 Task: Look for space in Ambohitrolomahitsy, Madagascar from 10th July, 2023 to 15th July, 2023 for 7 adults in price range Rs.10000 to Rs.15000. Place can be entire place or shared room with 4 bedrooms having 7 beds and 4 bathrooms. Property type can be house, flat, guest house. Amenities needed are: wifi, TV, free parkinig on premises, gym, breakfast. Booking option can be shelf check-in. Required host language is English.
Action: Mouse moved to (610, 156)
Screenshot: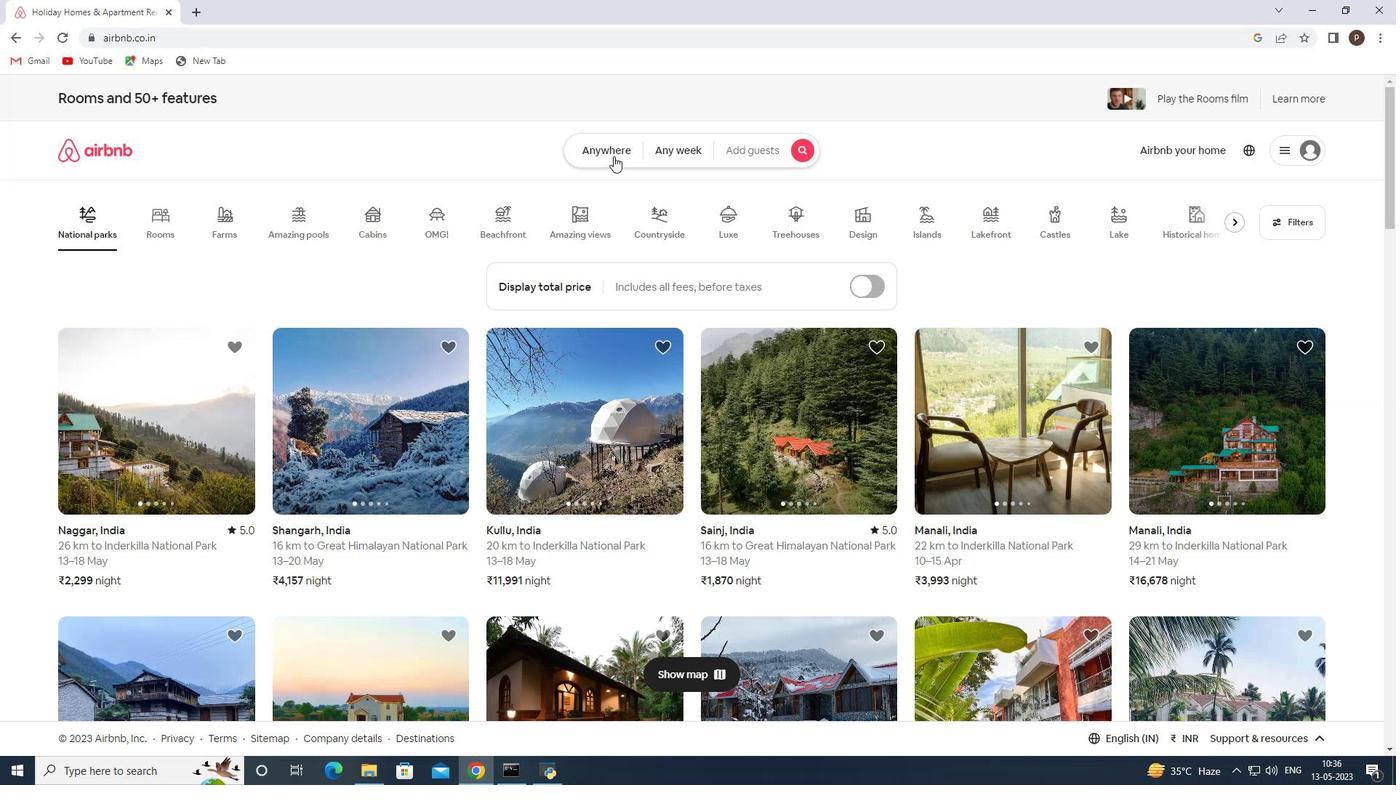 
Action: Mouse pressed left at (610, 156)
Screenshot: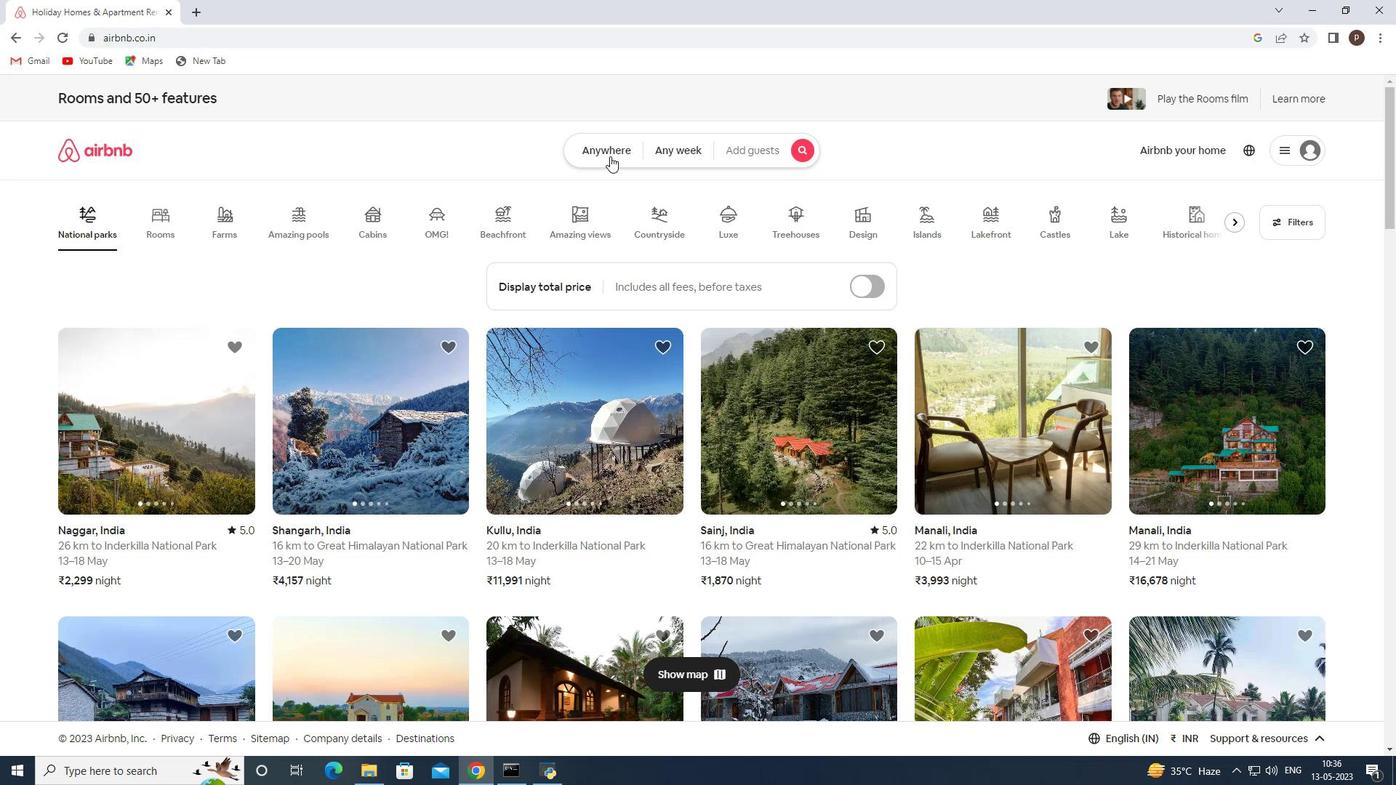 
Action: Mouse moved to (435, 203)
Screenshot: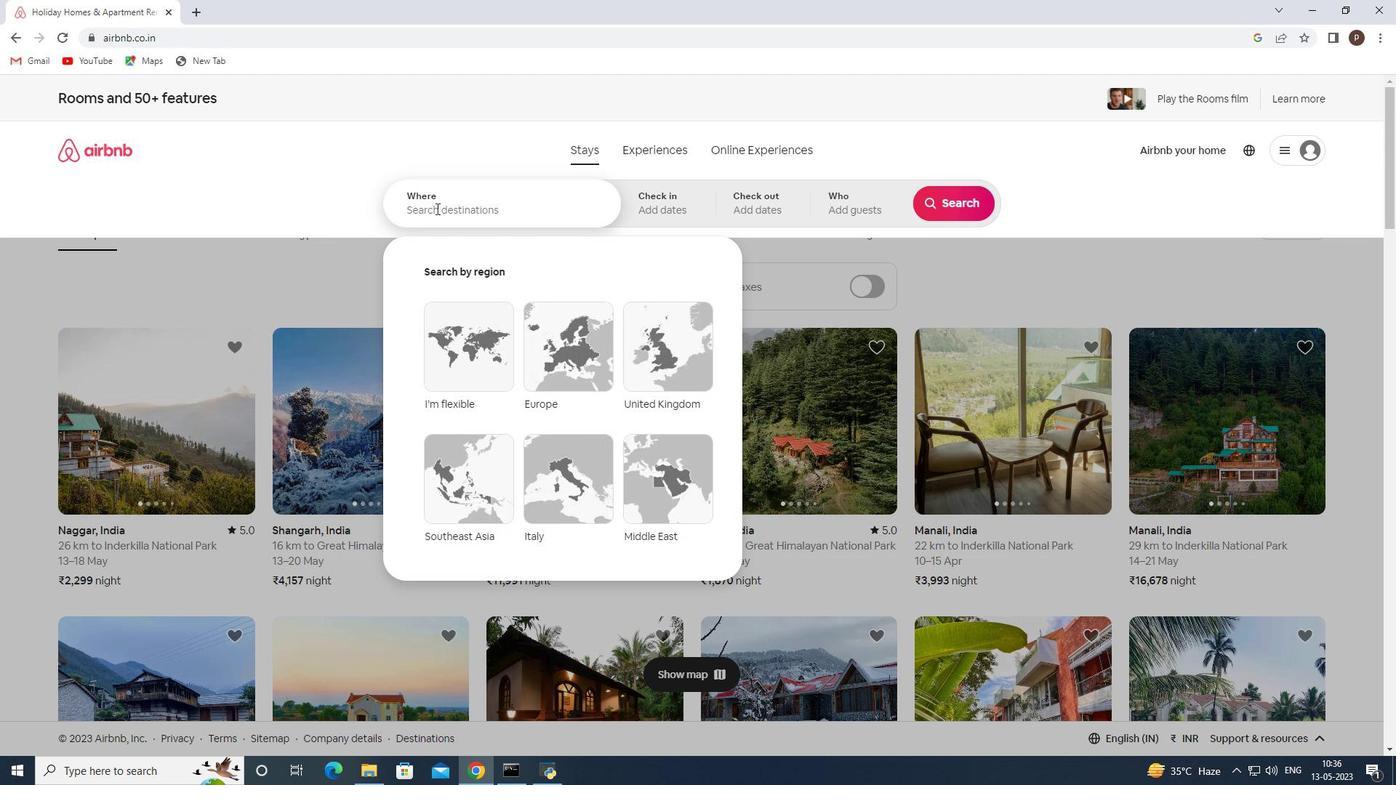 
Action: Mouse pressed left at (435, 203)
Screenshot: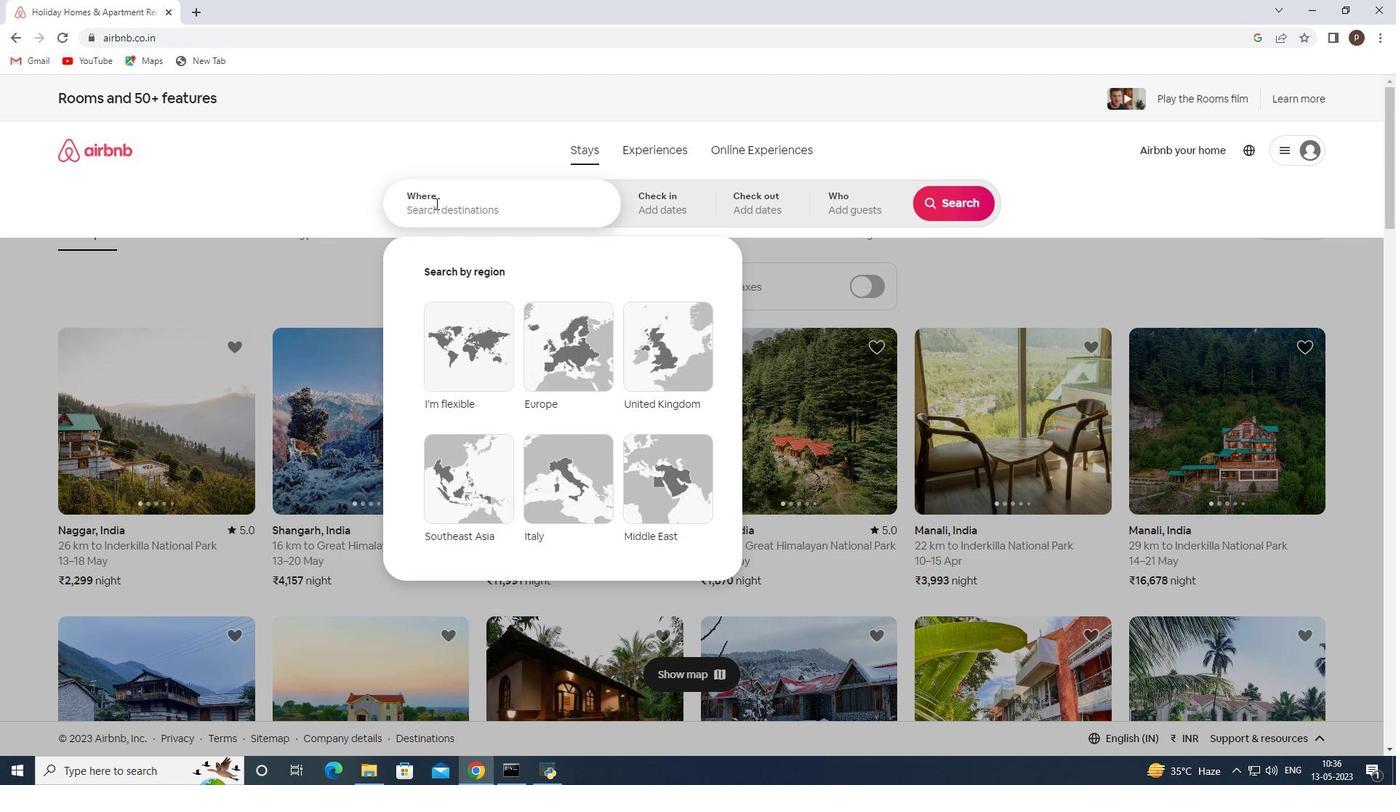
Action: Key pressed <Key.caps_lock>A<Key.caps_lock>mbohitrolomahitsy
Screenshot: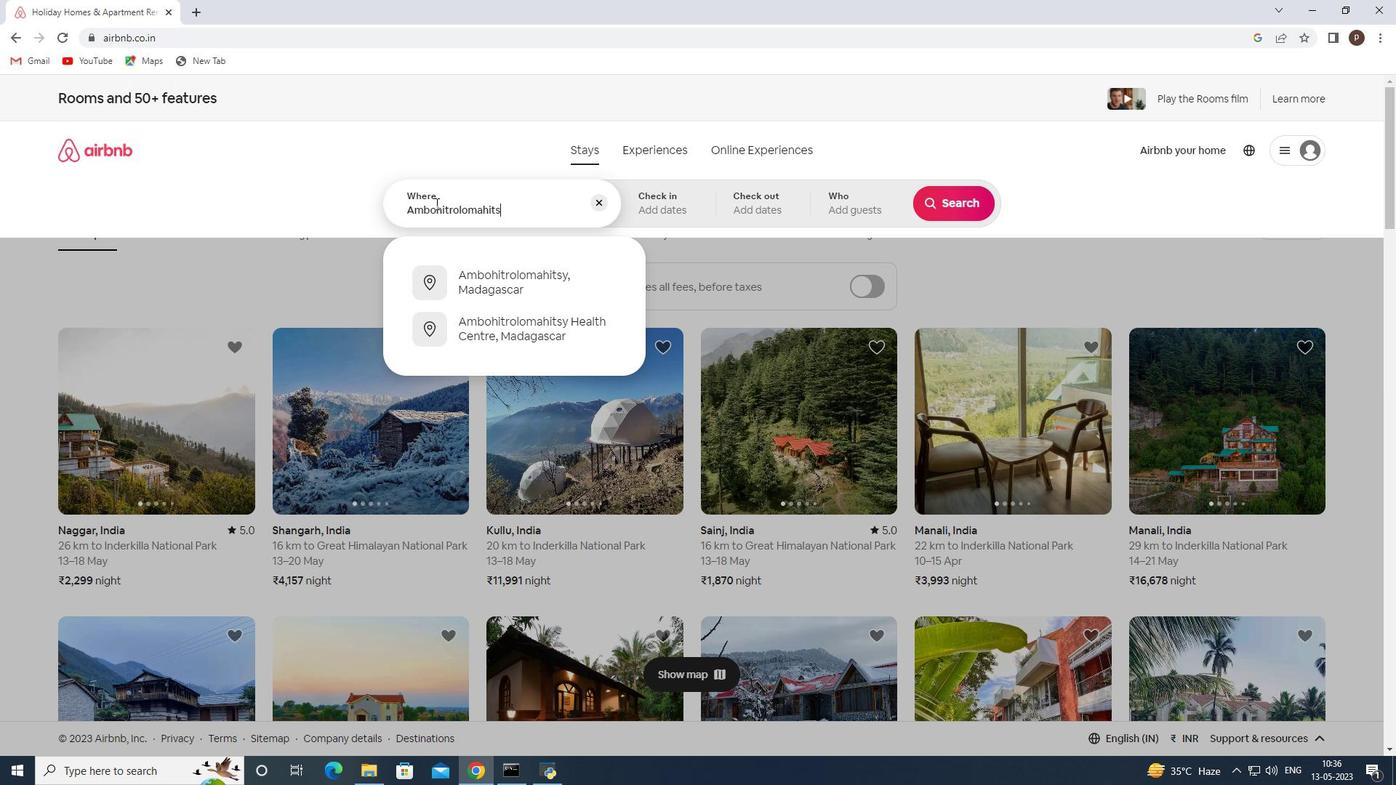 
Action: Mouse moved to (508, 280)
Screenshot: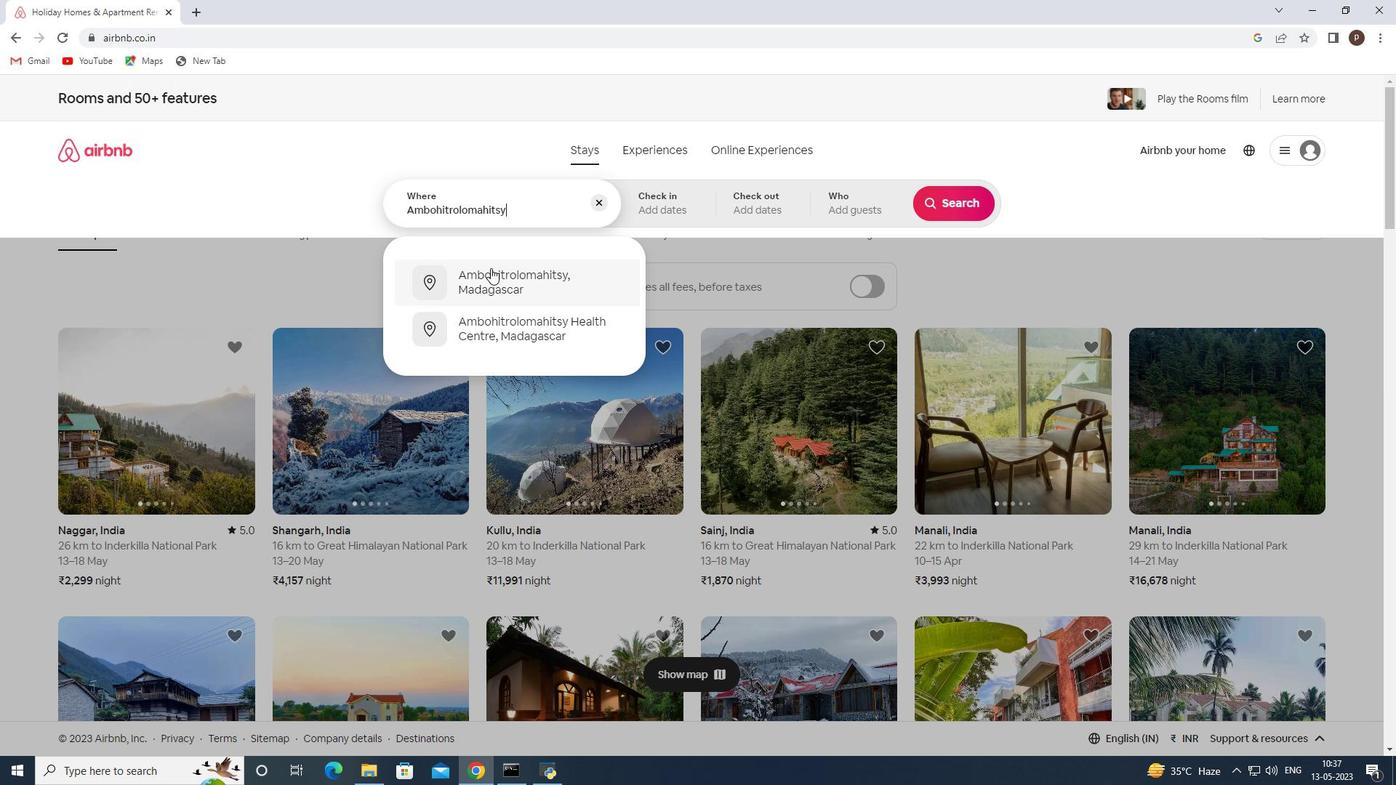 
Action: Mouse pressed left at (508, 280)
Screenshot: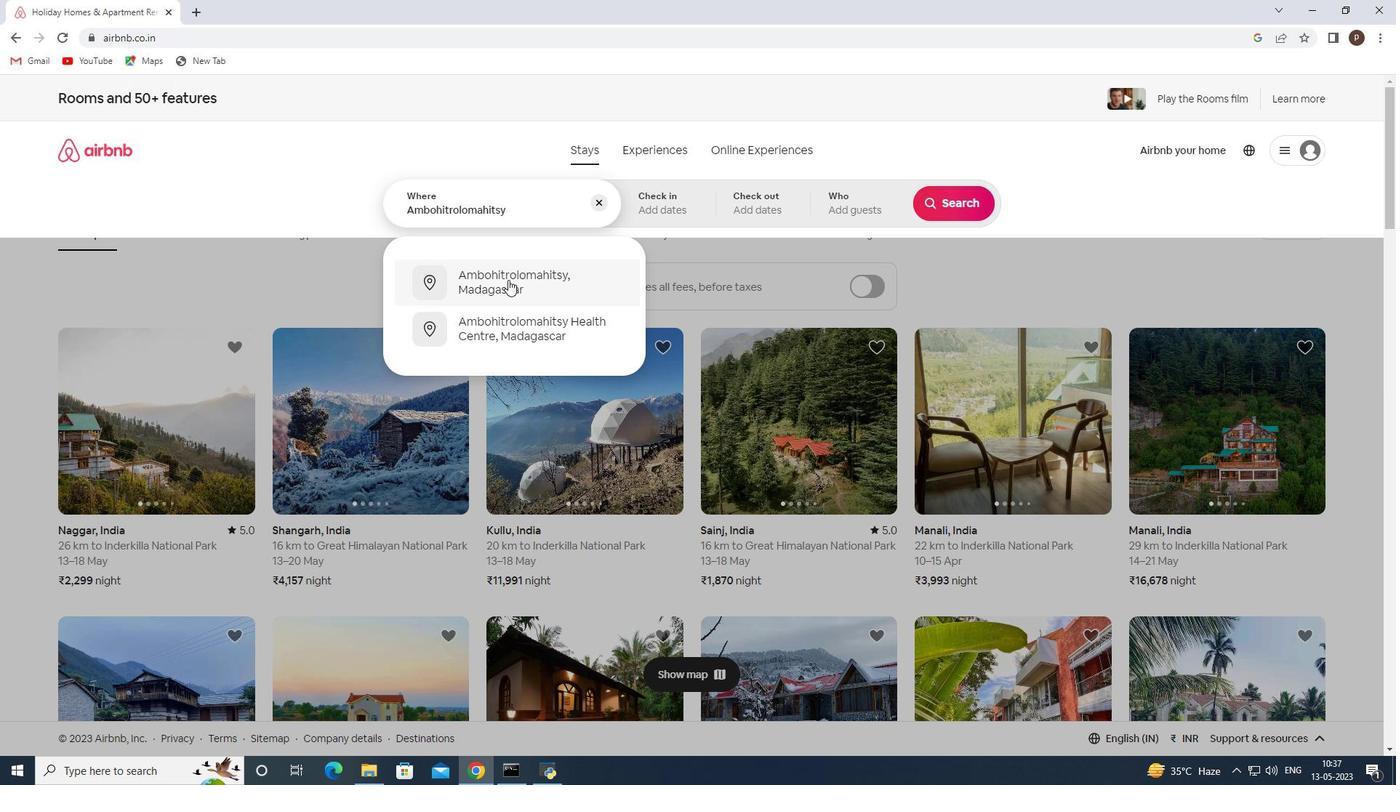 
Action: Mouse moved to (948, 320)
Screenshot: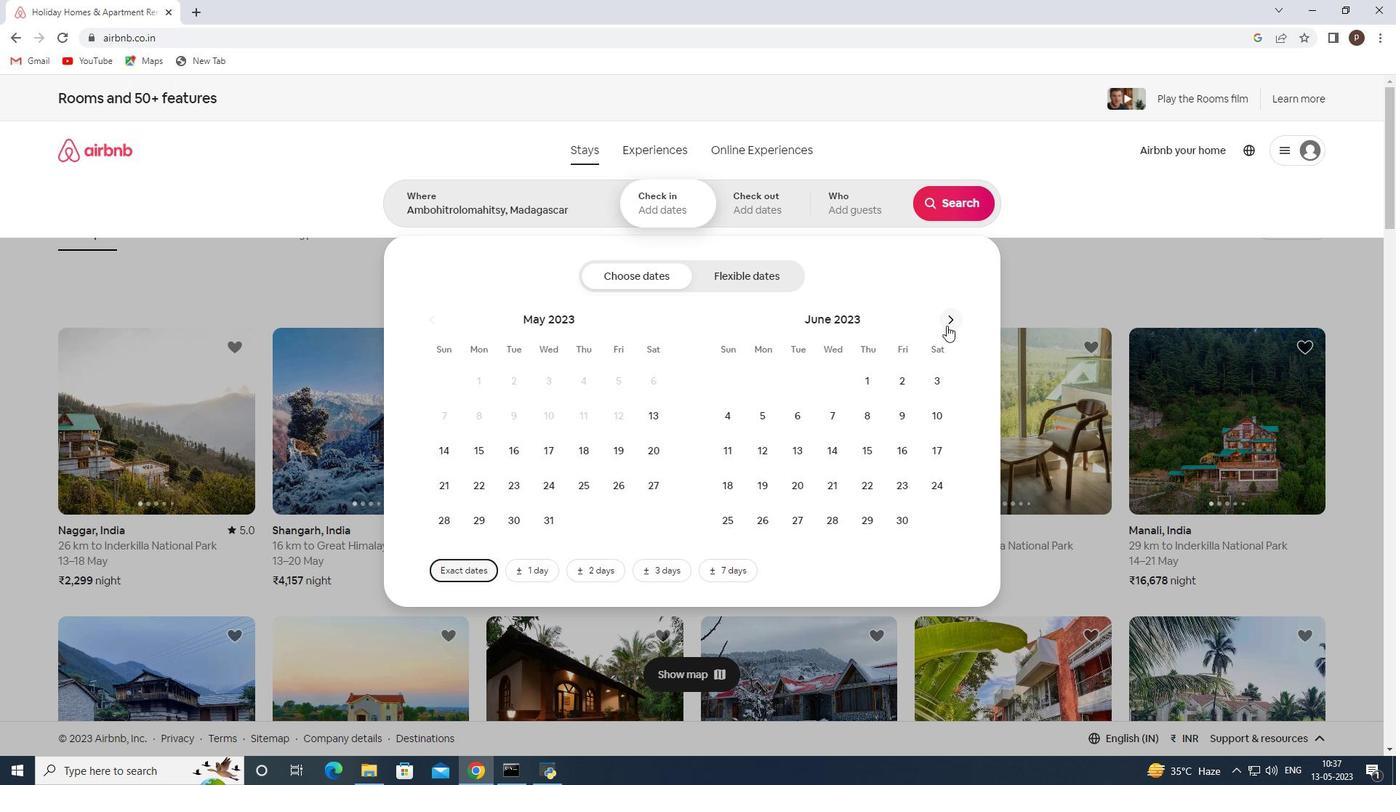 
Action: Mouse pressed left at (948, 320)
Screenshot: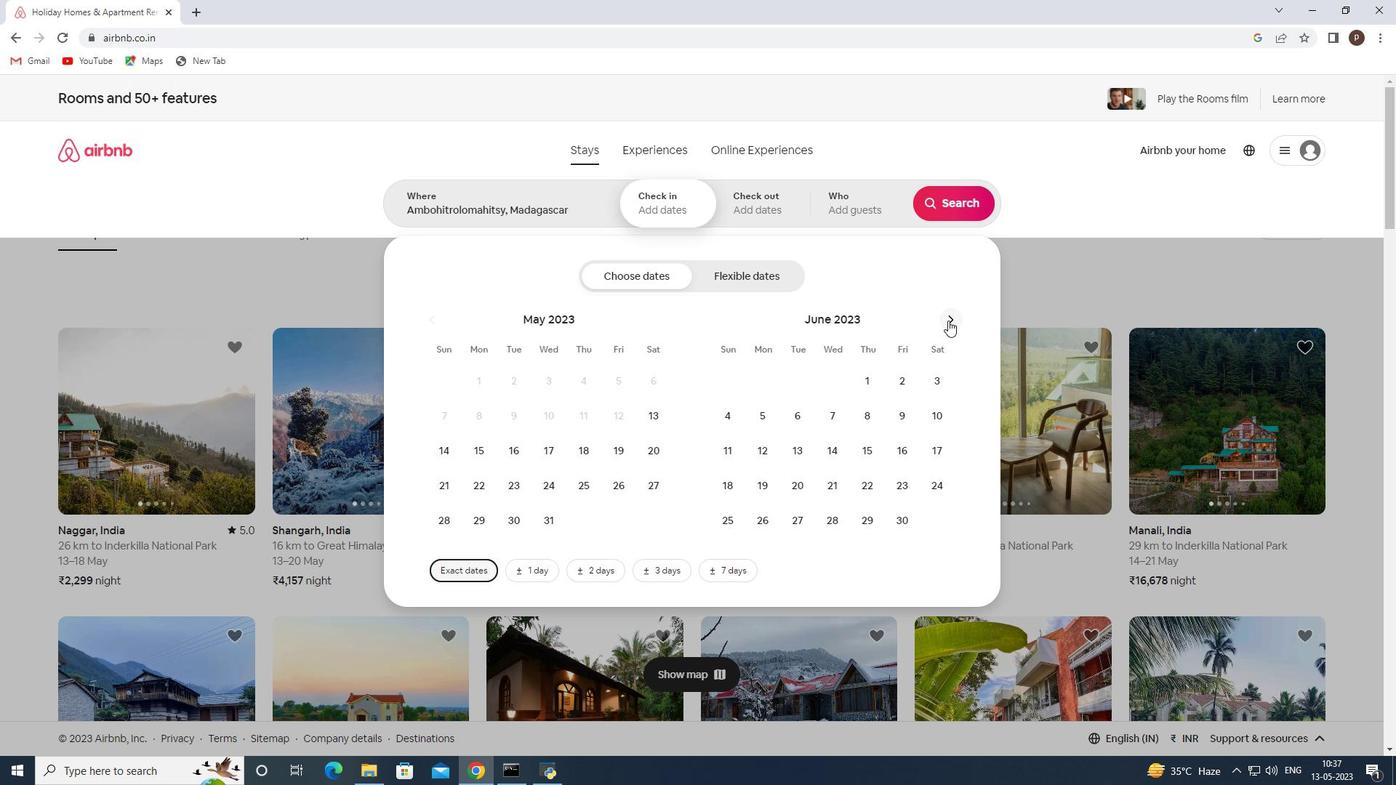 
Action: Mouse moved to (760, 448)
Screenshot: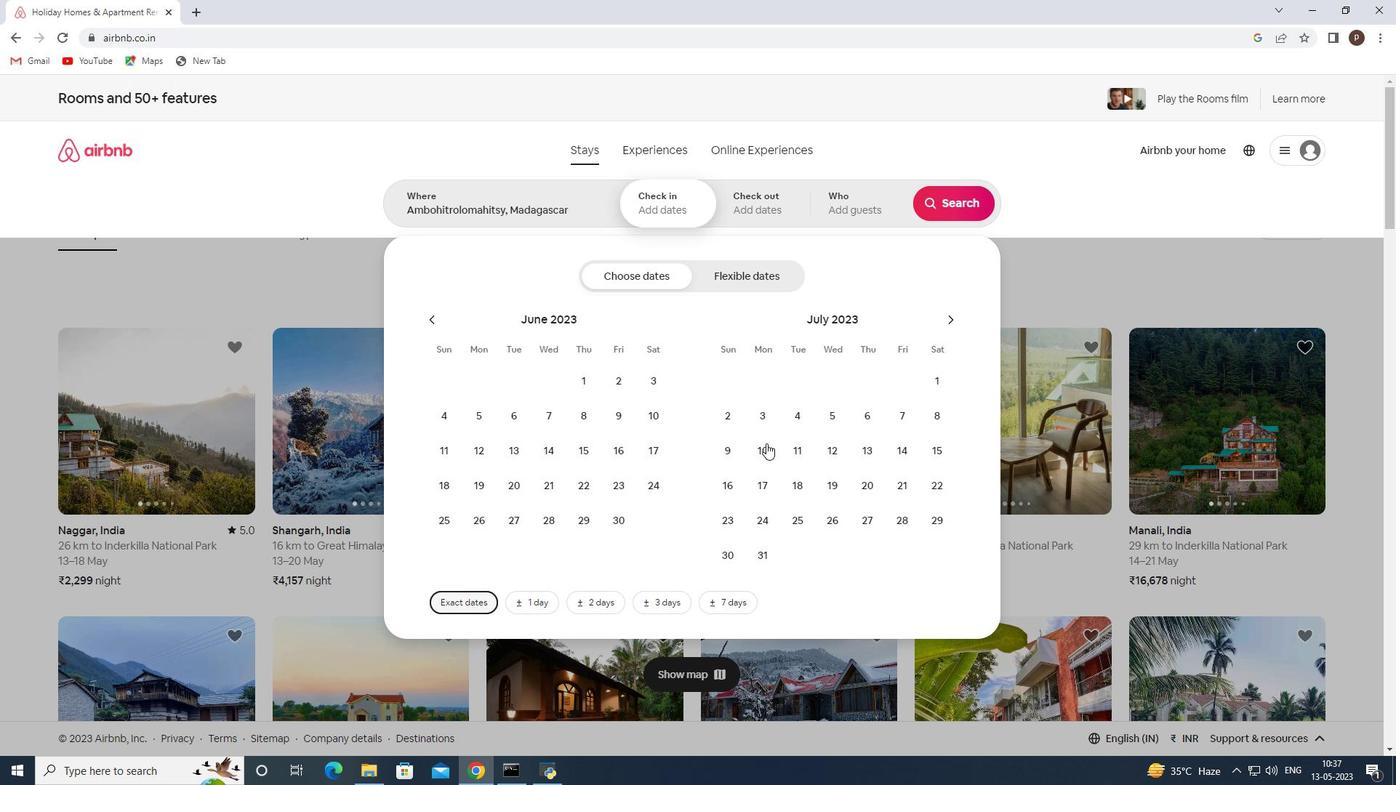 
Action: Mouse pressed left at (760, 448)
Screenshot: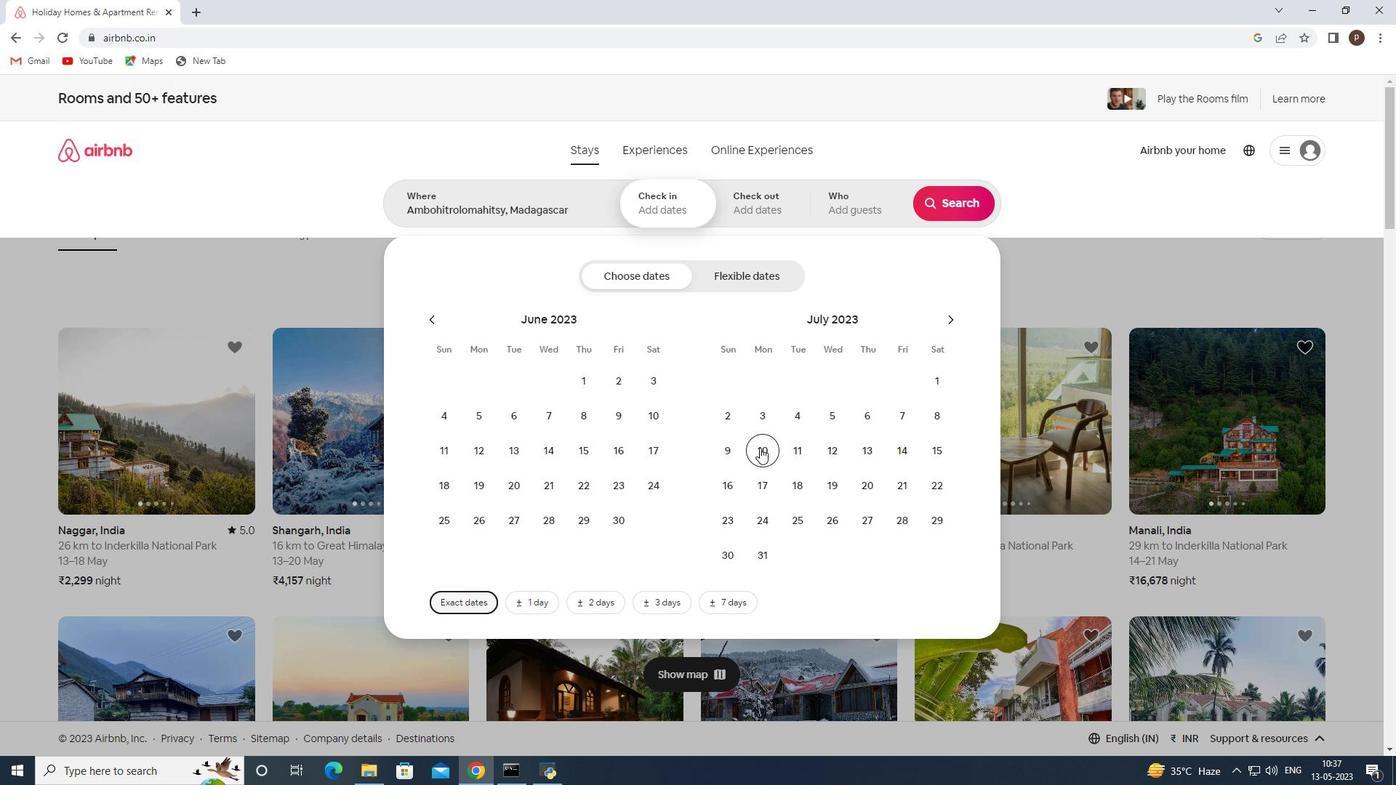 
Action: Mouse moved to (944, 448)
Screenshot: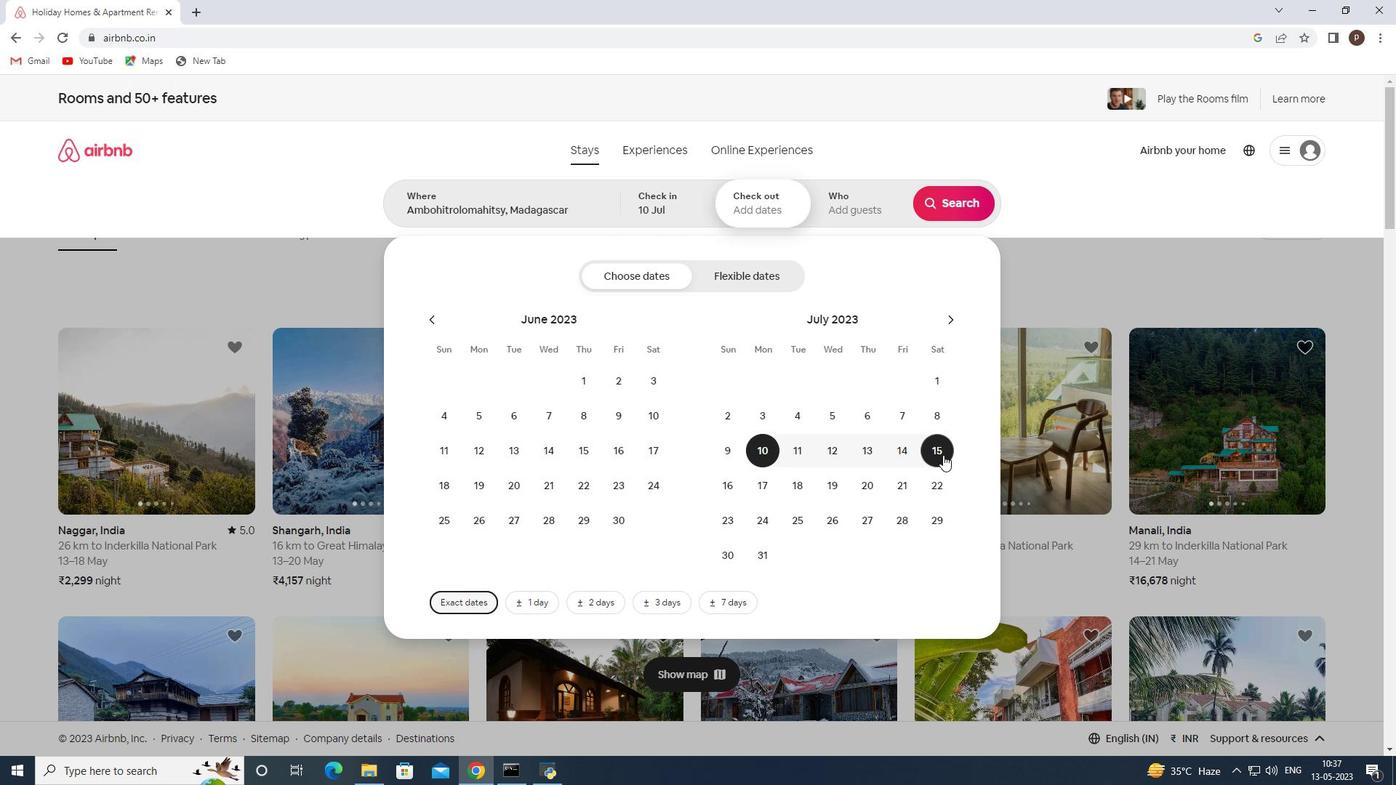 
Action: Mouse pressed left at (944, 448)
Screenshot: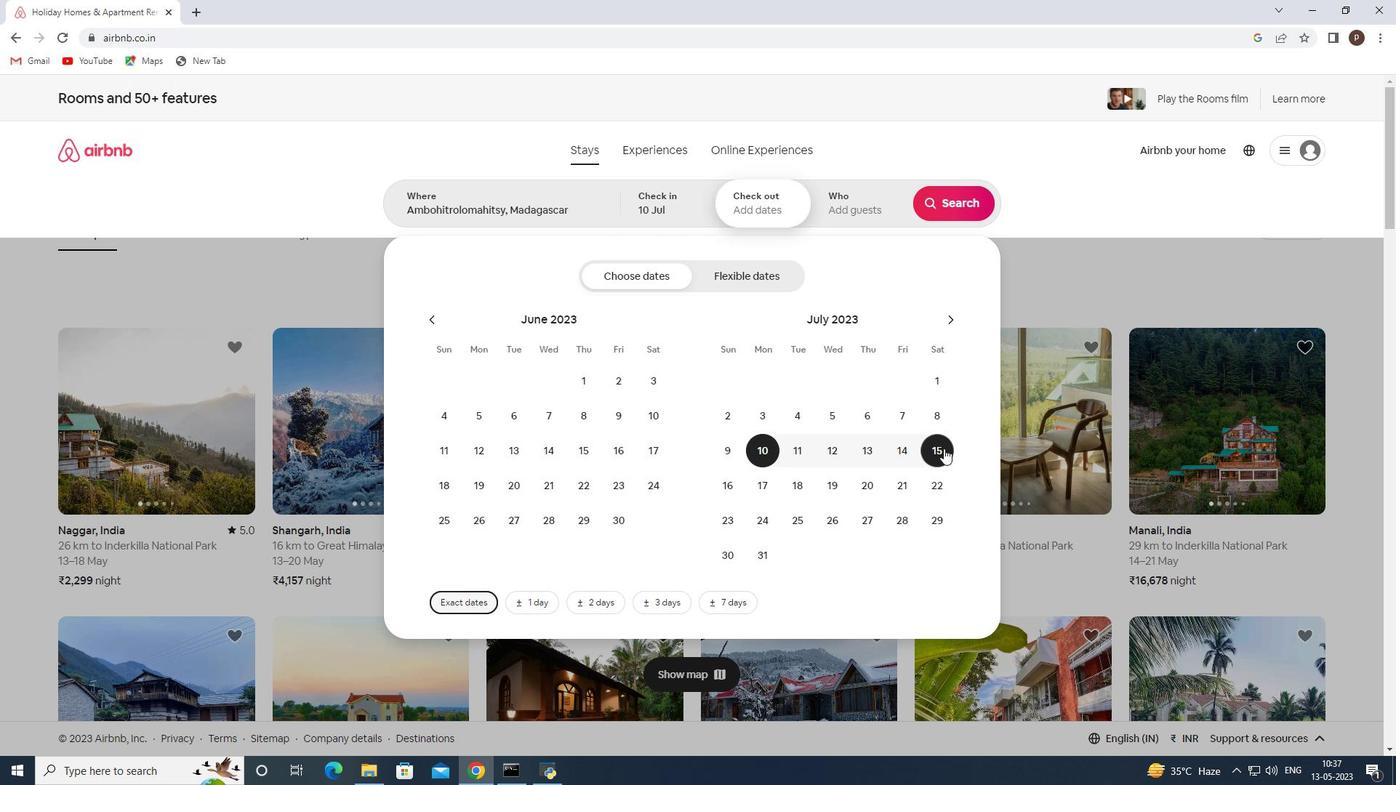 
Action: Mouse moved to (857, 199)
Screenshot: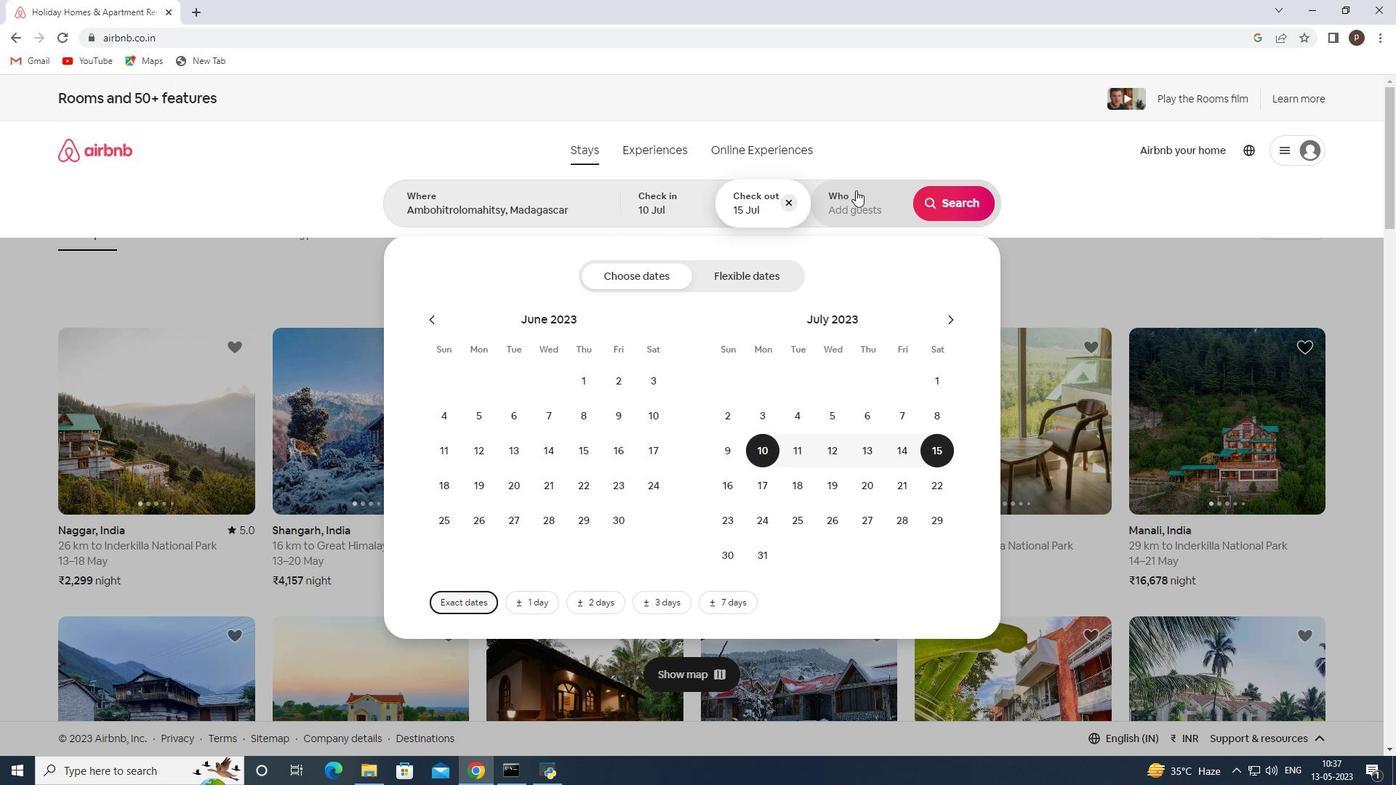 
Action: Mouse pressed left at (857, 199)
Screenshot: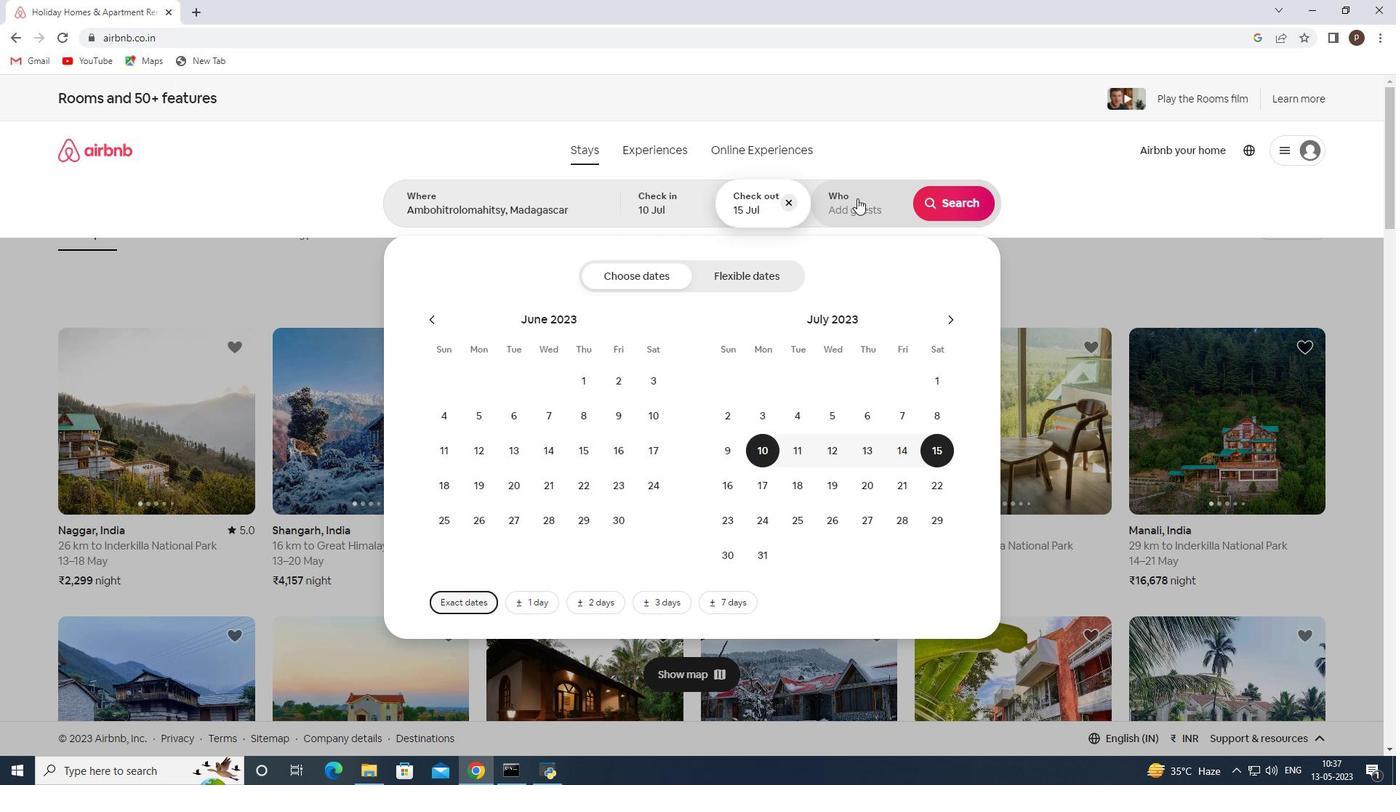 
Action: Mouse moved to (955, 277)
Screenshot: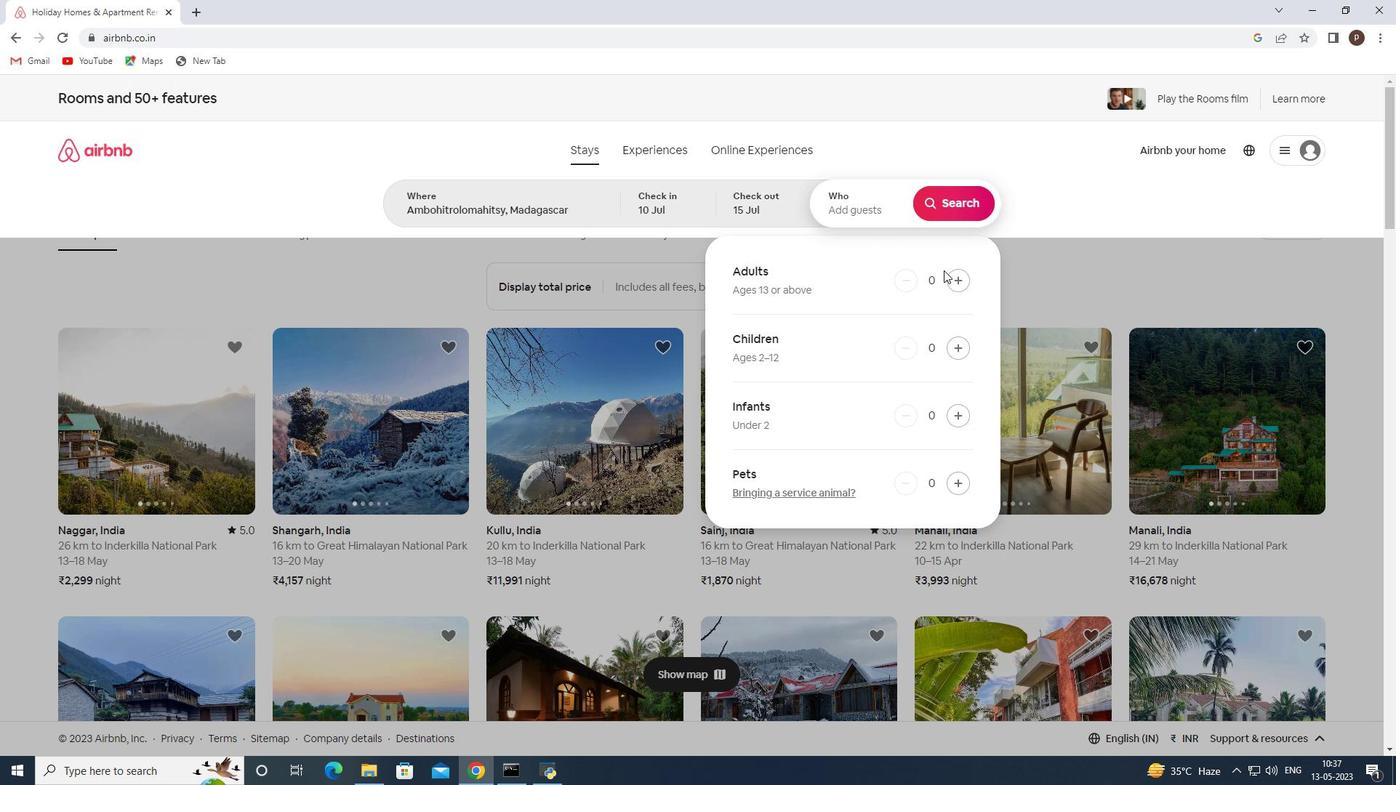 
Action: Mouse pressed left at (955, 277)
Screenshot: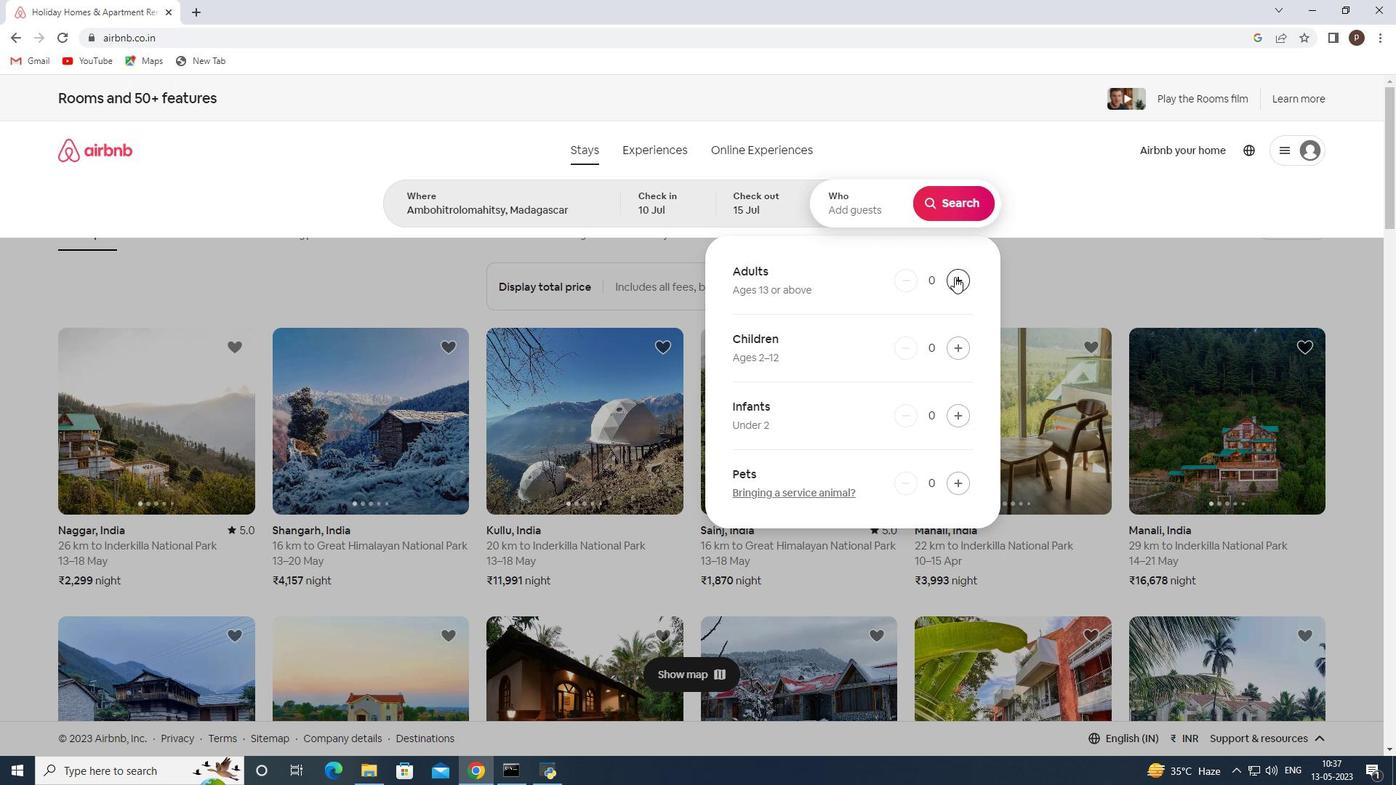 
Action: Mouse pressed left at (955, 277)
Screenshot: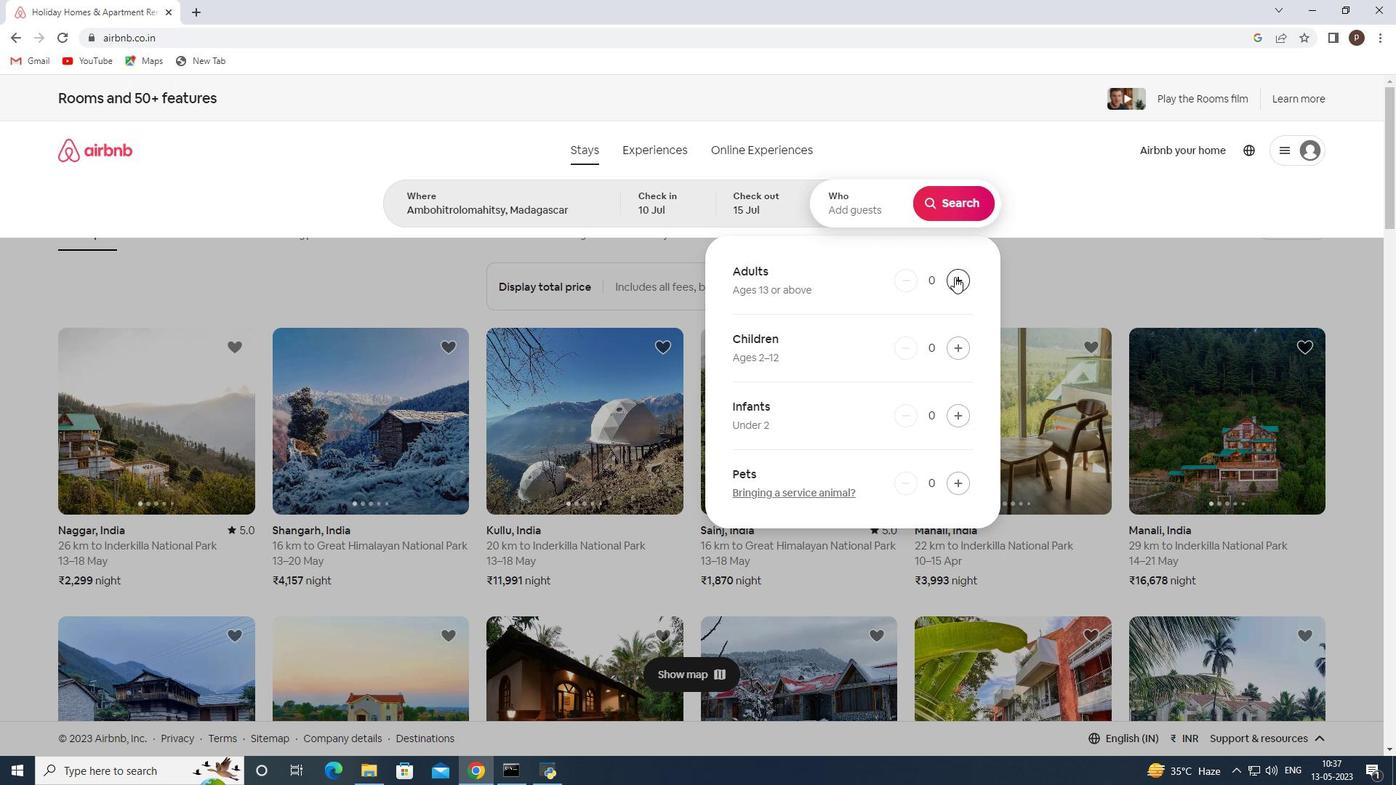 
Action: Mouse pressed left at (955, 277)
Screenshot: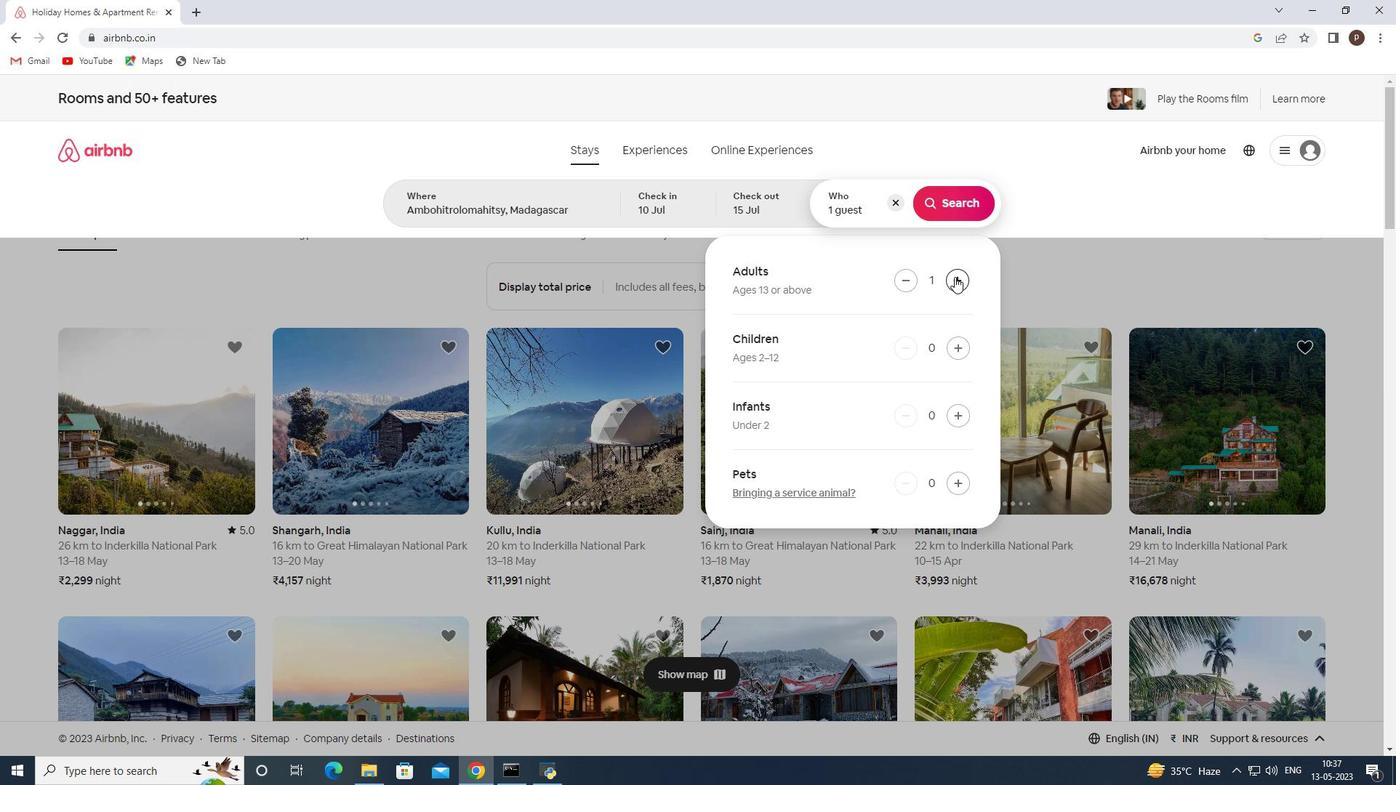 
Action: Mouse pressed left at (955, 277)
Screenshot: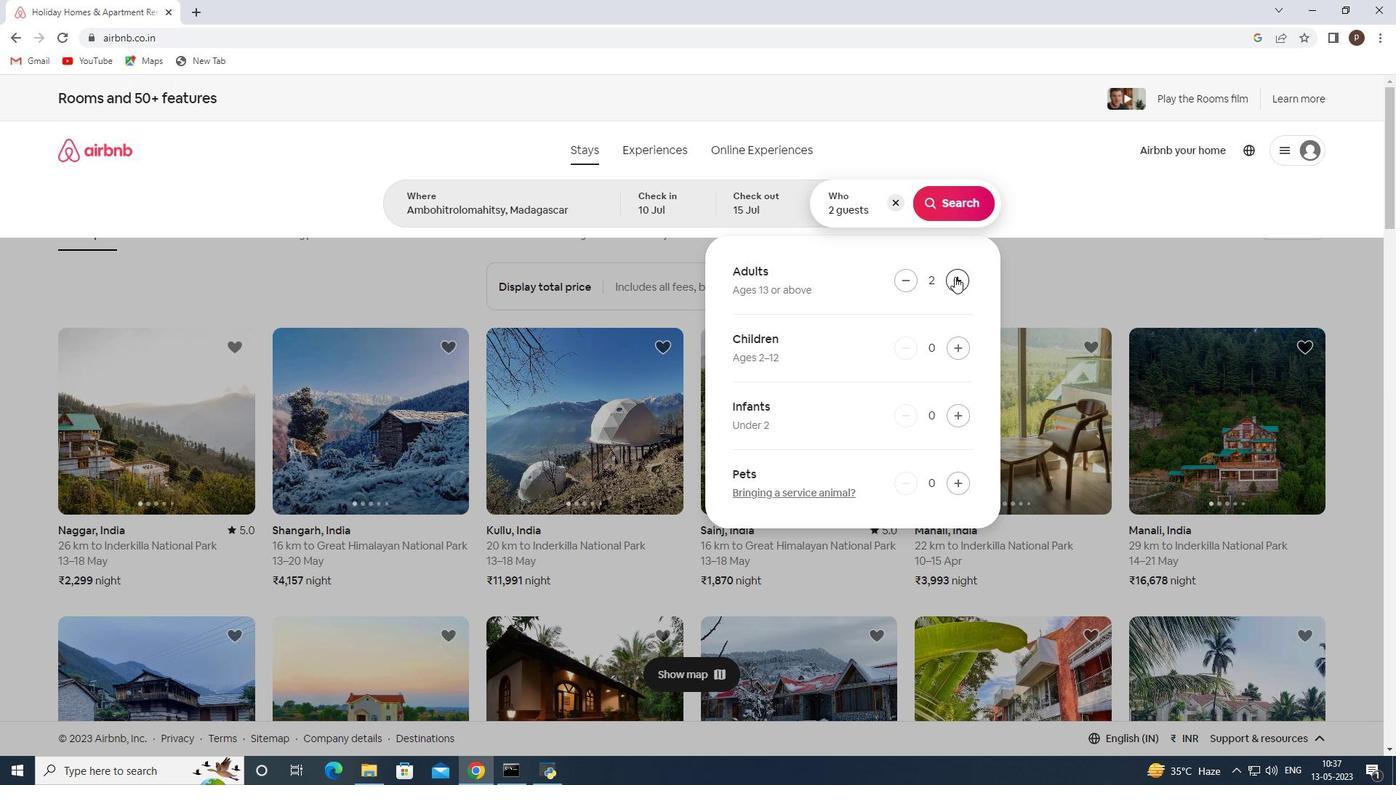
Action: Mouse pressed left at (955, 277)
Screenshot: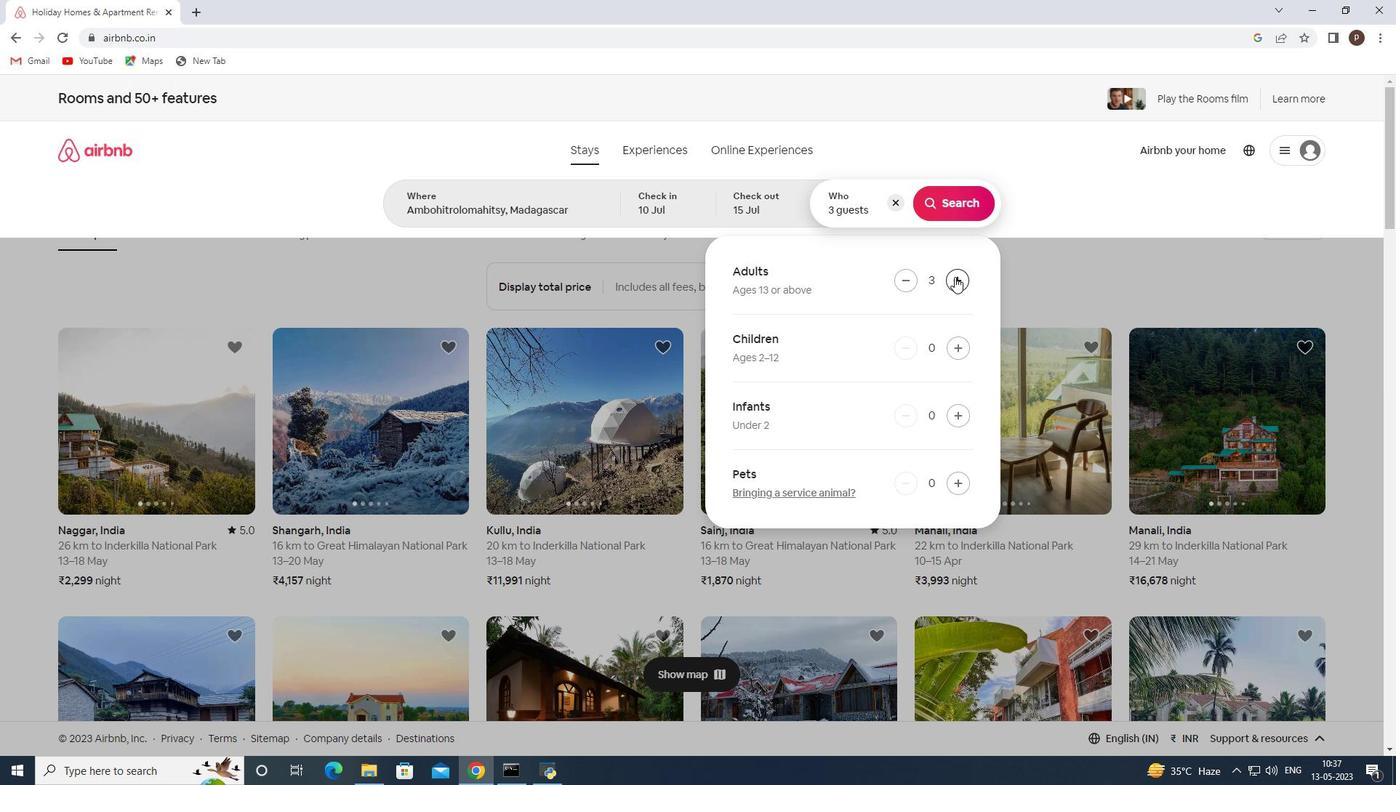 
Action: Mouse pressed left at (955, 277)
Screenshot: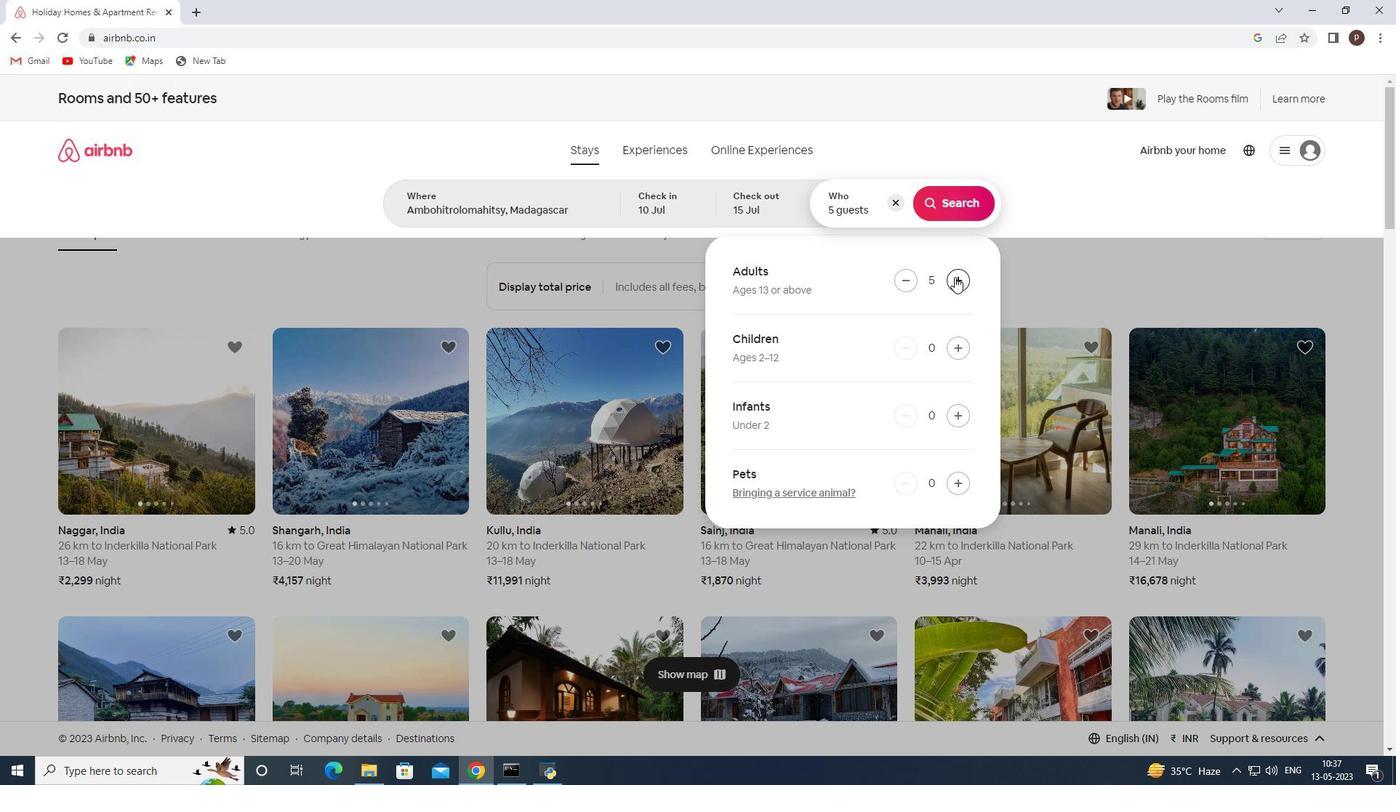 
Action: Mouse pressed left at (955, 277)
Screenshot: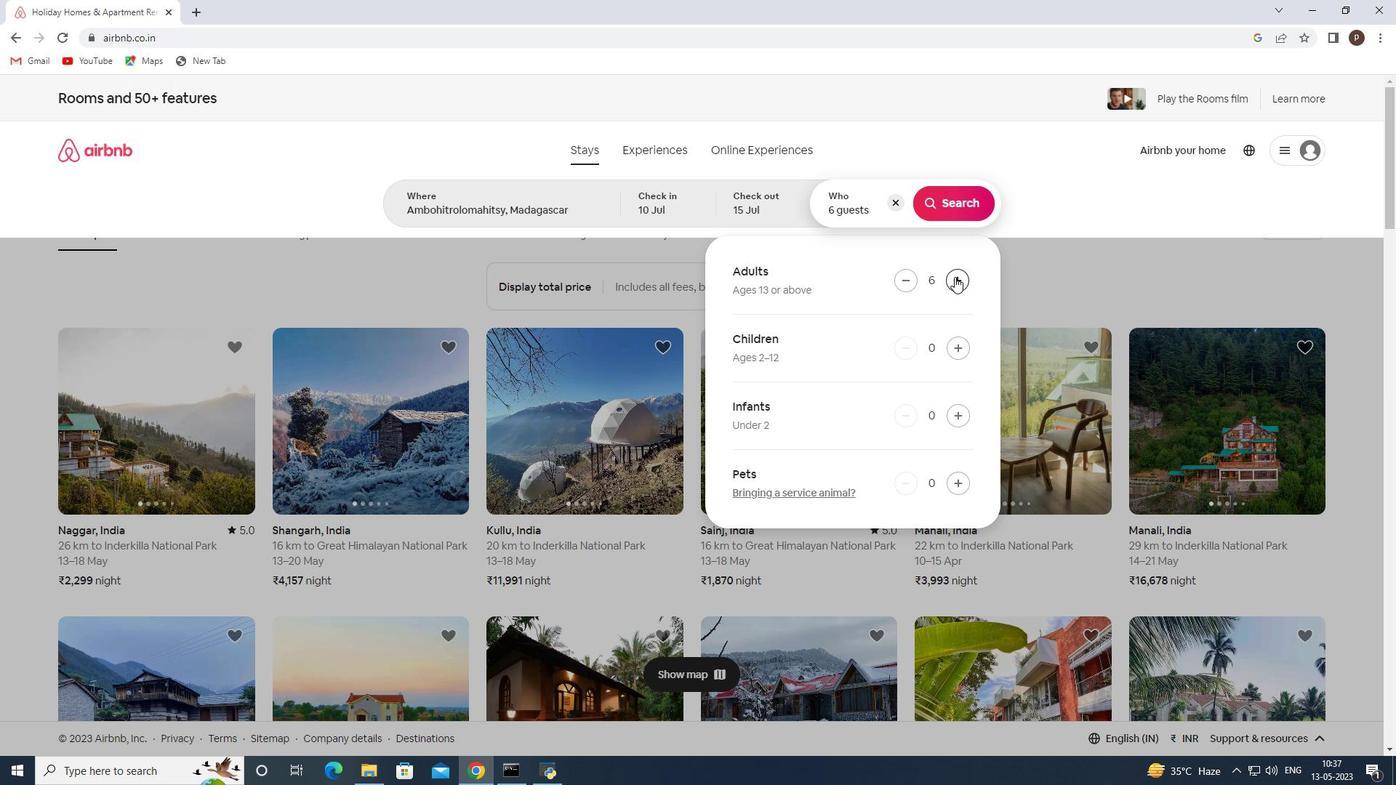 
Action: Mouse moved to (955, 199)
Screenshot: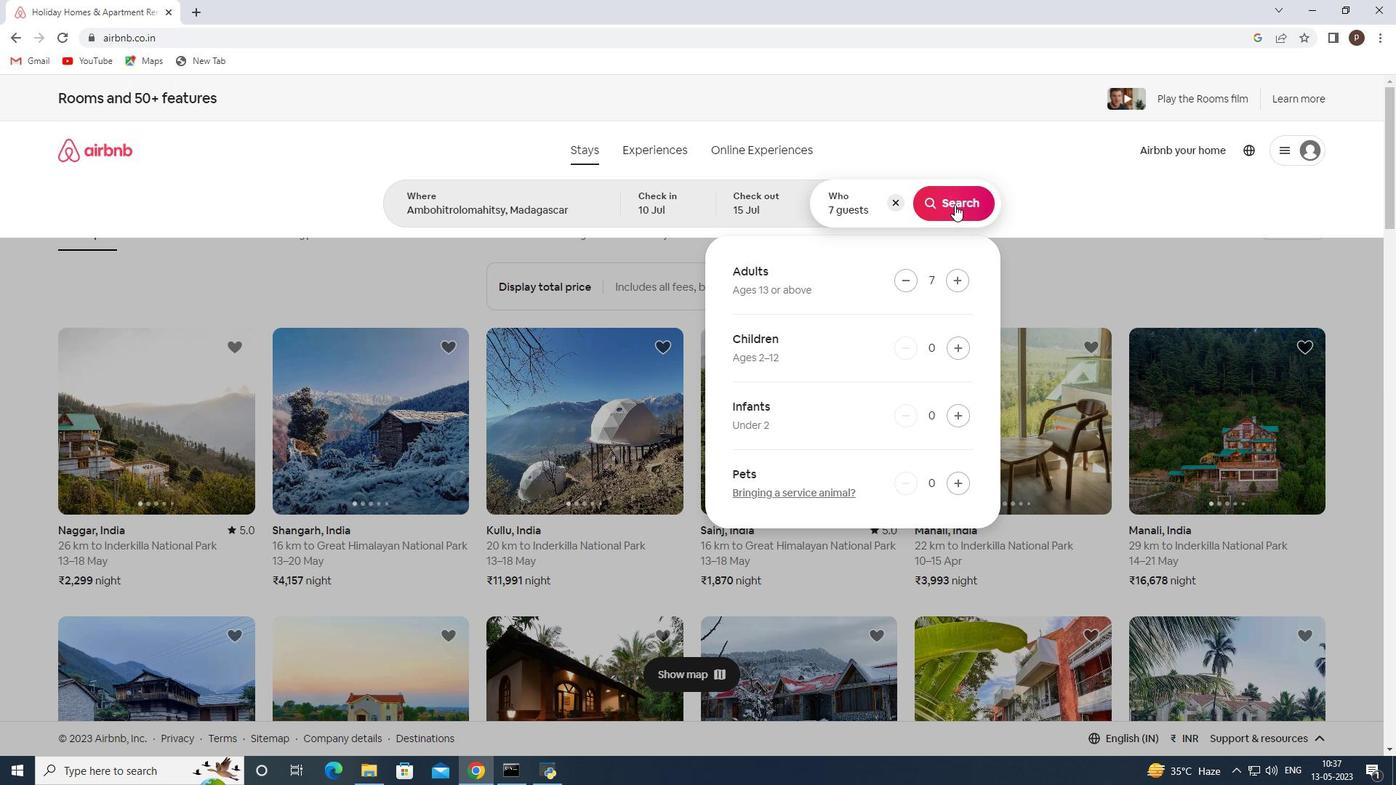 
Action: Mouse pressed left at (955, 199)
Screenshot: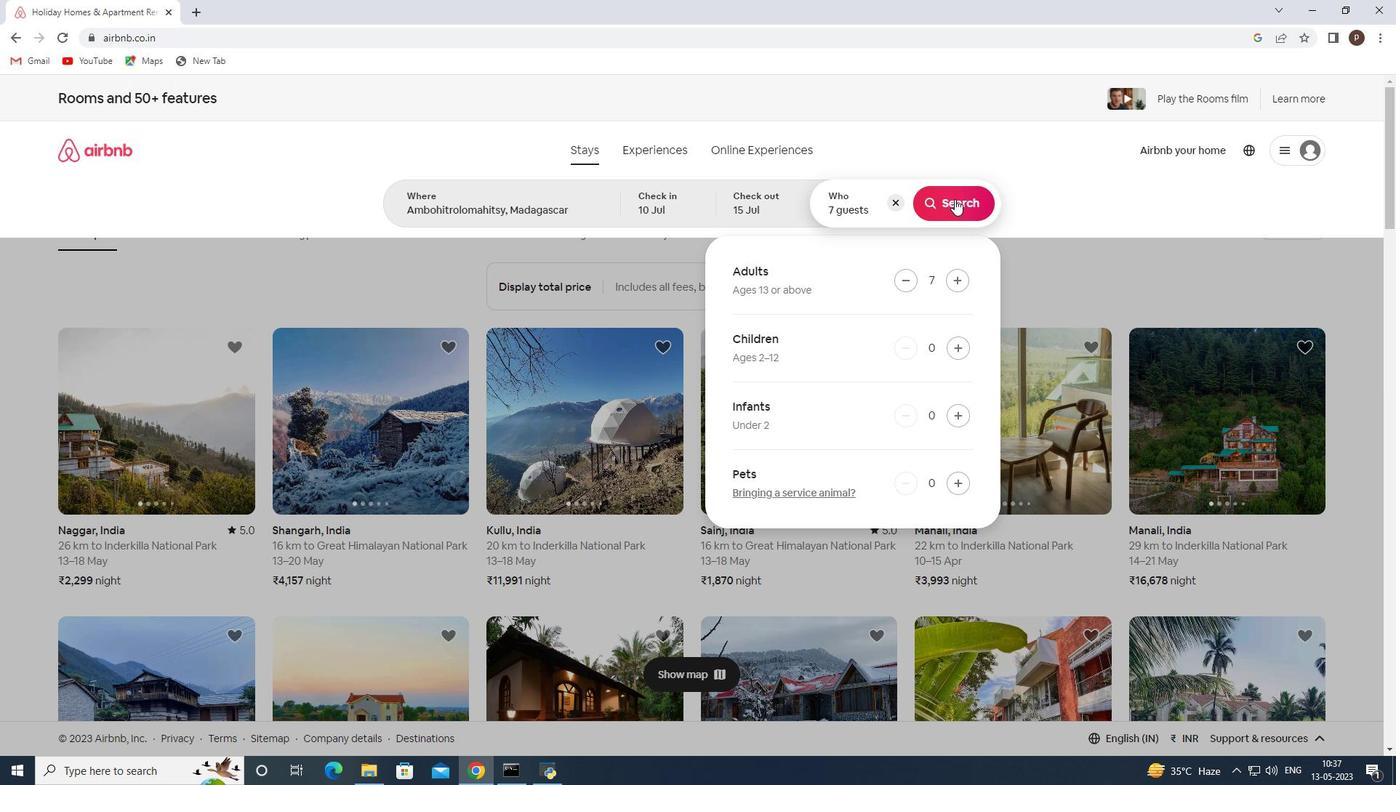 
Action: Mouse moved to (1323, 157)
Screenshot: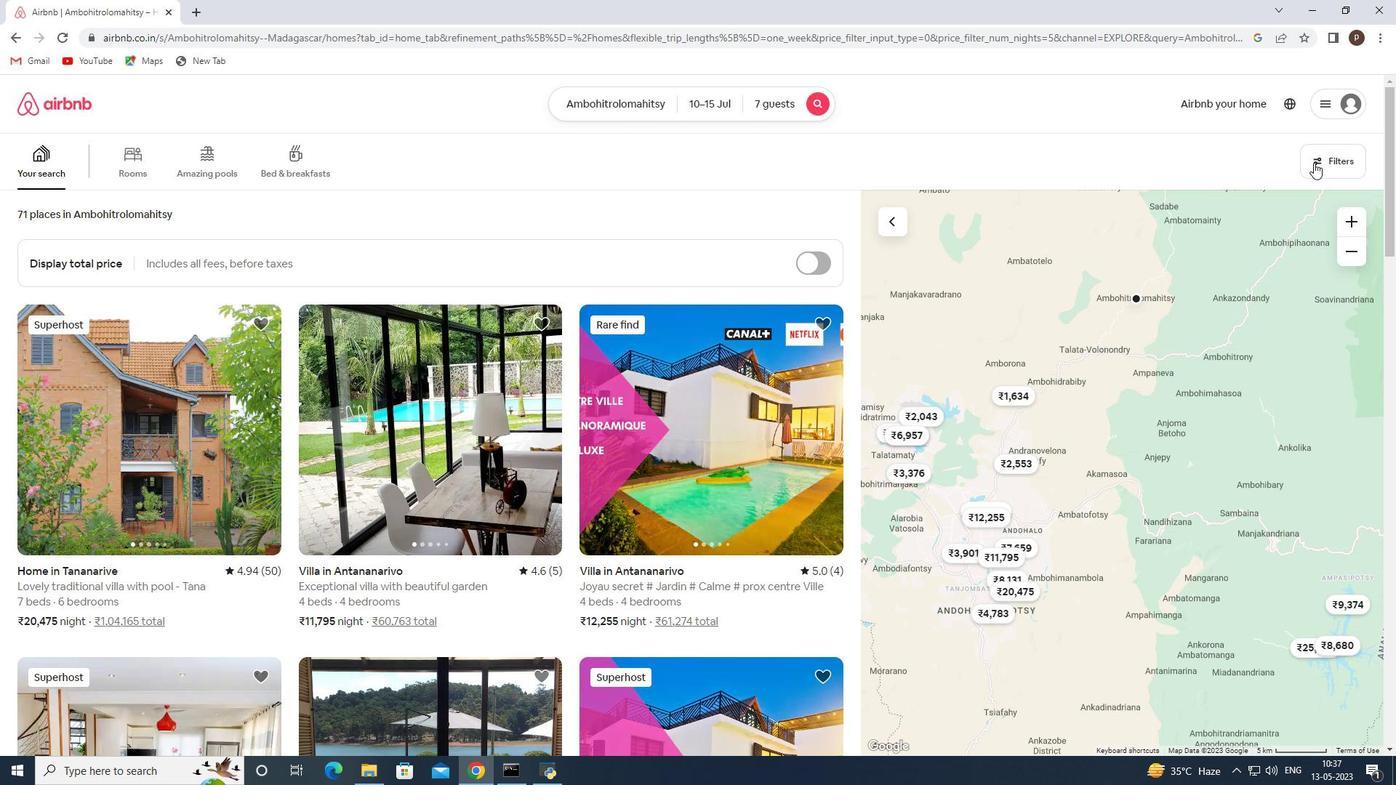 
Action: Mouse pressed left at (1323, 157)
Screenshot: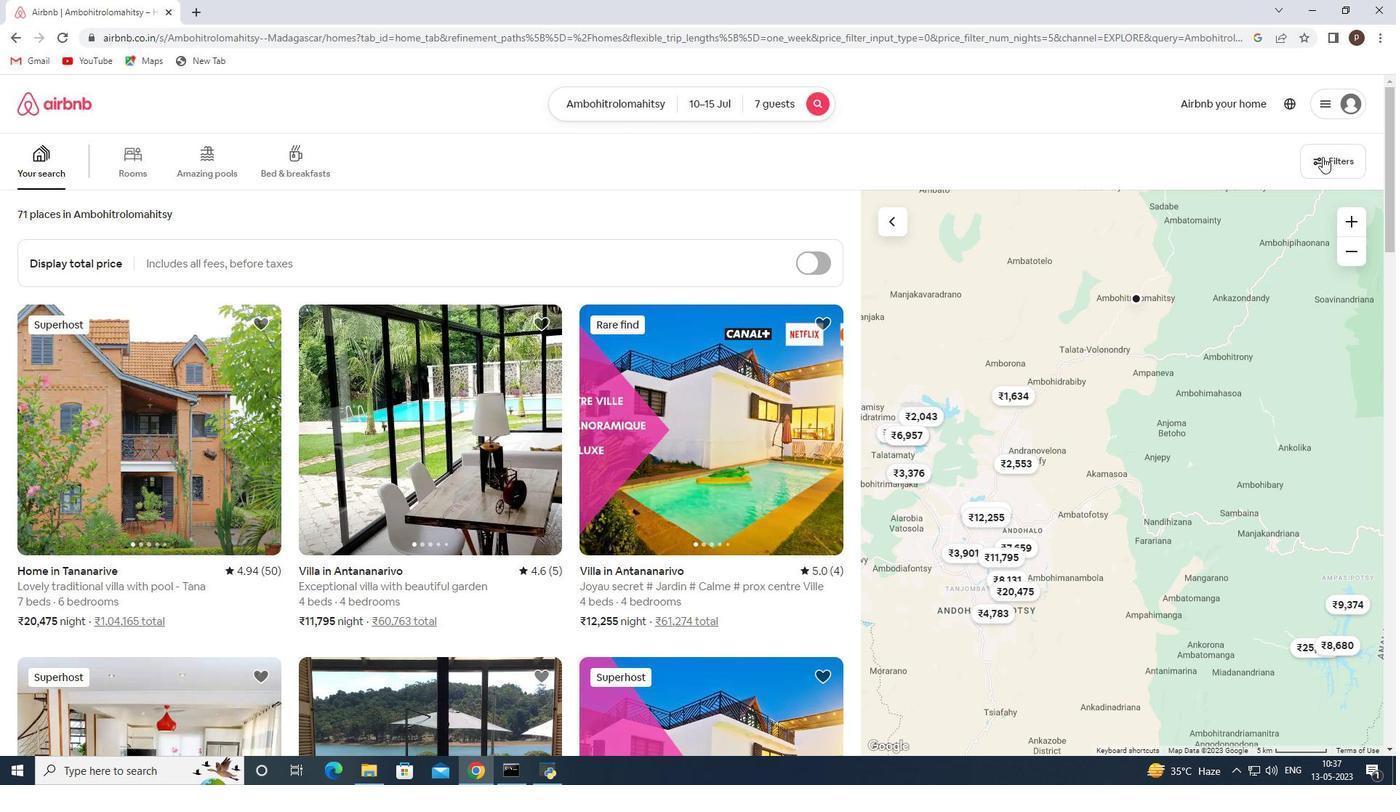 
Action: Mouse moved to (477, 526)
Screenshot: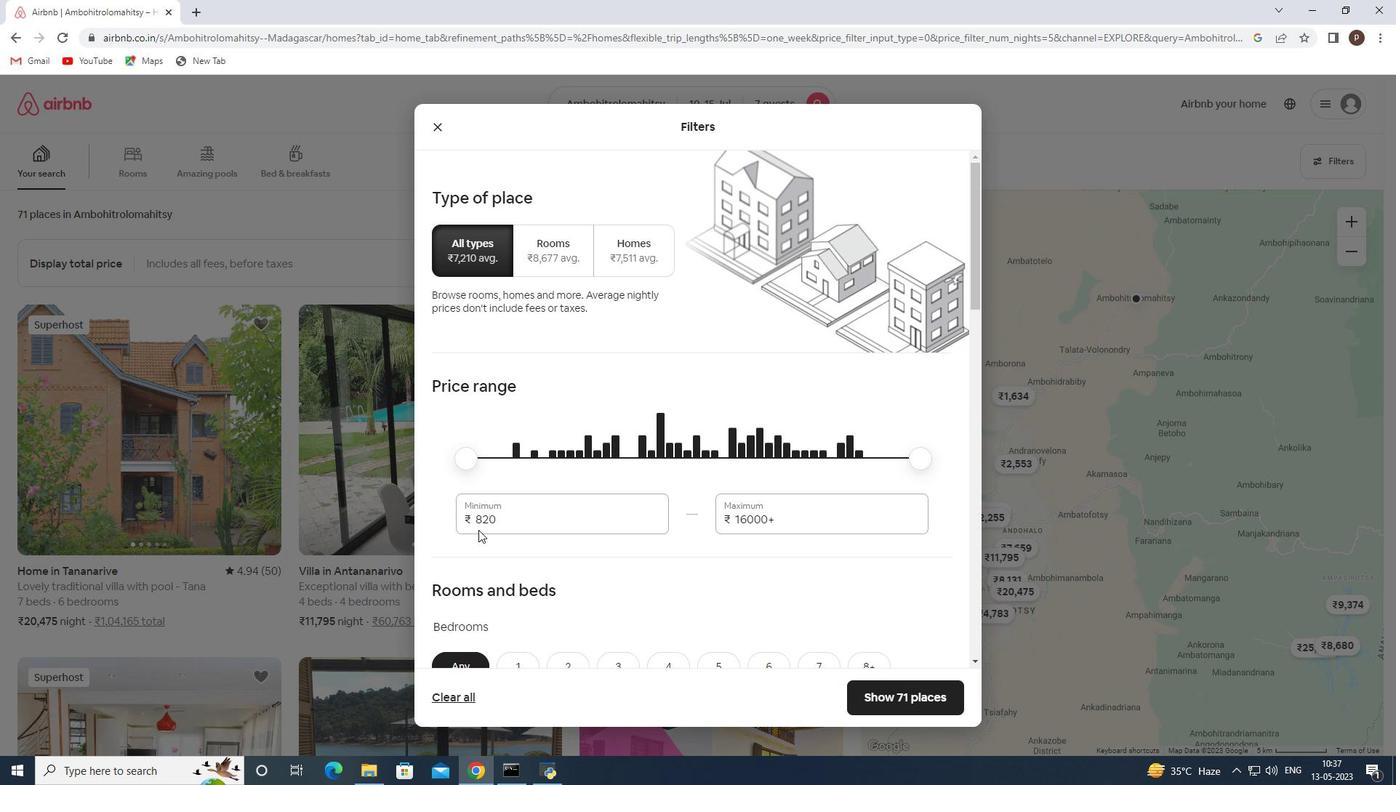 
Action: Mouse pressed left at (477, 526)
Screenshot: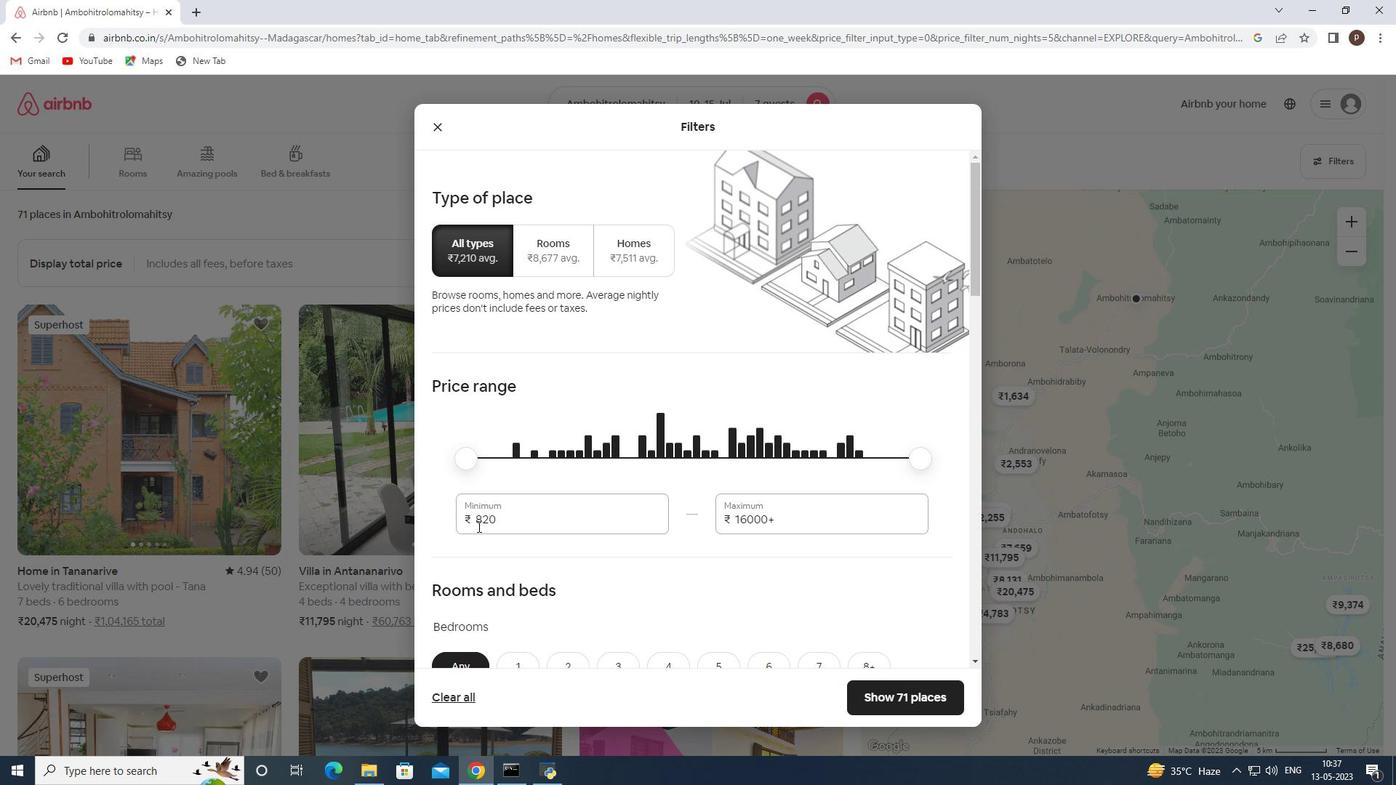
Action: Mouse pressed left at (477, 526)
Screenshot: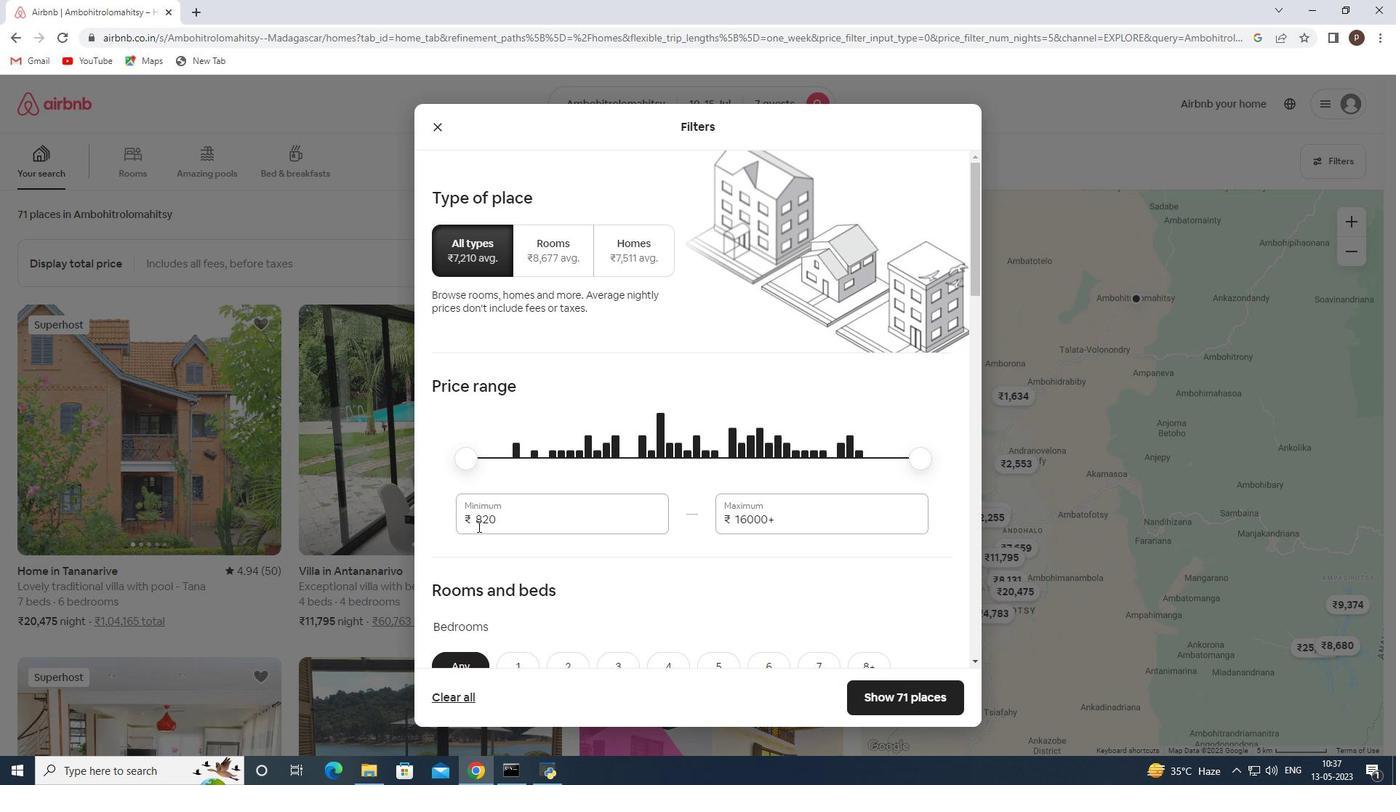 
Action: Key pressed 10000<Key.tab>15000
Screenshot: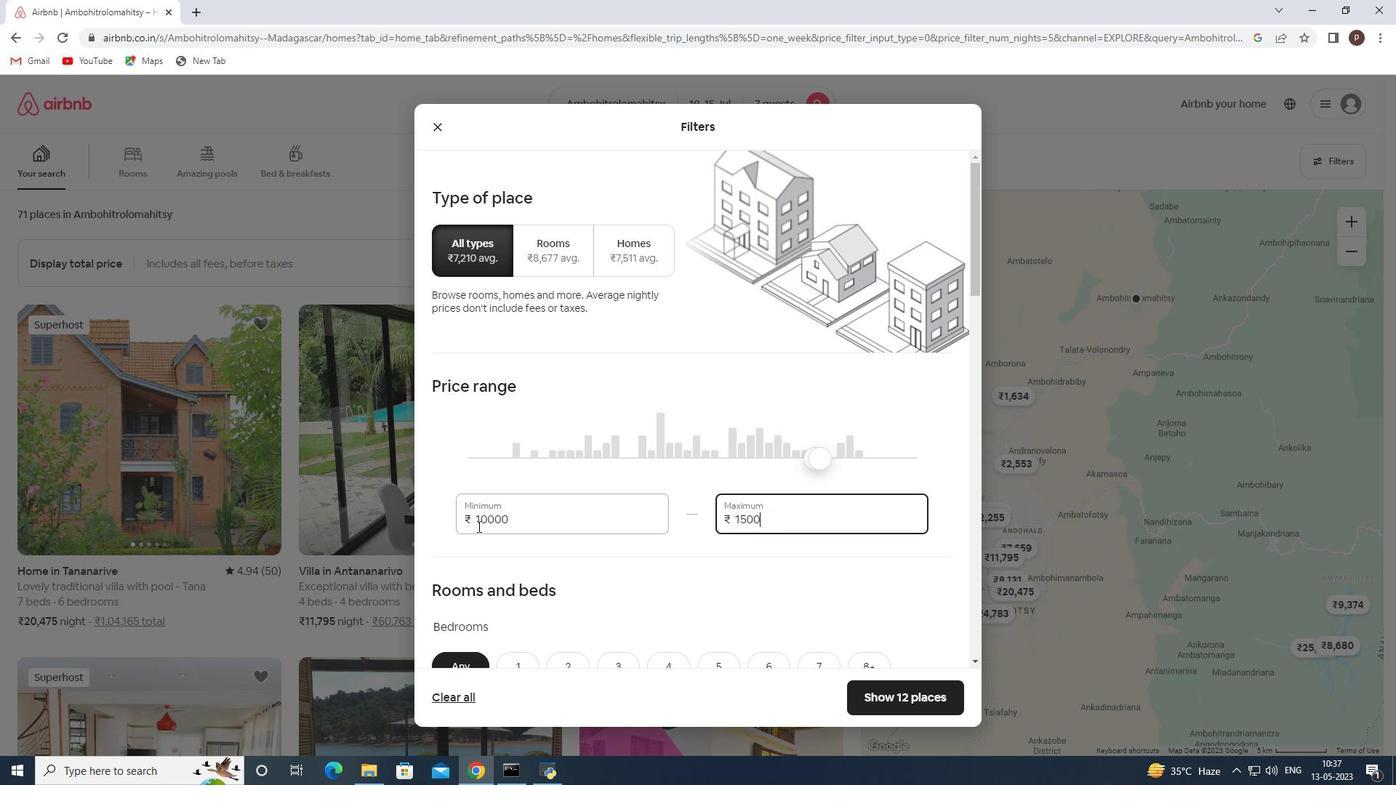 
Action: Mouse scrolled (477, 525) with delta (0, 0)
Screenshot: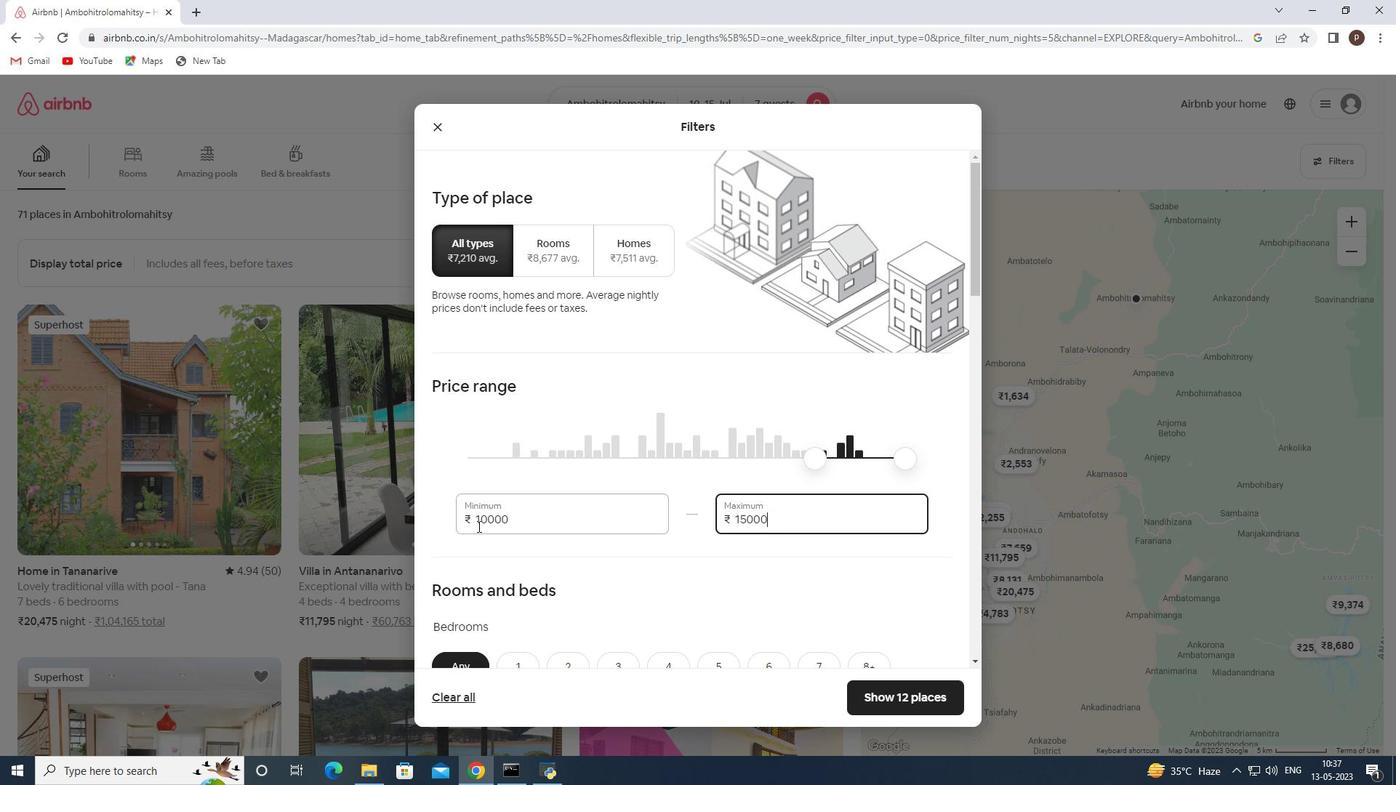 
Action: Mouse moved to (413, 489)
Screenshot: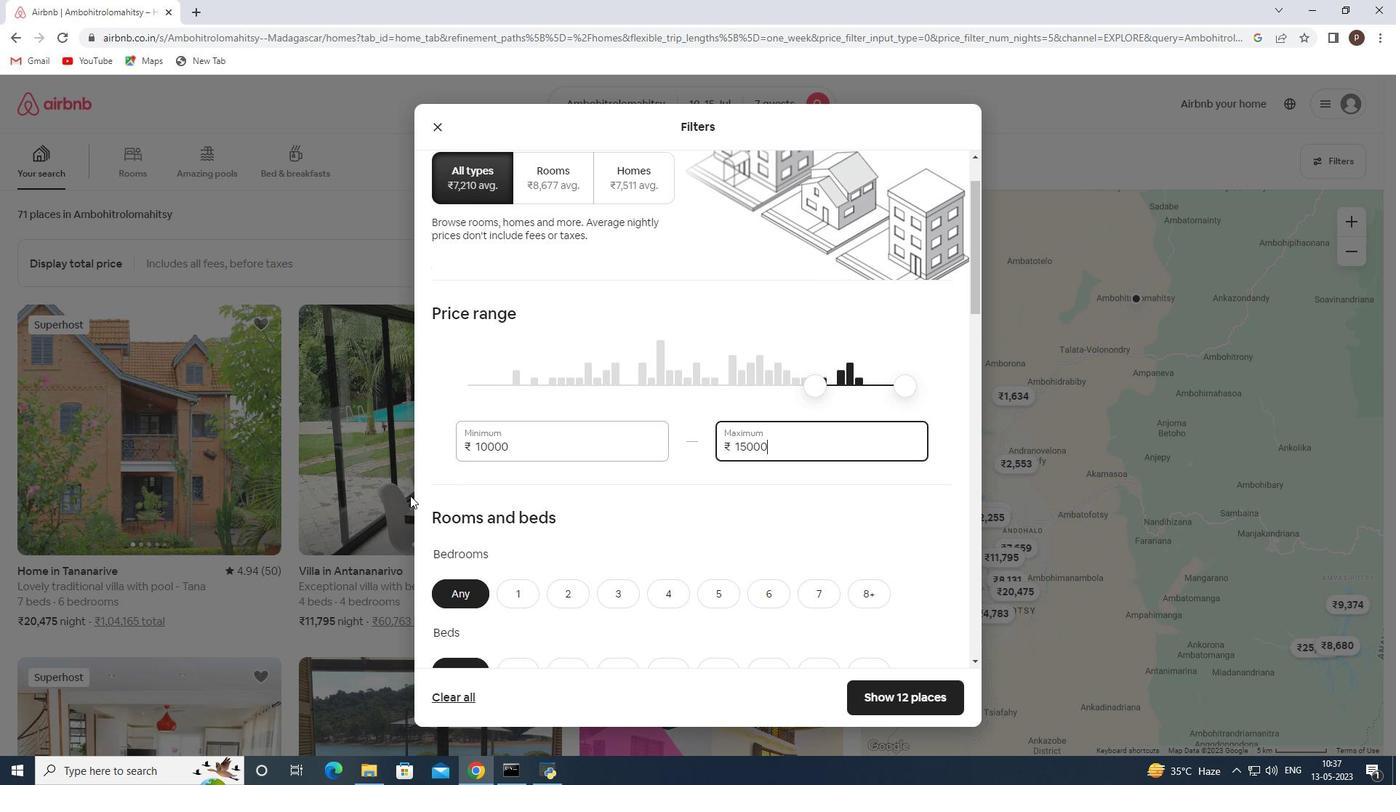 
Action: Mouse scrolled (413, 488) with delta (0, 0)
Screenshot: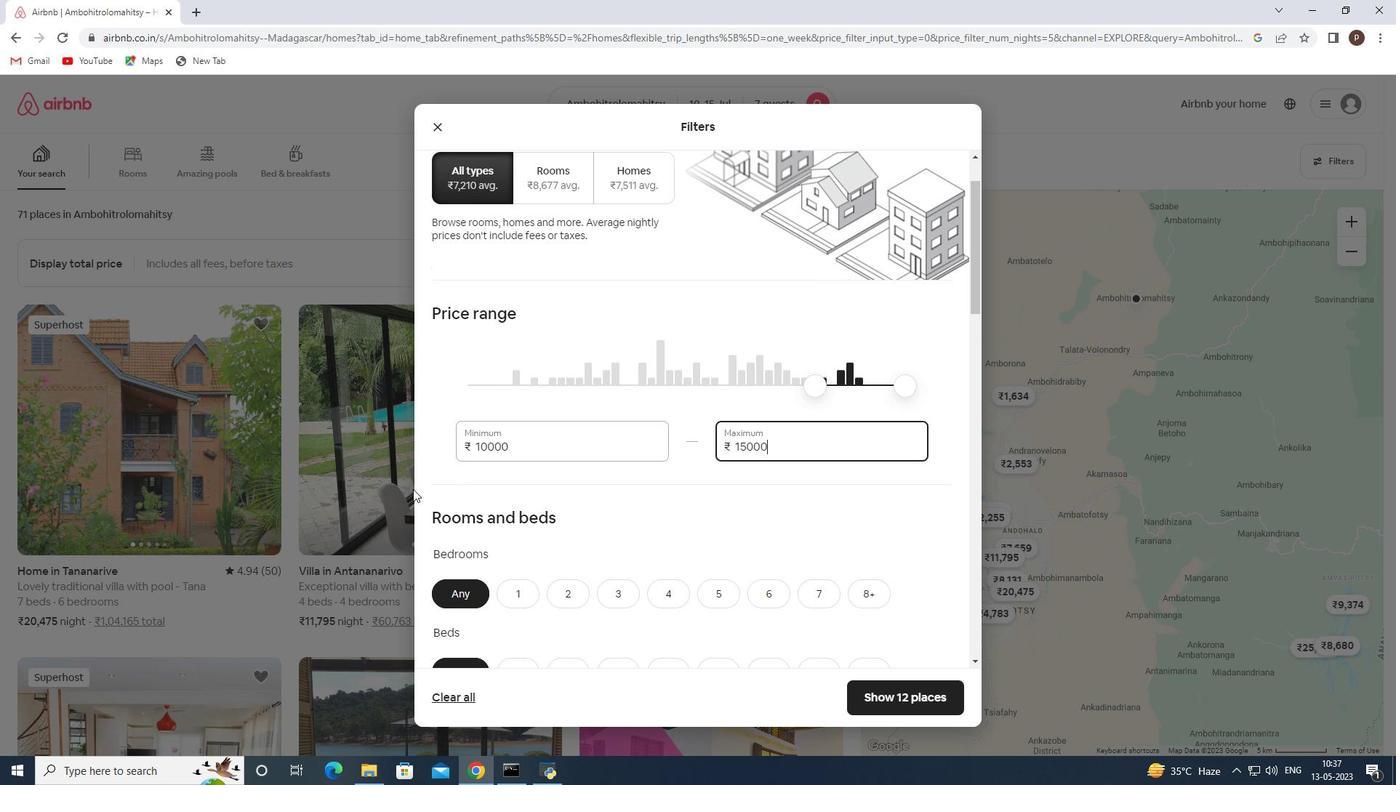 
Action: Mouse scrolled (413, 488) with delta (0, 0)
Screenshot: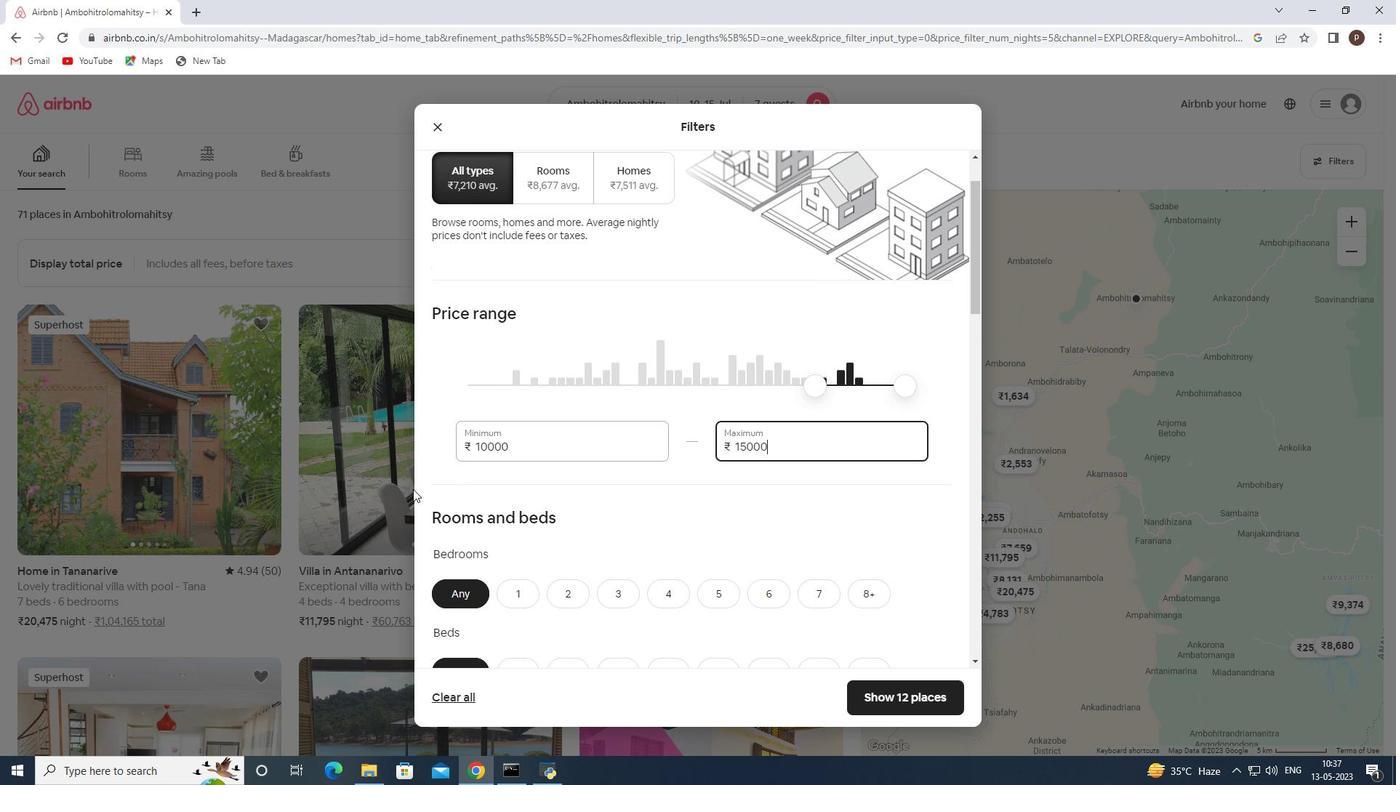 
Action: Mouse scrolled (413, 488) with delta (0, 0)
Screenshot: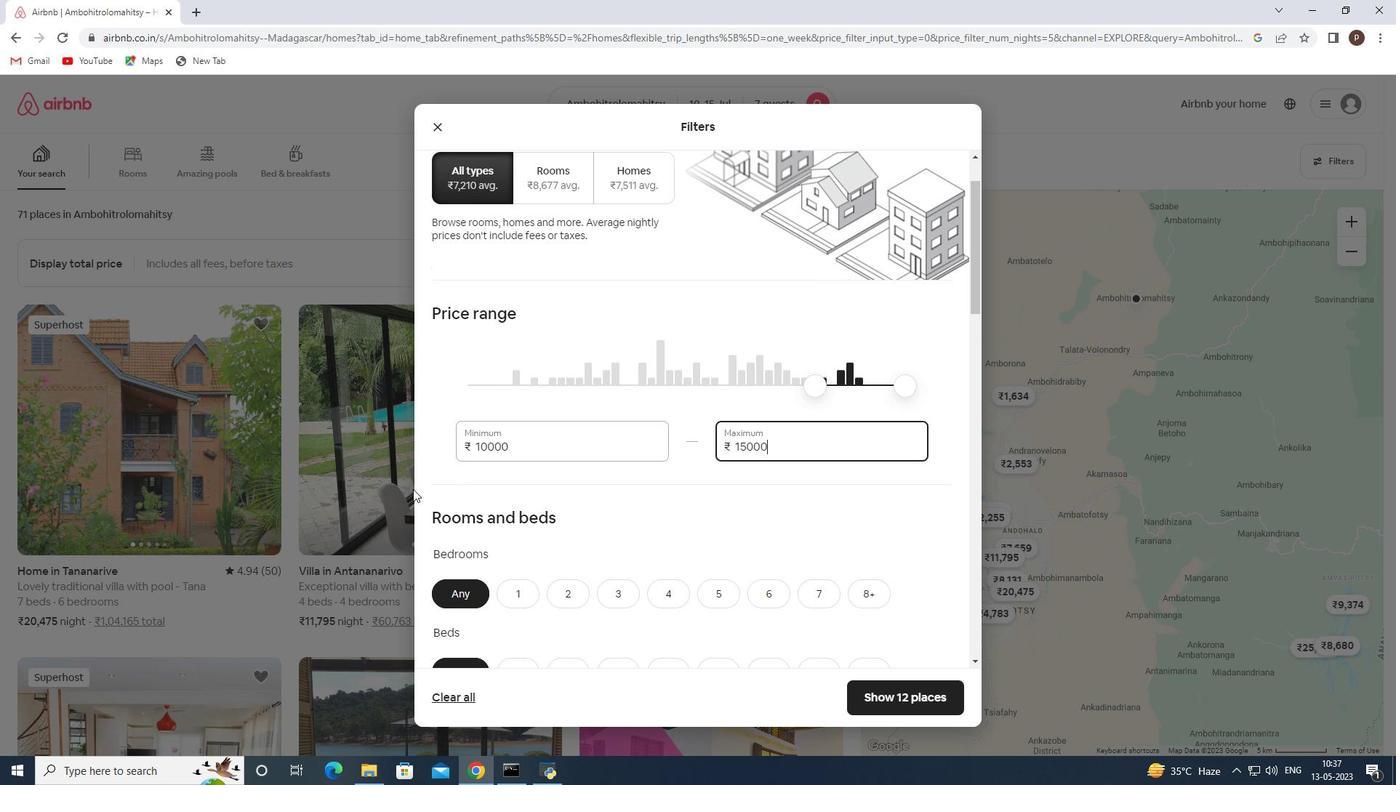 
Action: Mouse moved to (649, 545)
Screenshot: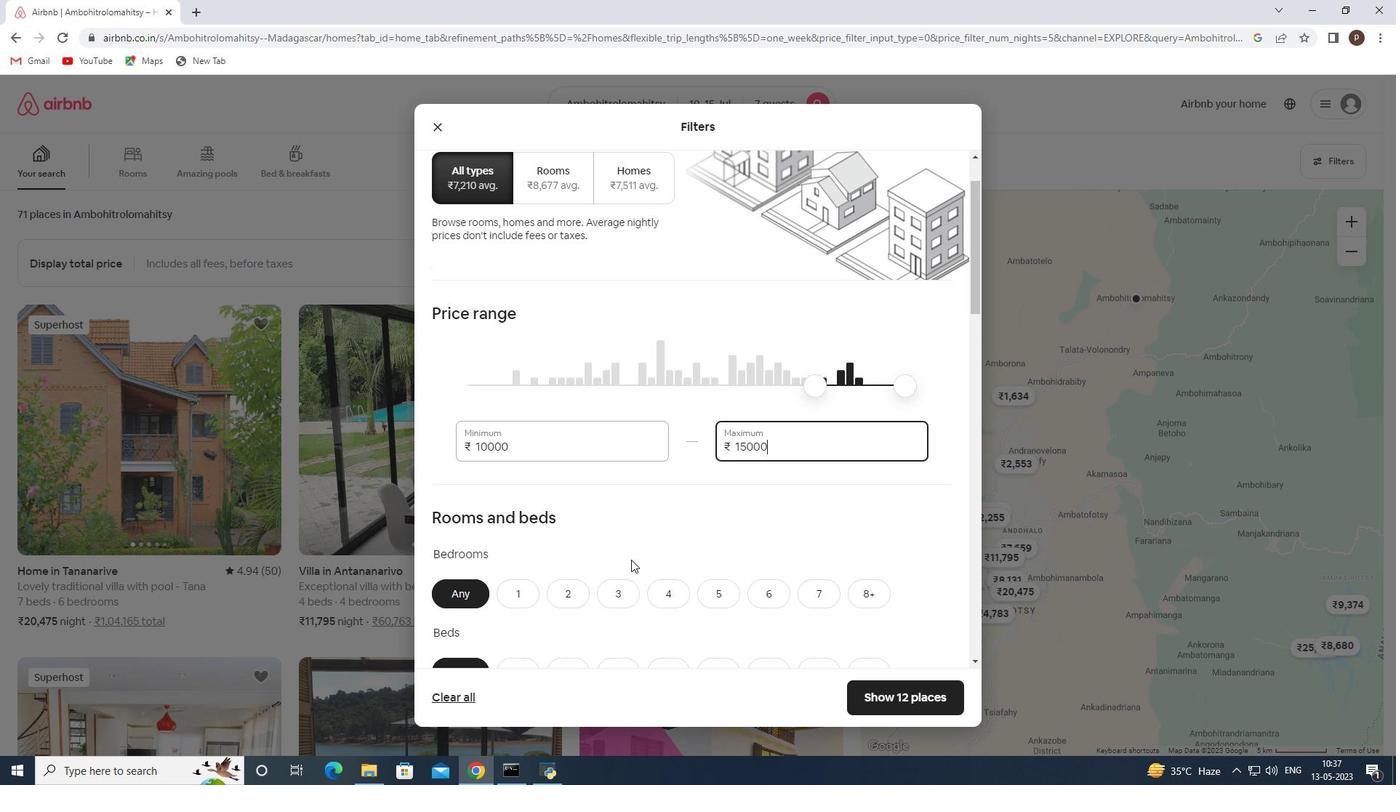 
Action: Mouse scrolled (649, 544) with delta (0, 0)
Screenshot: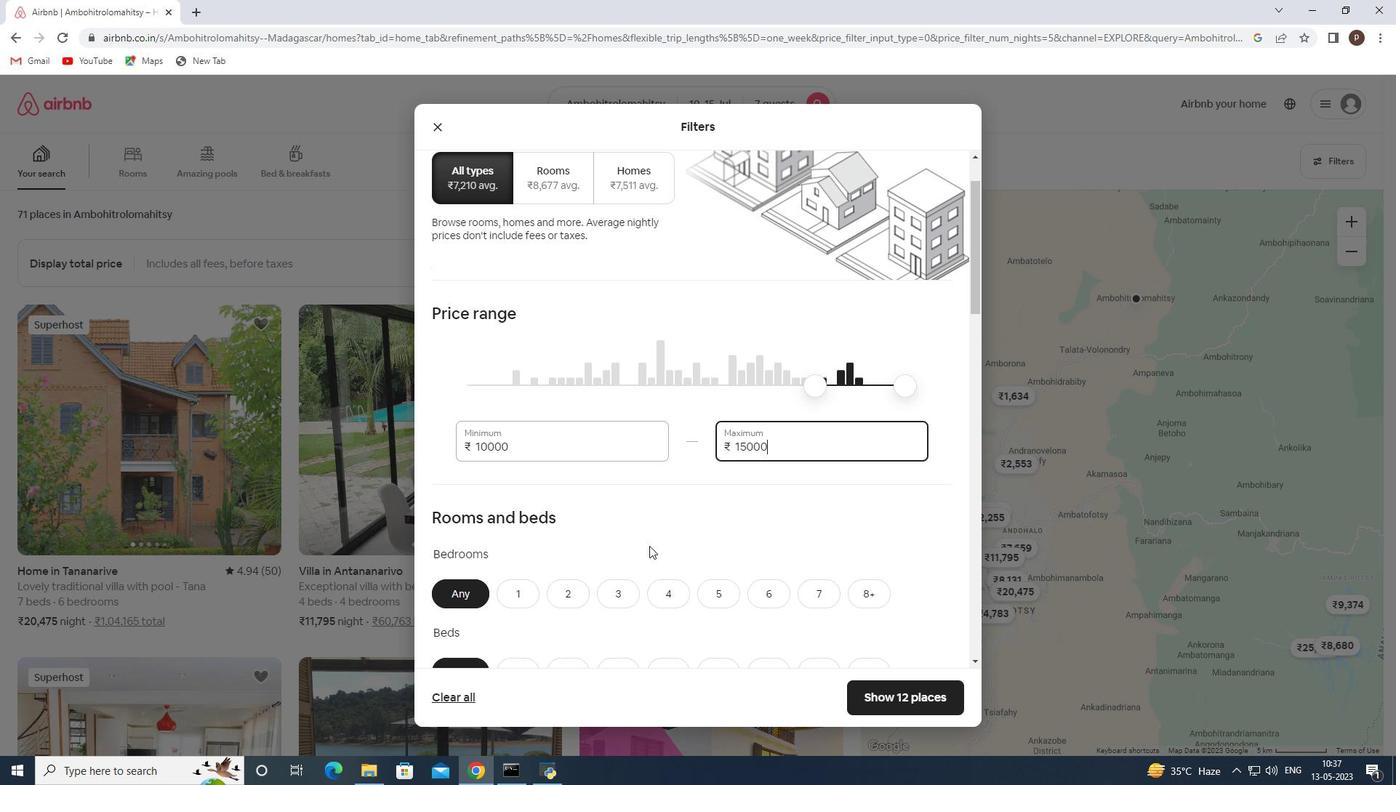 
Action: Mouse scrolled (649, 544) with delta (0, 0)
Screenshot: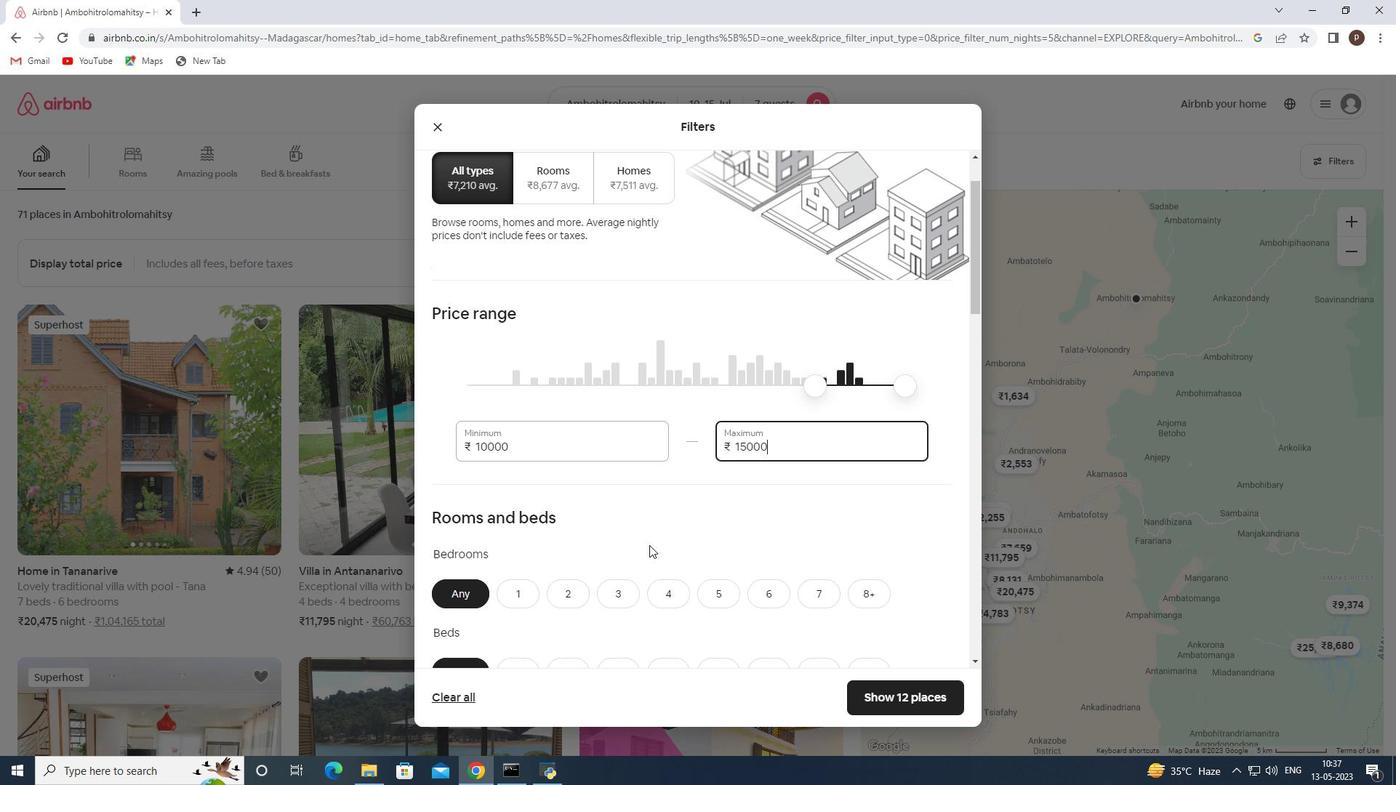 
Action: Mouse moved to (670, 446)
Screenshot: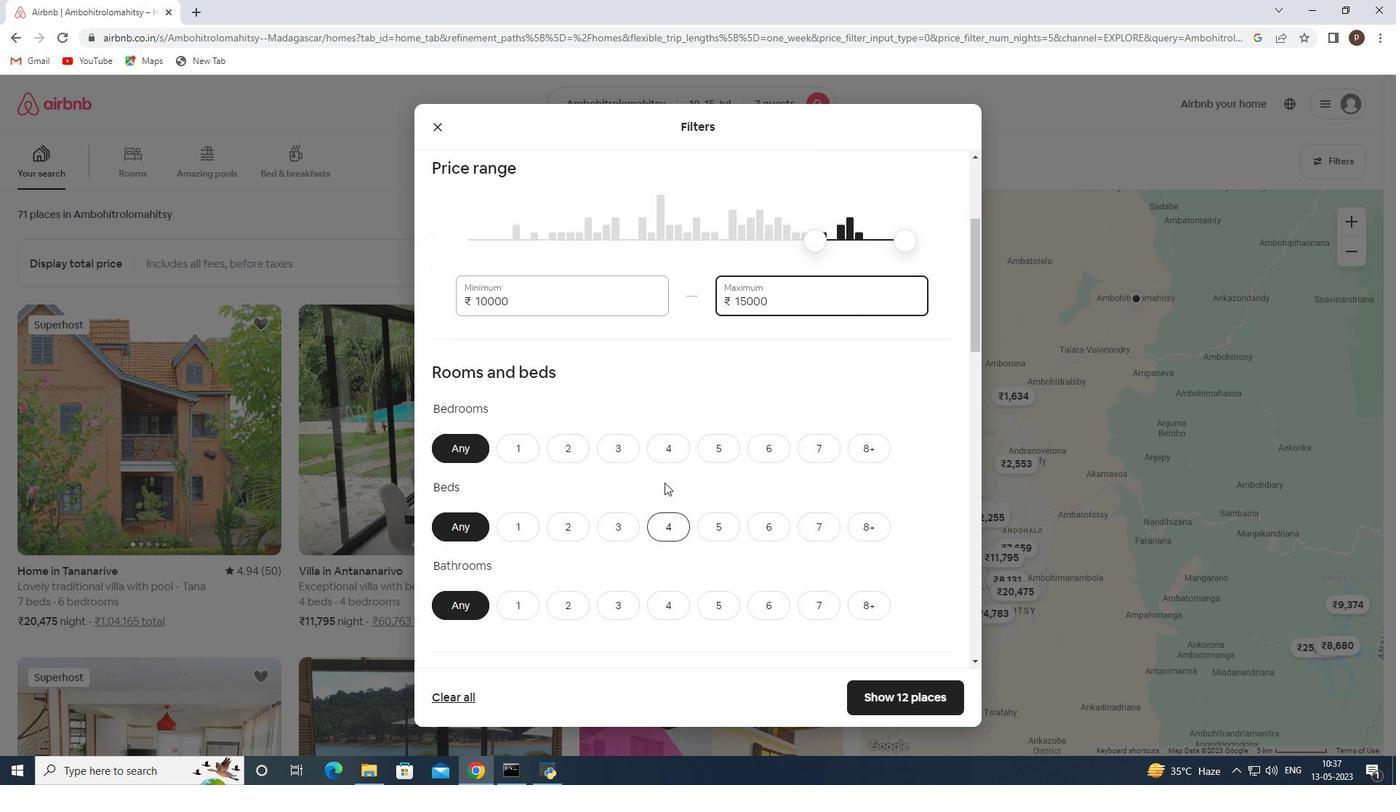 
Action: Mouse pressed left at (670, 446)
Screenshot: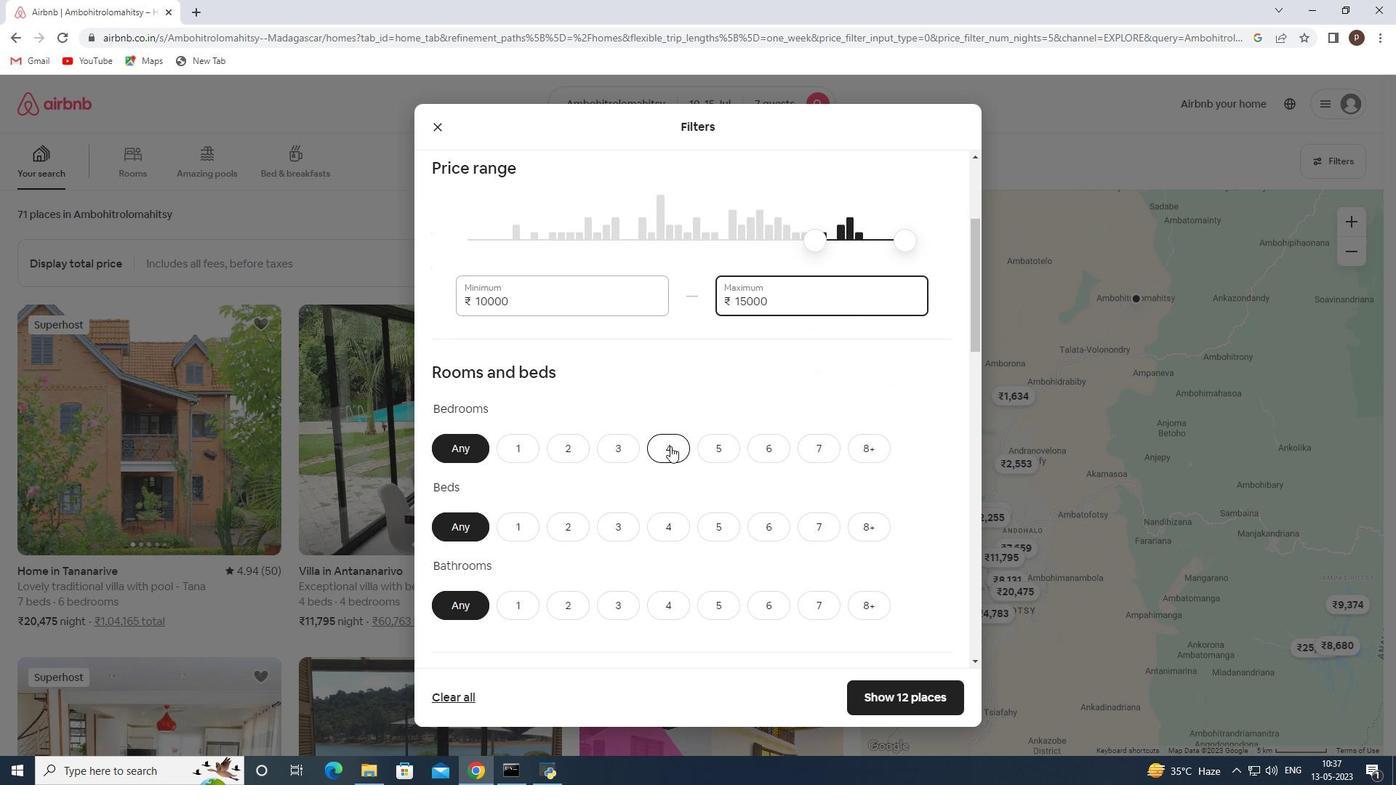 
Action: Mouse moved to (814, 521)
Screenshot: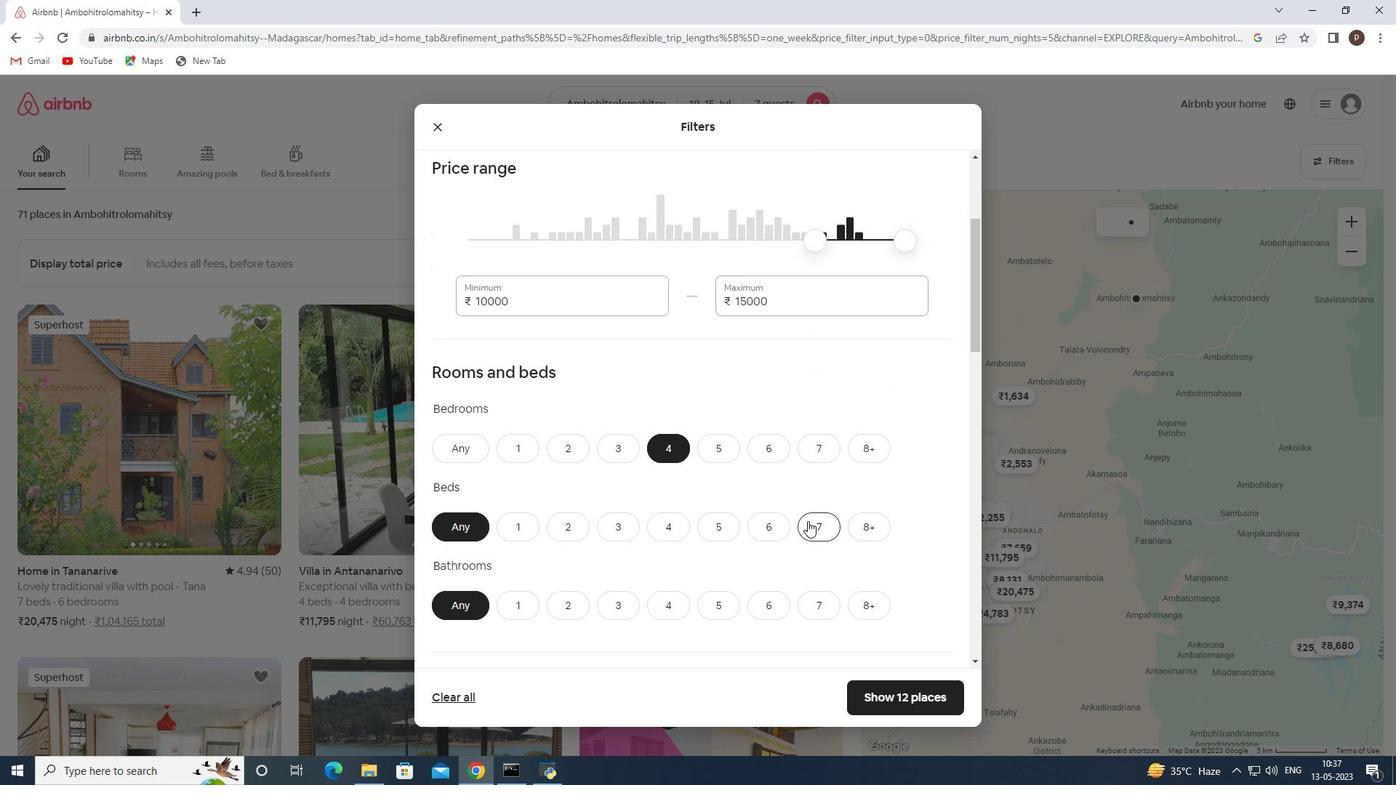 
Action: Mouse pressed left at (814, 521)
Screenshot: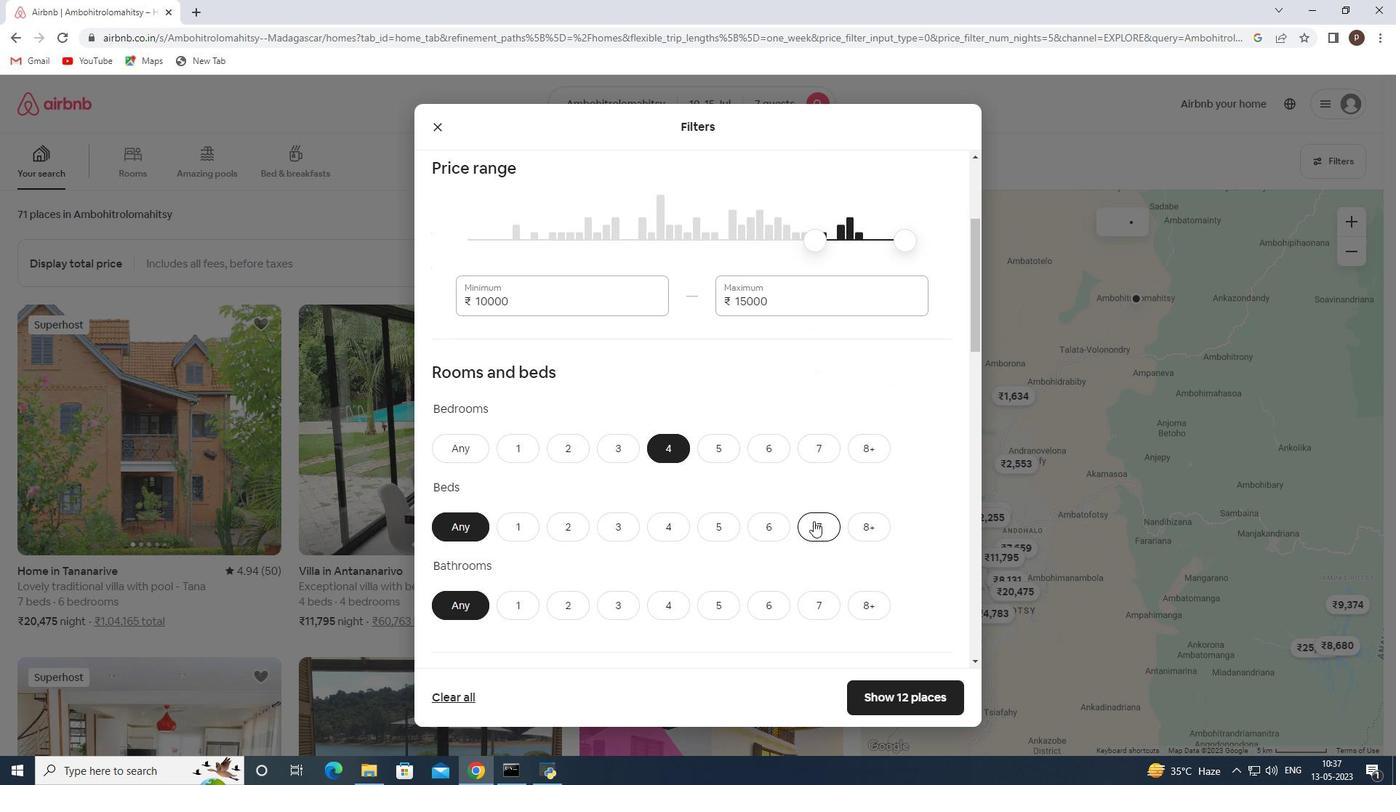 
Action: Mouse moved to (662, 606)
Screenshot: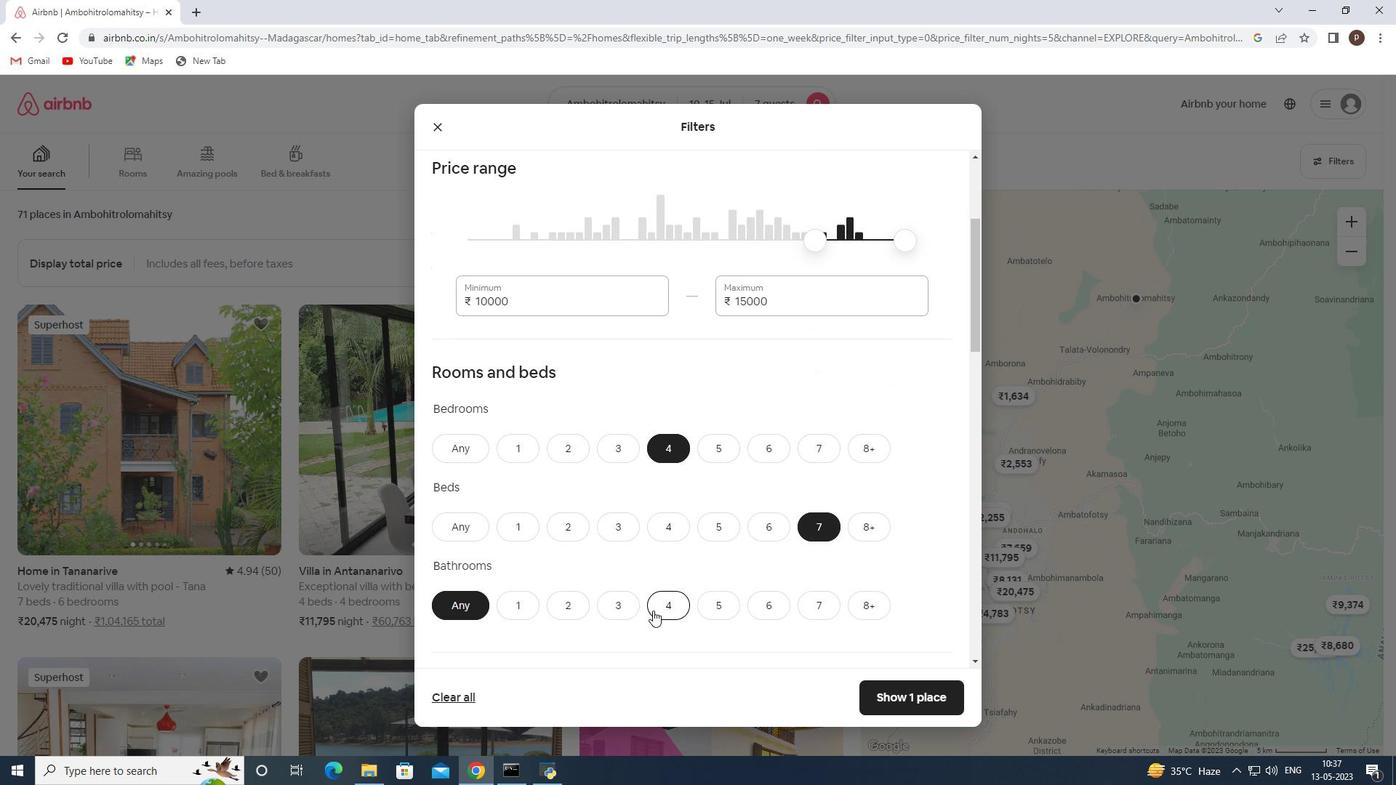 
Action: Mouse pressed left at (662, 606)
Screenshot: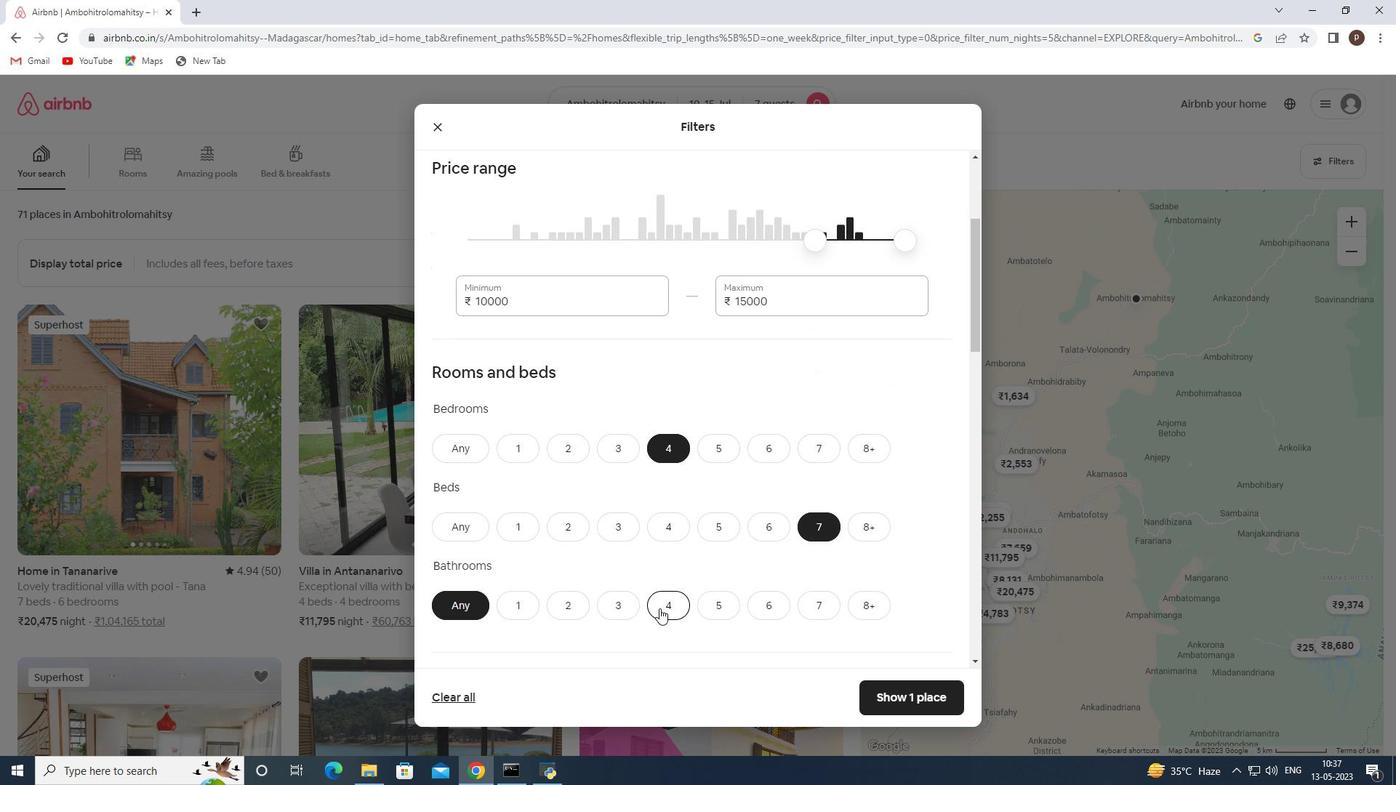 
Action: Mouse moved to (663, 600)
Screenshot: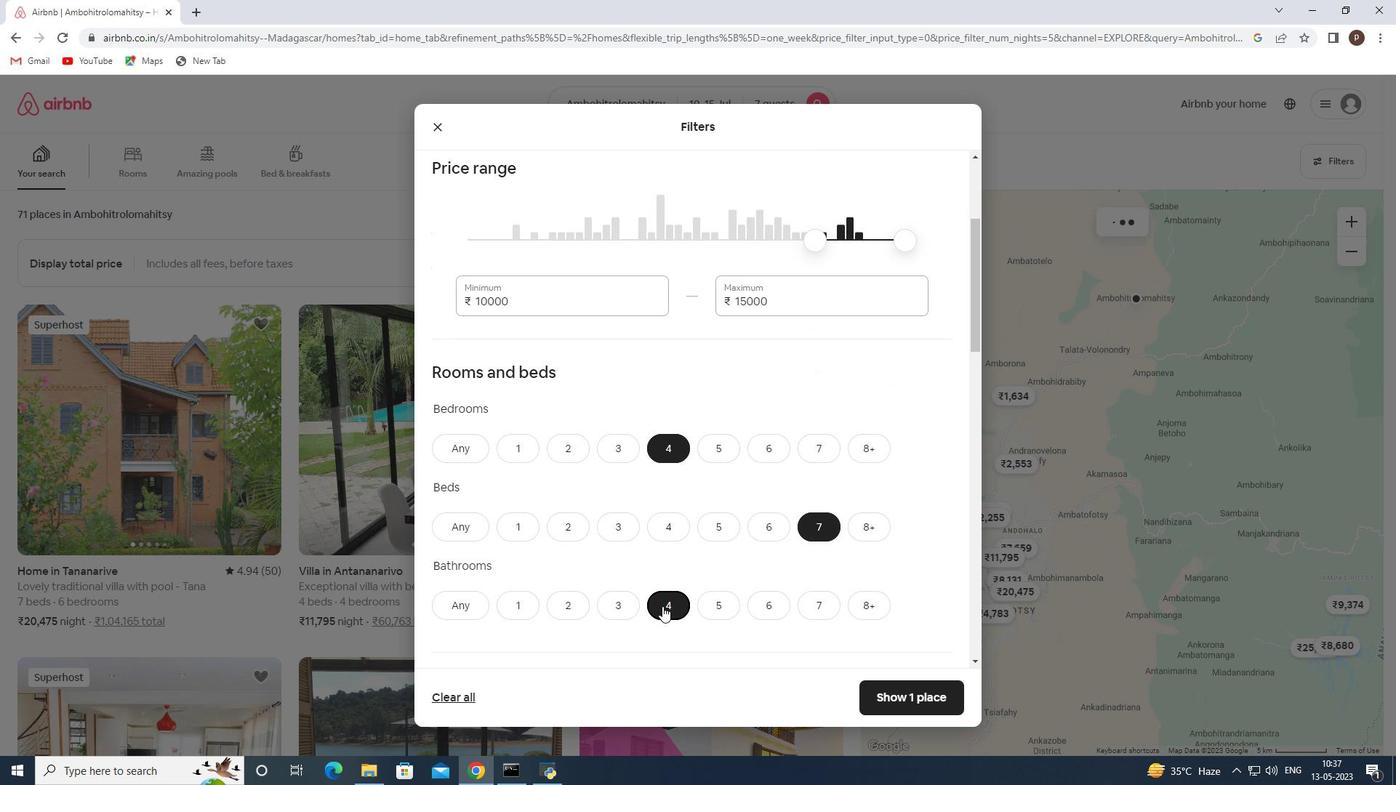 
Action: Mouse scrolled (663, 600) with delta (0, 0)
Screenshot: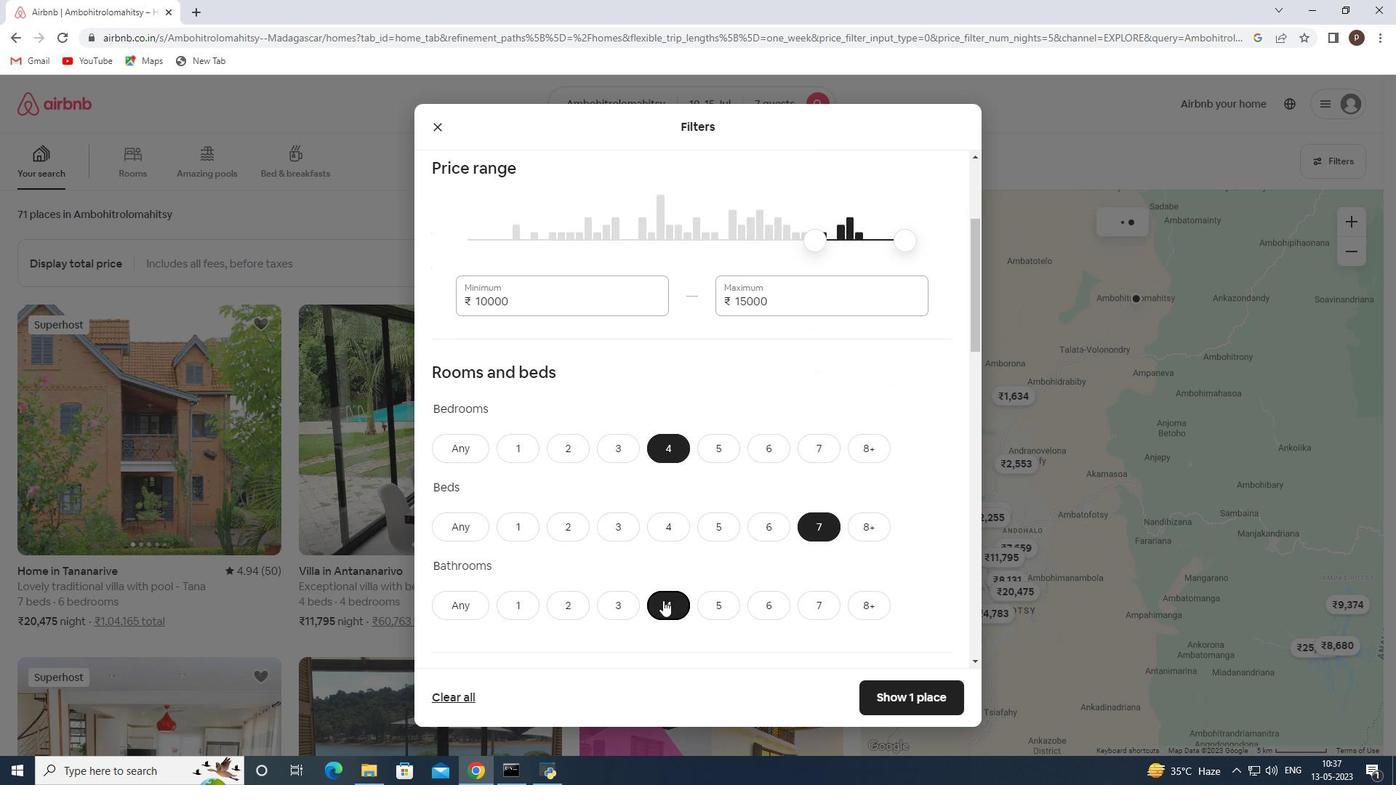 
Action: Mouse scrolled (663, 600) with delta (0, 0)
Screenshot: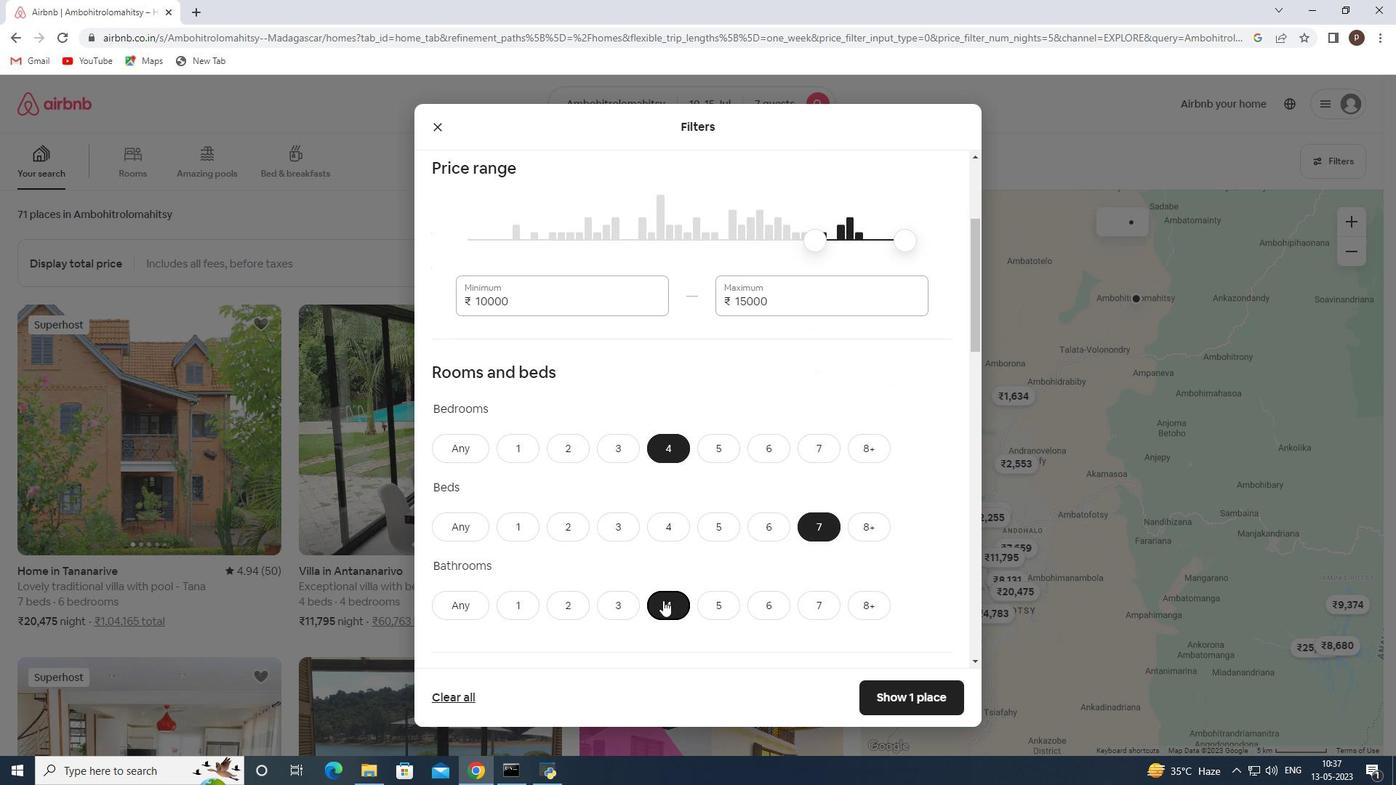 
Action: Mouse moved to (654, 518)
Screenshot: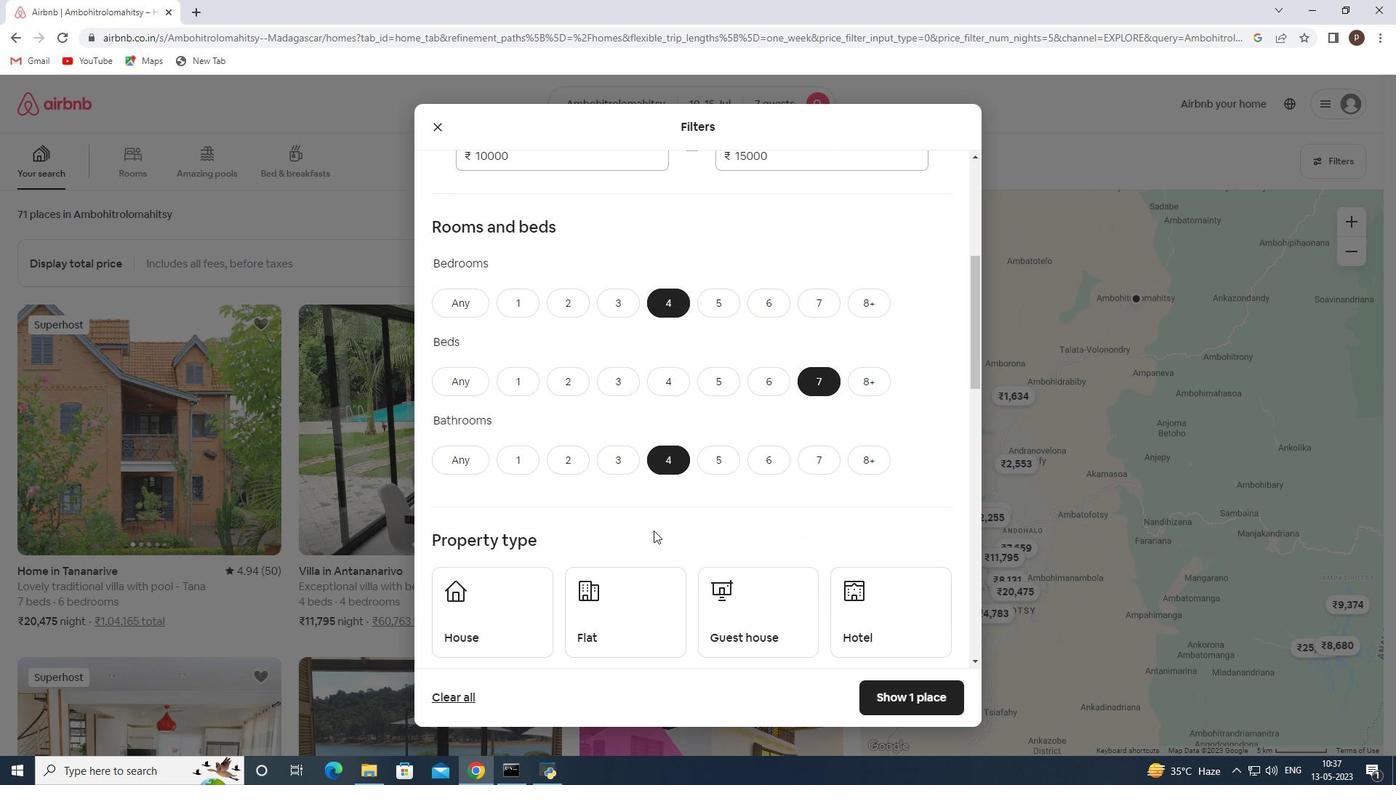 
Action: Mouse scrolled (654, 517) with delta (0, 0)
Screenshot: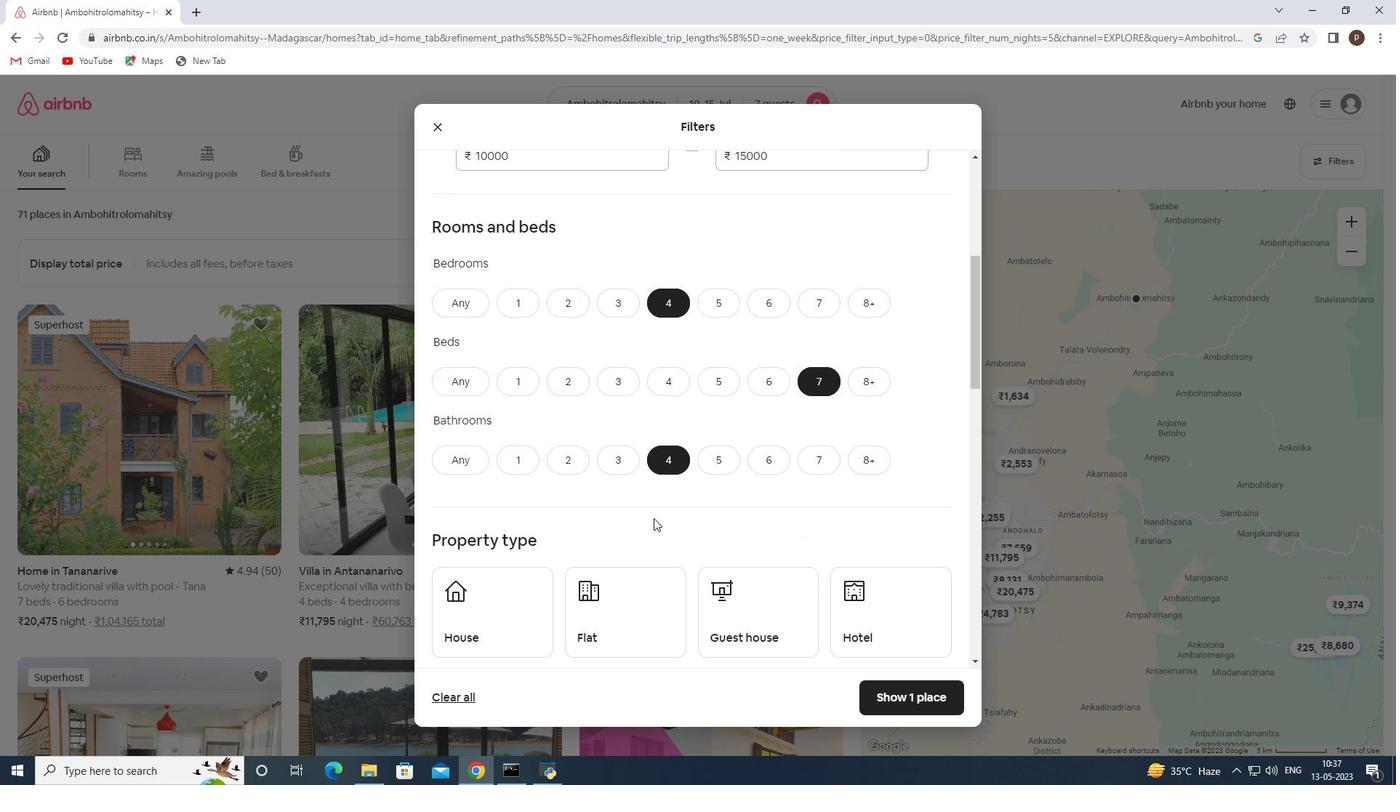 
Action: Mouse scrolled (654, 517) with delta (0, 0)
Screenshot: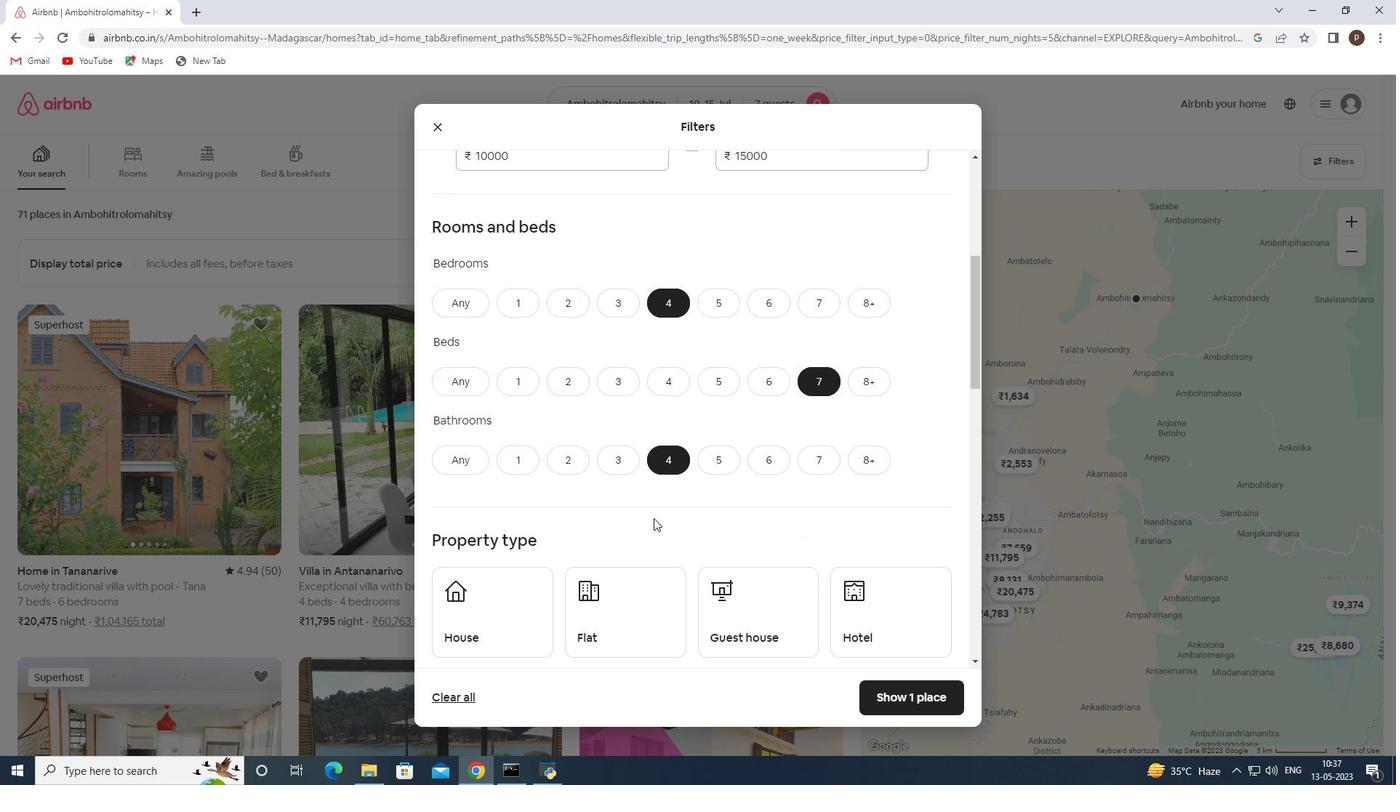 
Action: Mouse moved to (529, 469)
Screenshot: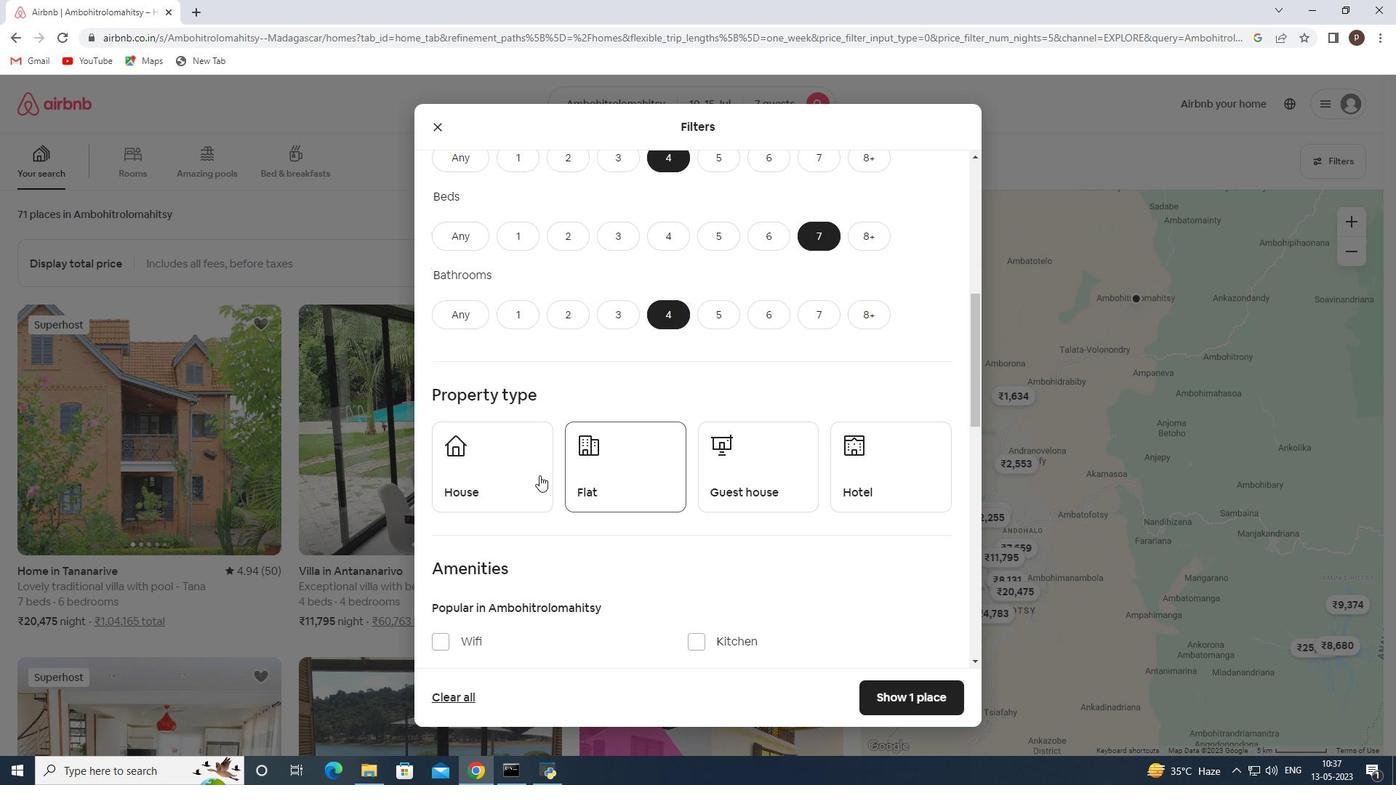 
Action: Mouse pressed left at (529, 469)
Screenshot: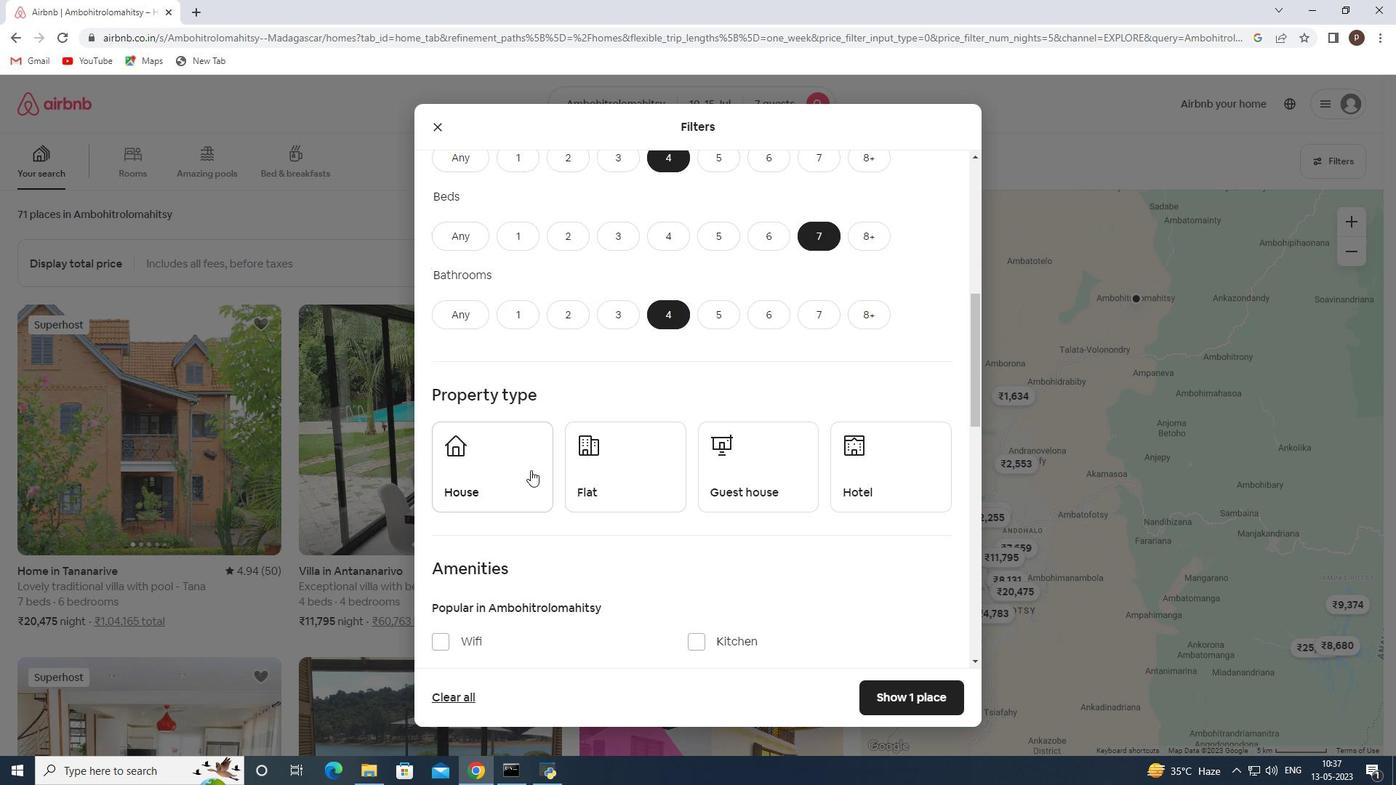 
Action: Mouse moved to (651, 468)
Screenshot: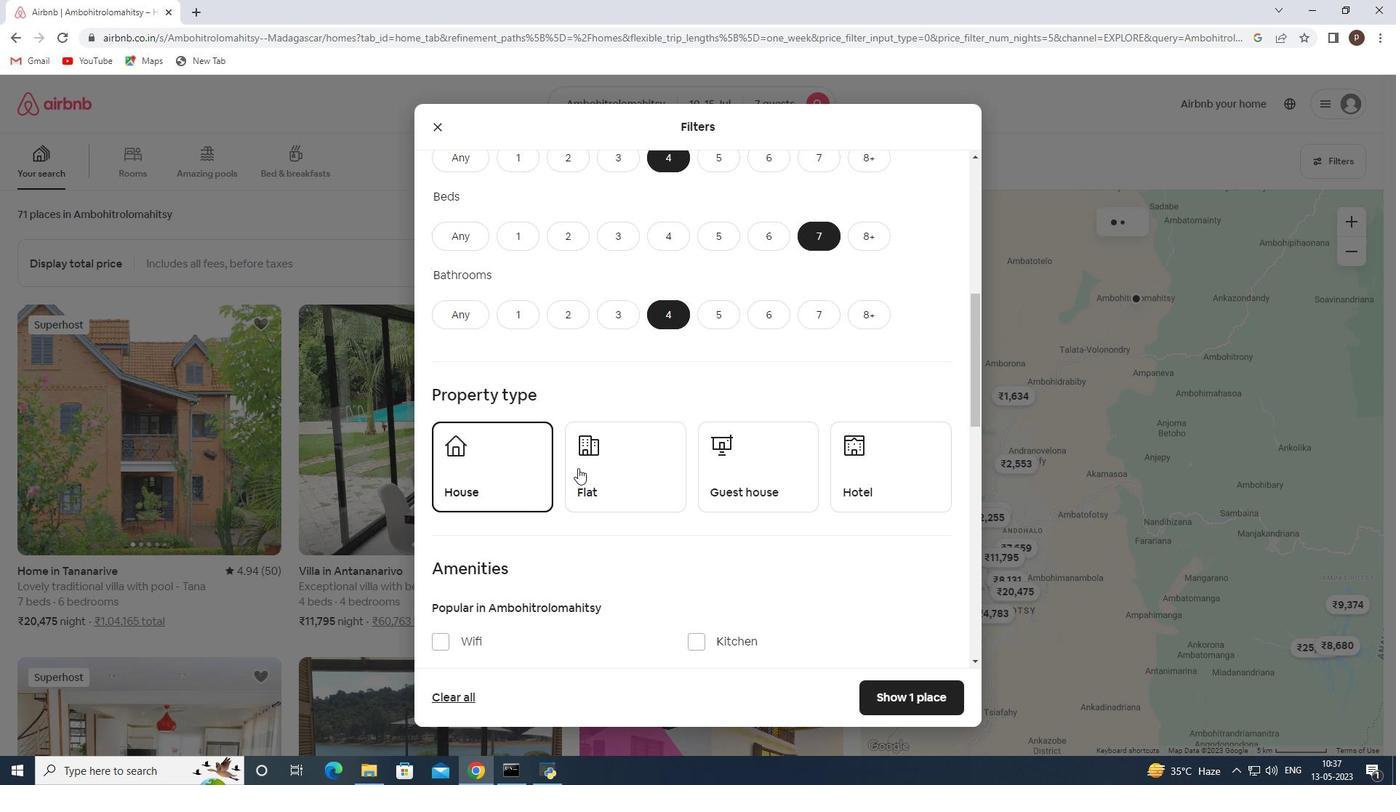 
Action: Mouse pressed left at (651, 468)
Screenshot: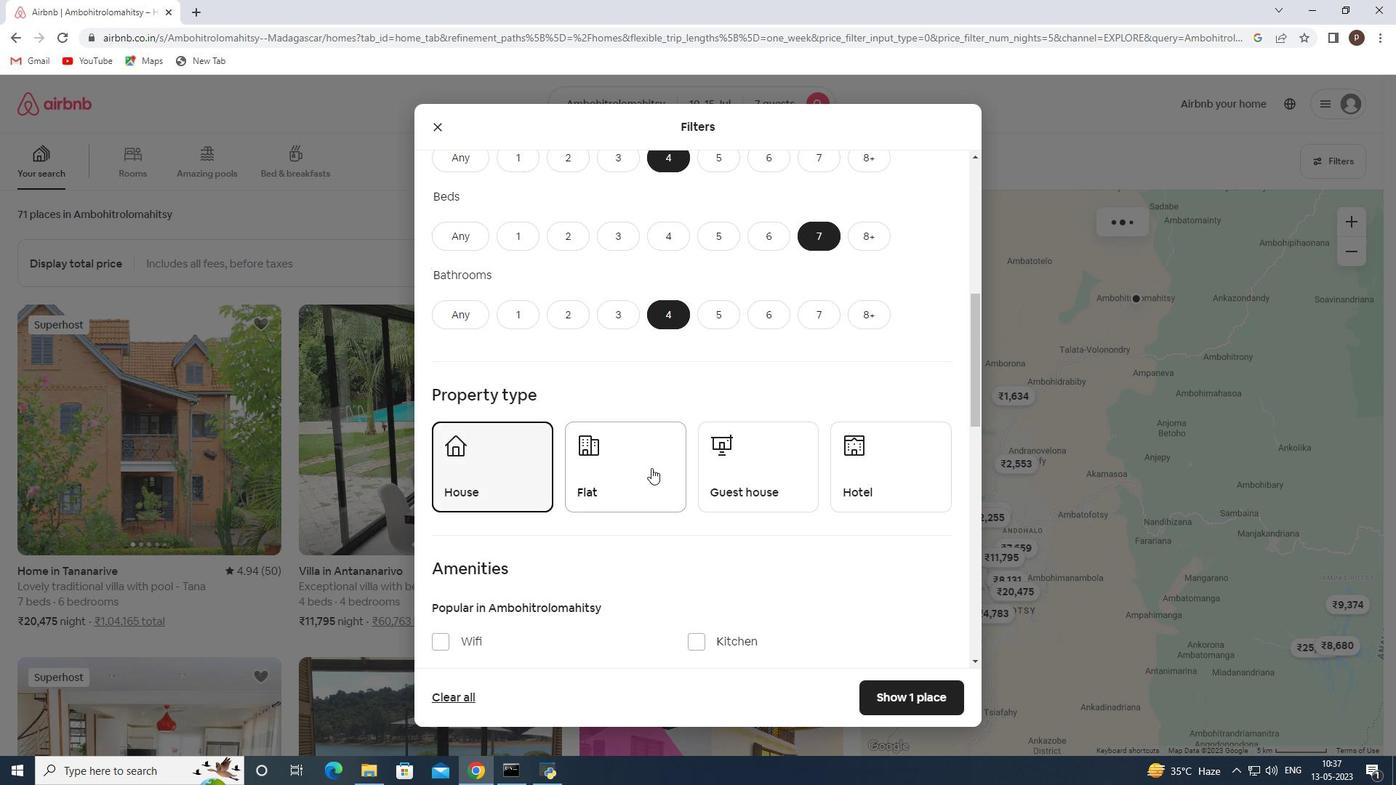 
Action: Mouse moved to (734, 477)
Screenshot: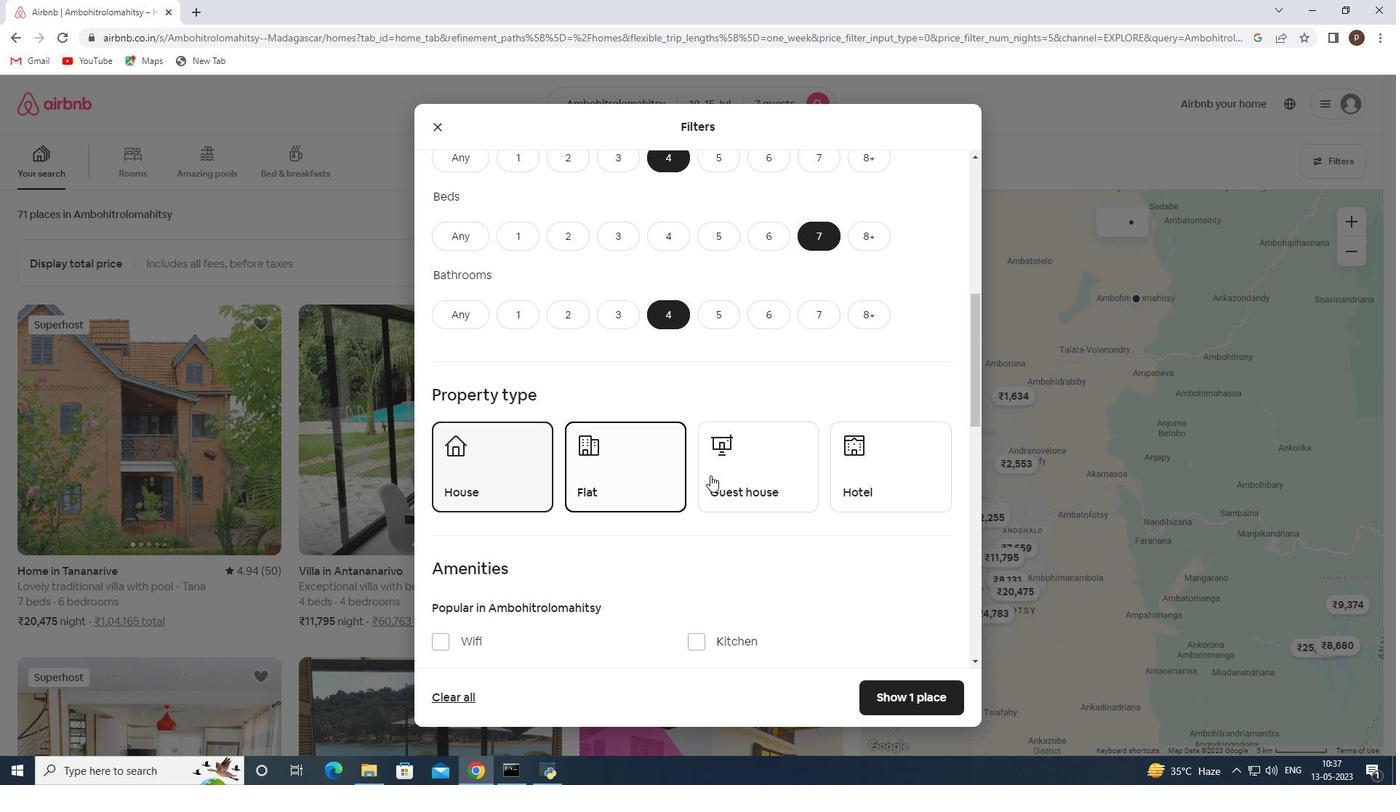 
Action: Mouse pressed left at (734, 477)
Screenshot: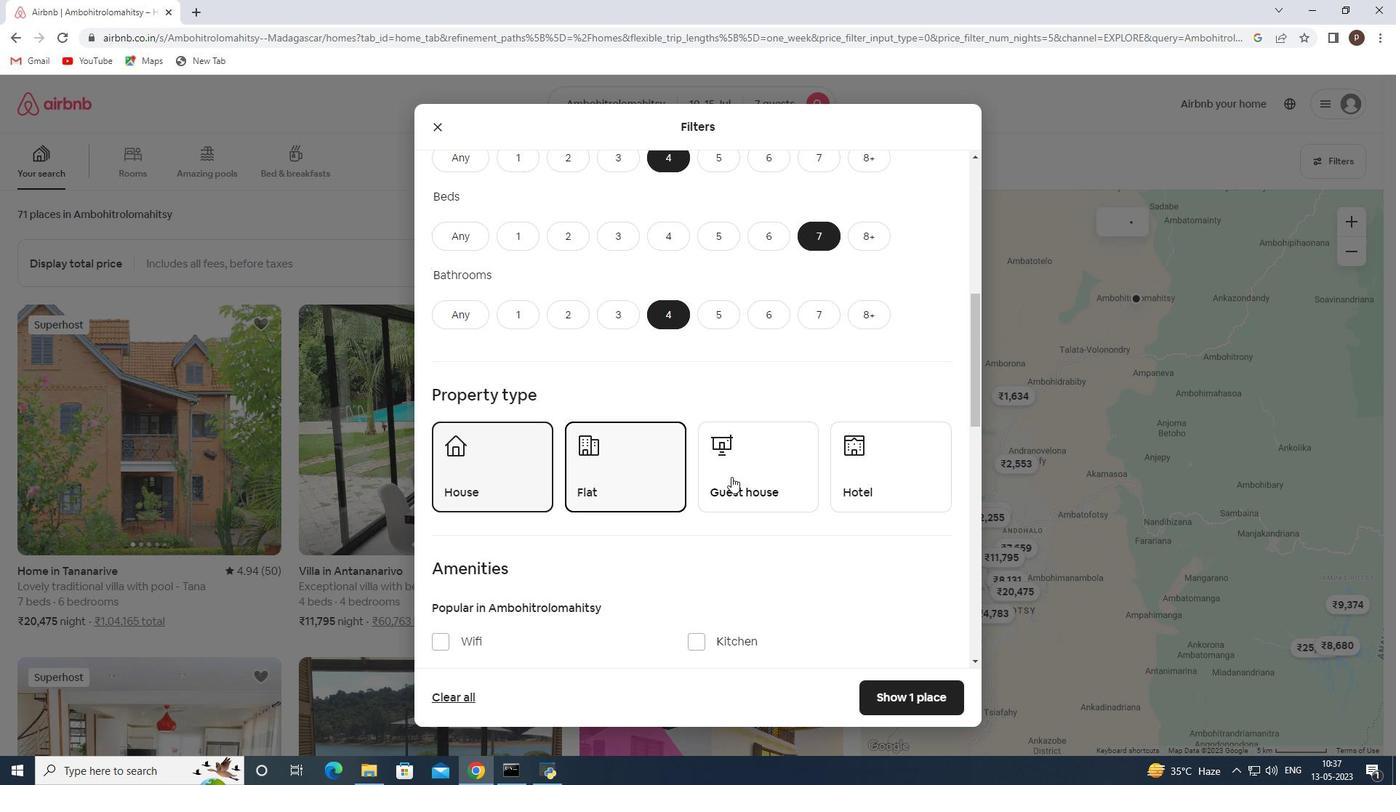 
Action: Mouse moved to (678, 488)
Screenshot: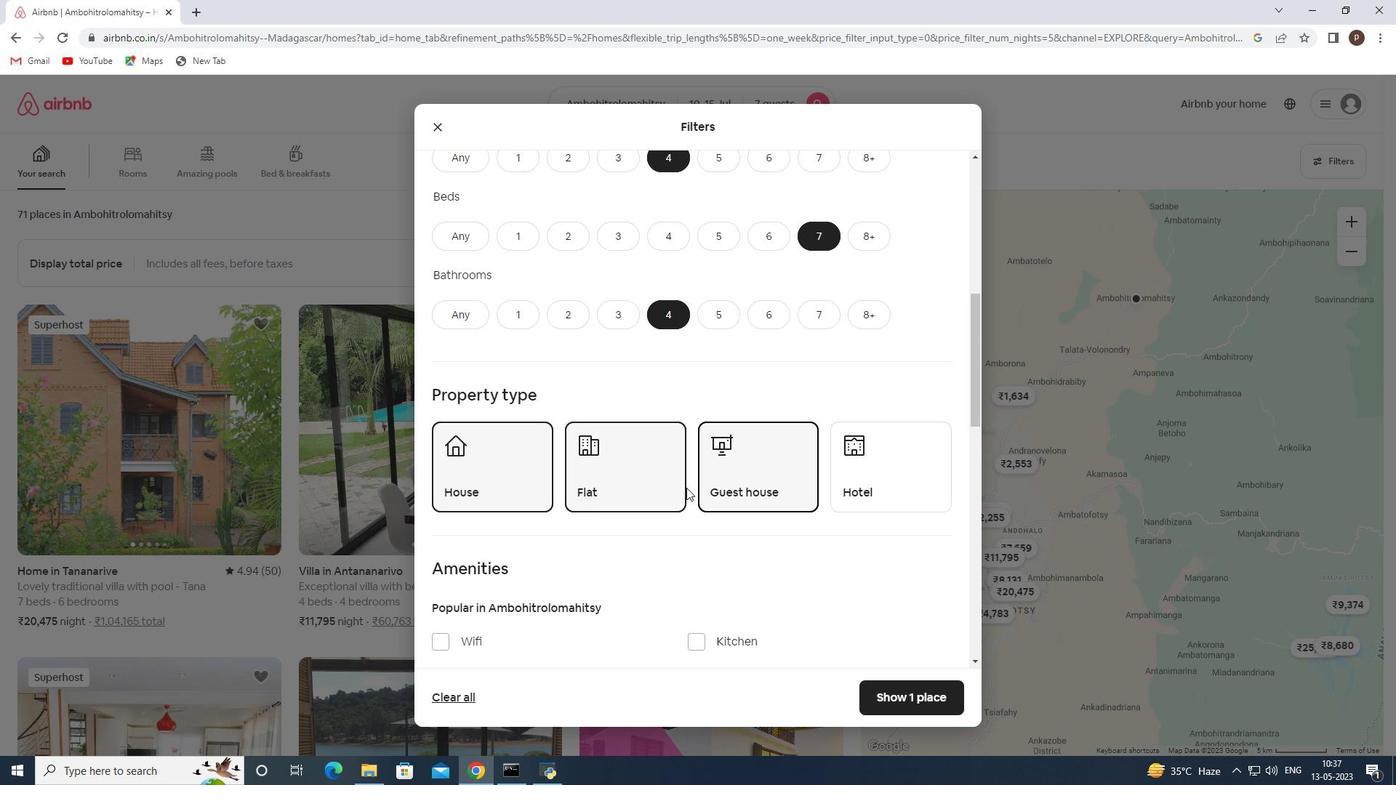 
Action: Mouse scrolled (678, 487) with delta (0, 0)
Screenshot: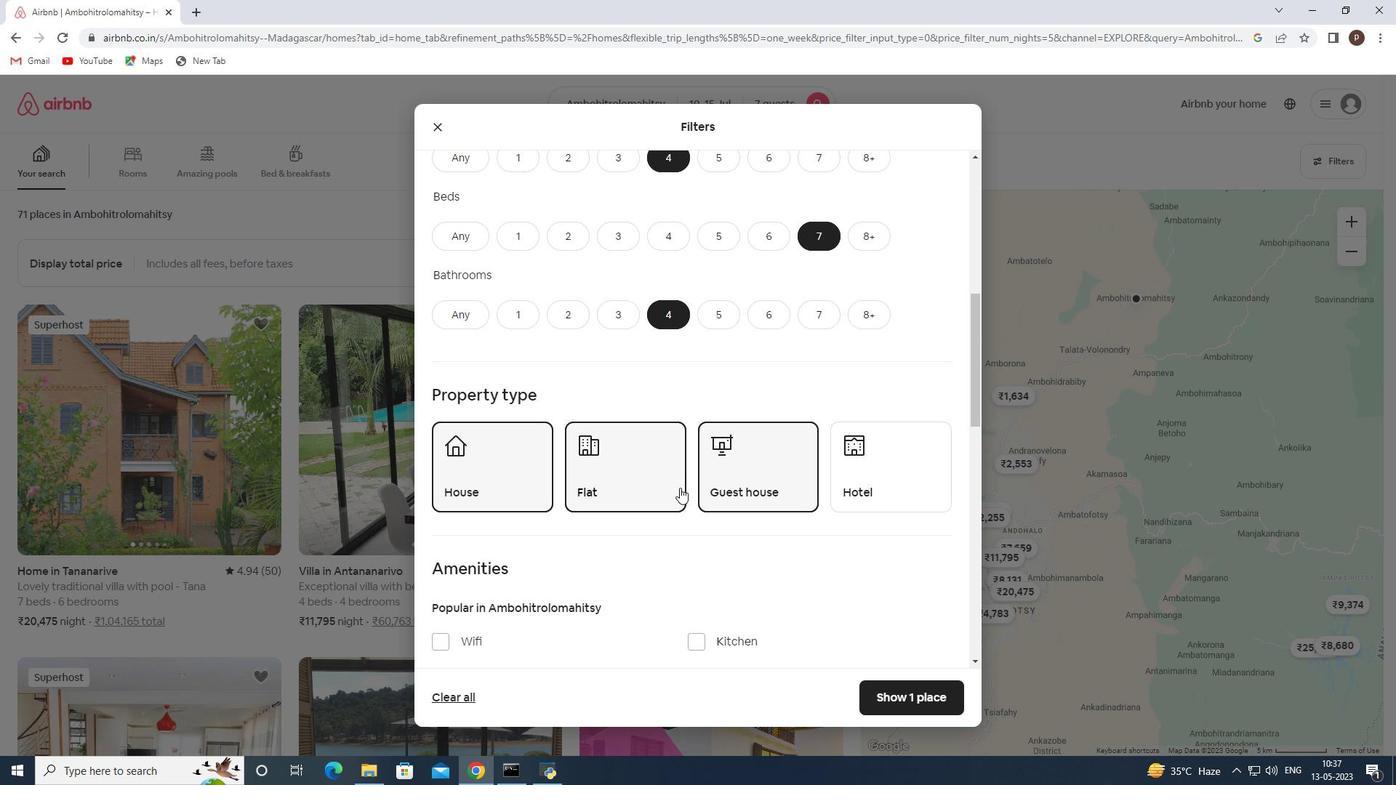 
Action: Mouse scrolled (678, 487) with delta (0, 0)
Screenshot: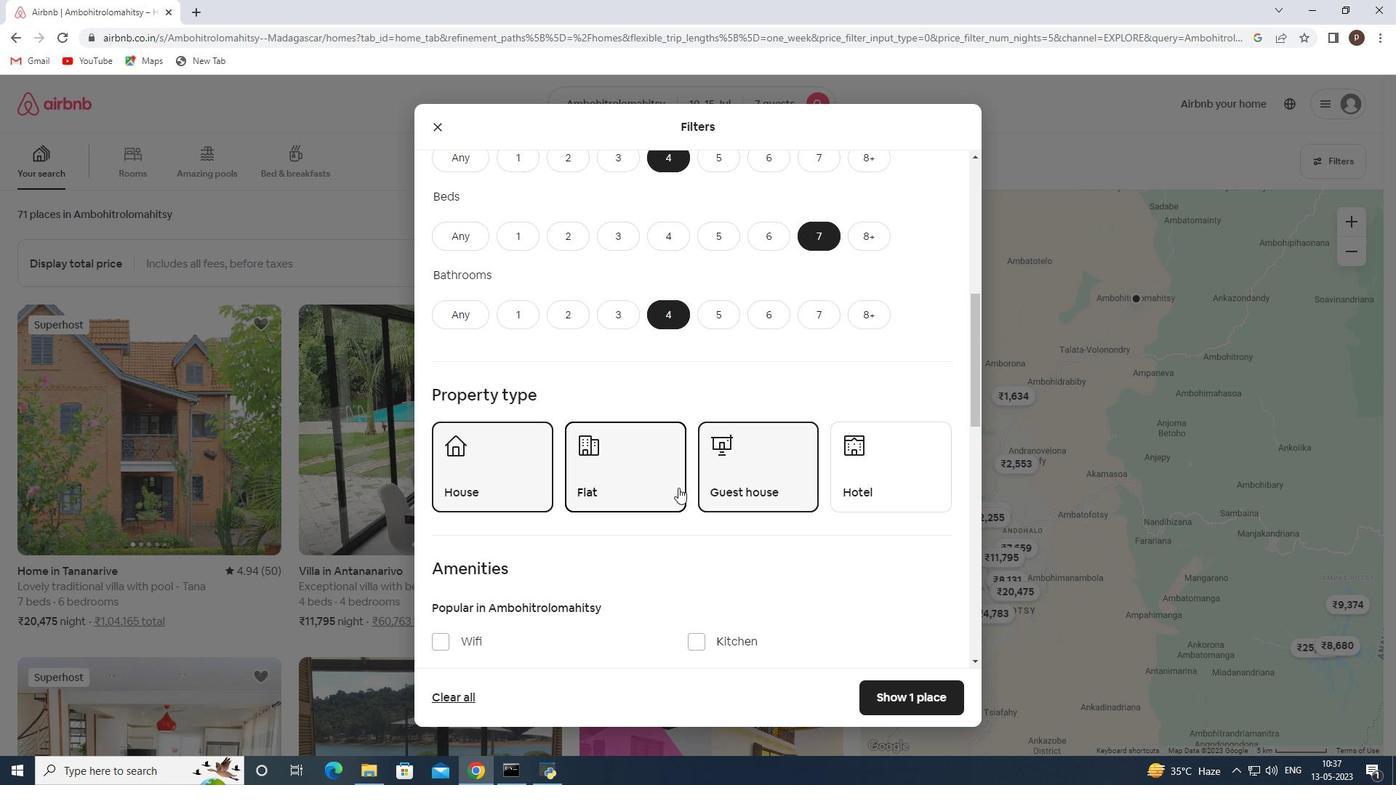 
Action: Mouse moved to (670, 469)
Screenshot: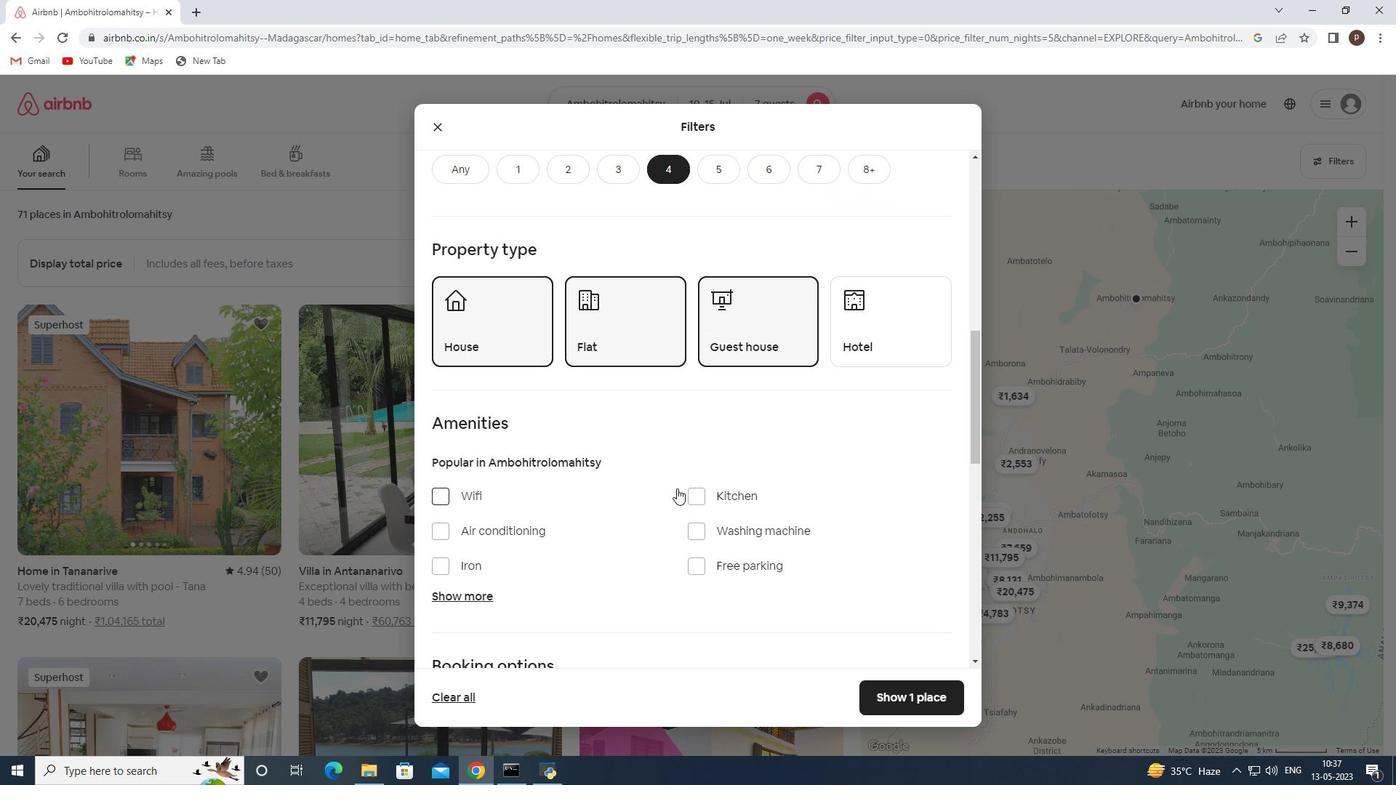 
Action: Mouse scrolled (670, 469) with delta (0, 0)
Screenshot: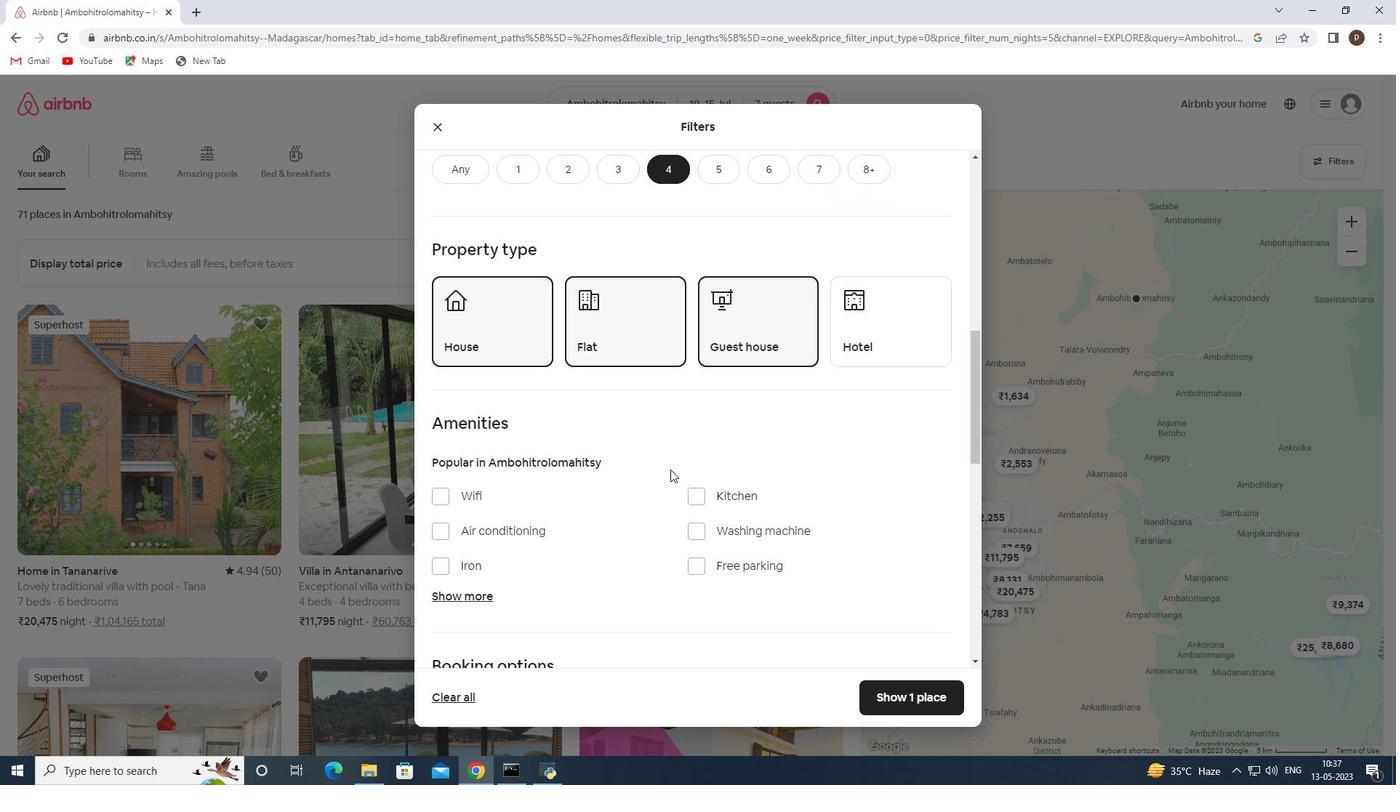 
Action: Mouse moved to (670, 467)
Screenshot: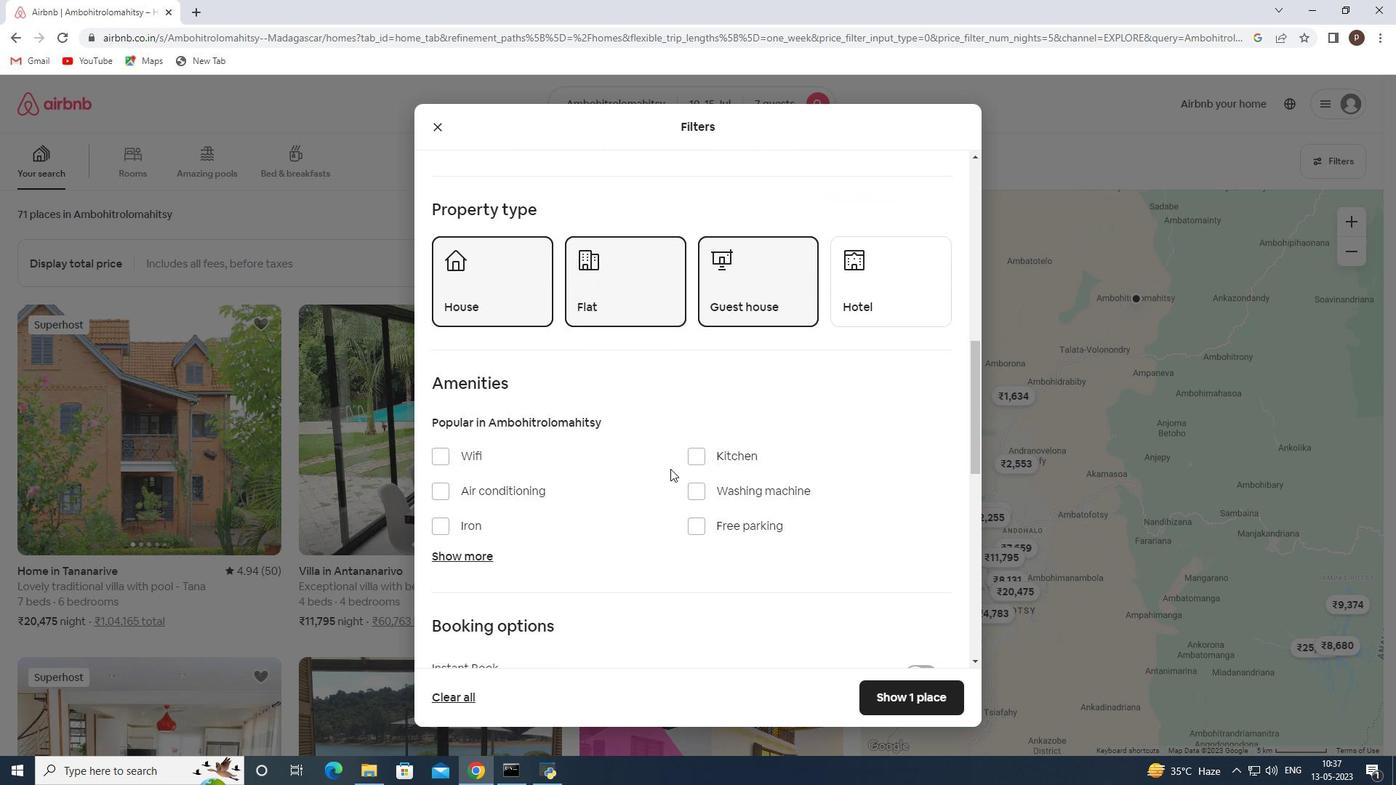 
Action: Mouse scrolled (670, 466) with delta (0, 0)
Screenshot: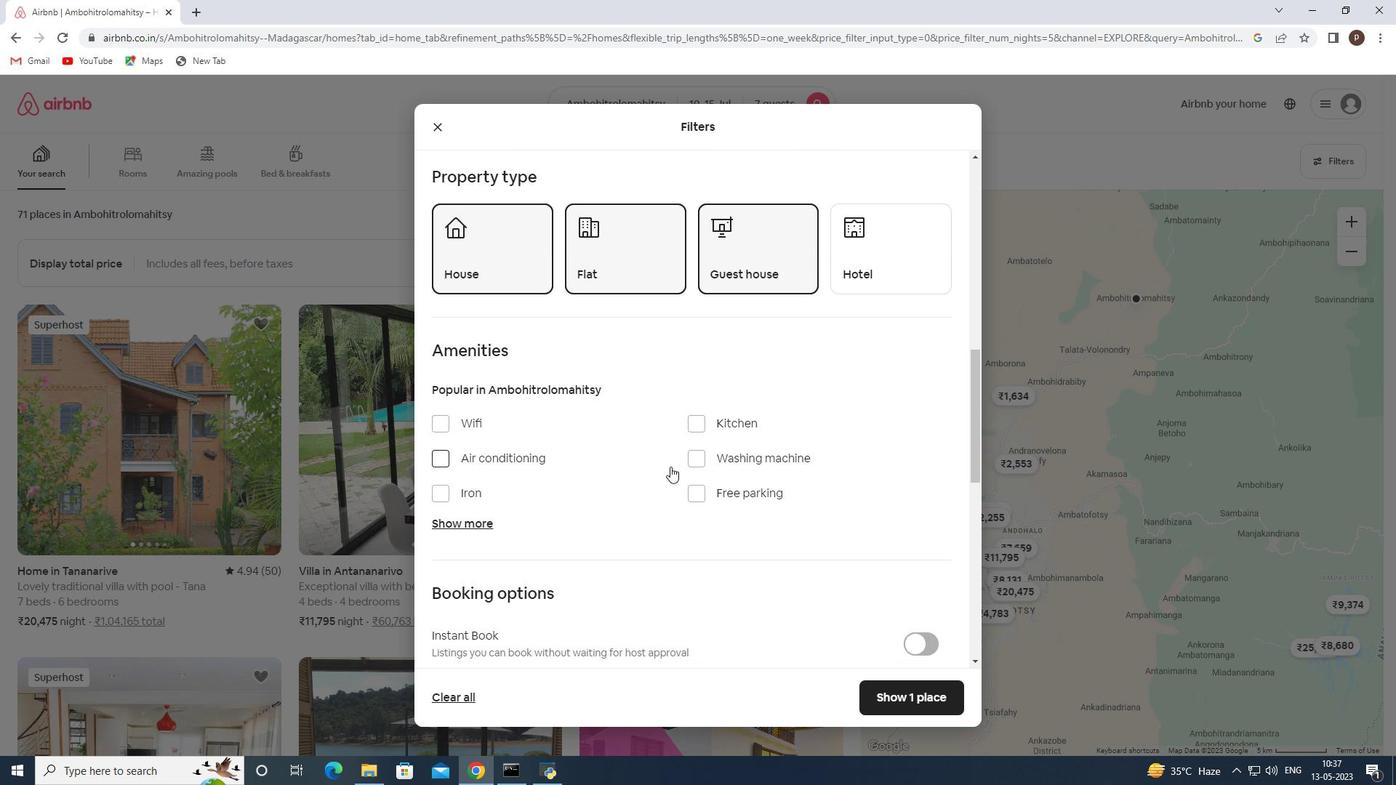 
Action: Mouse scrolled (670, 466) with delta (0, 0)
Screenshot: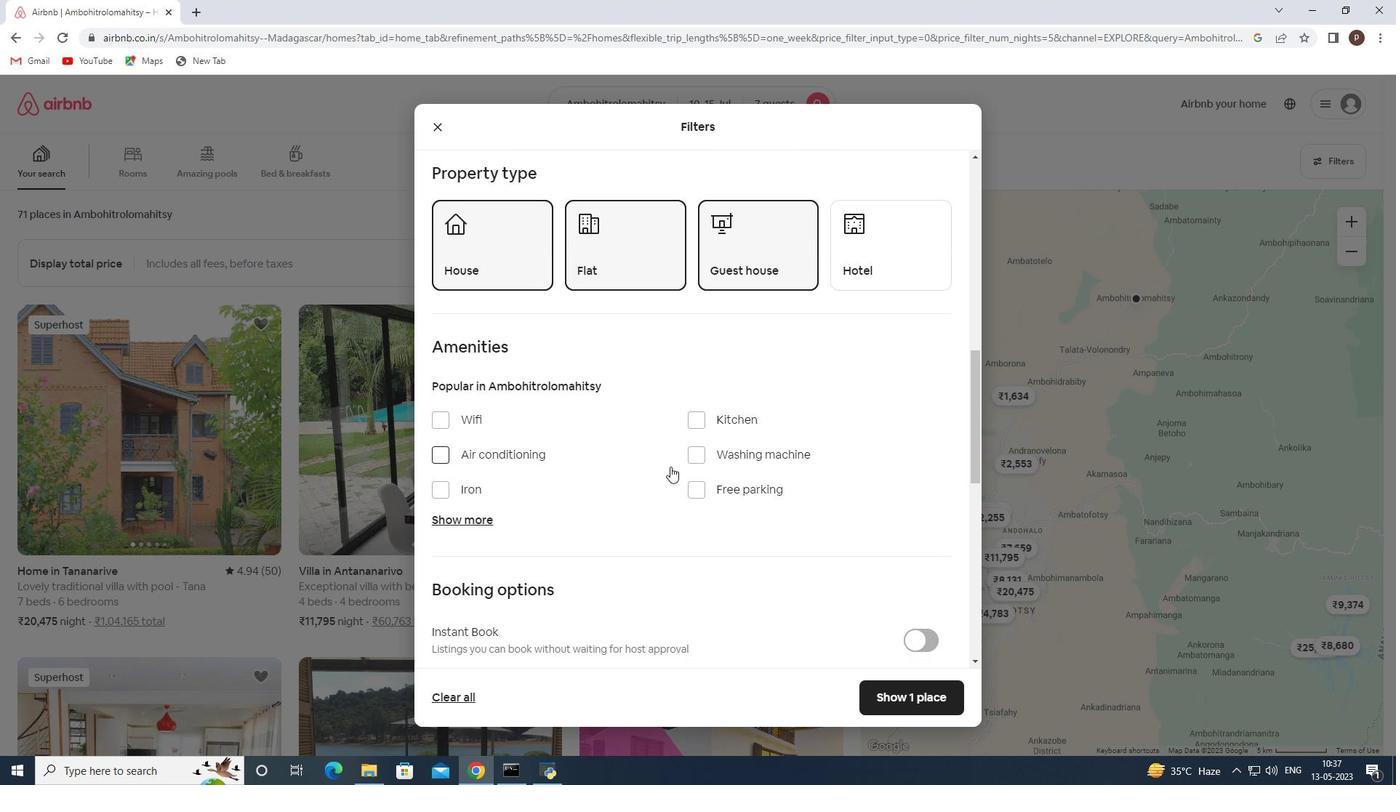 
Action: Mouse moved to (440, 276)
Screenshot: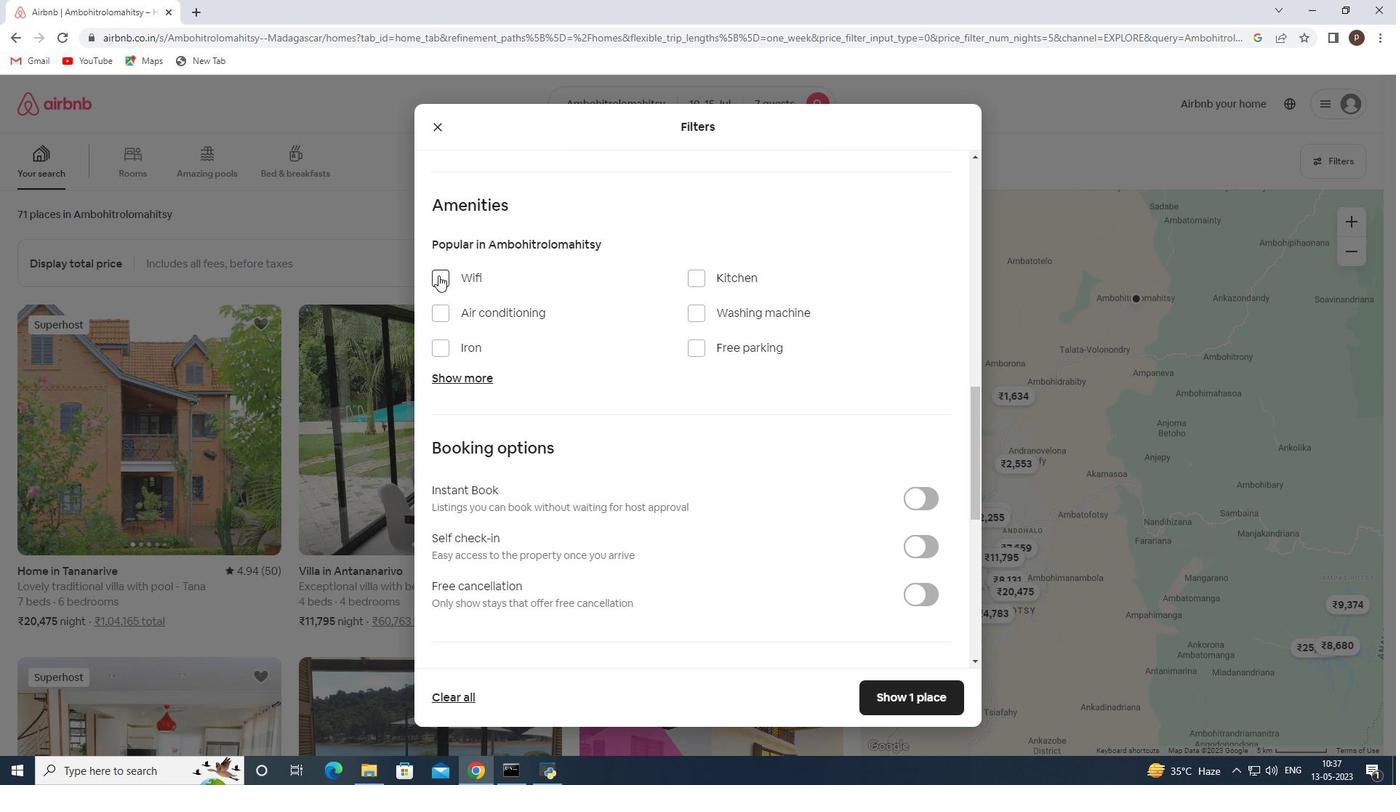 
Action: Mouse pressed left at (440, 276)
Screenshot: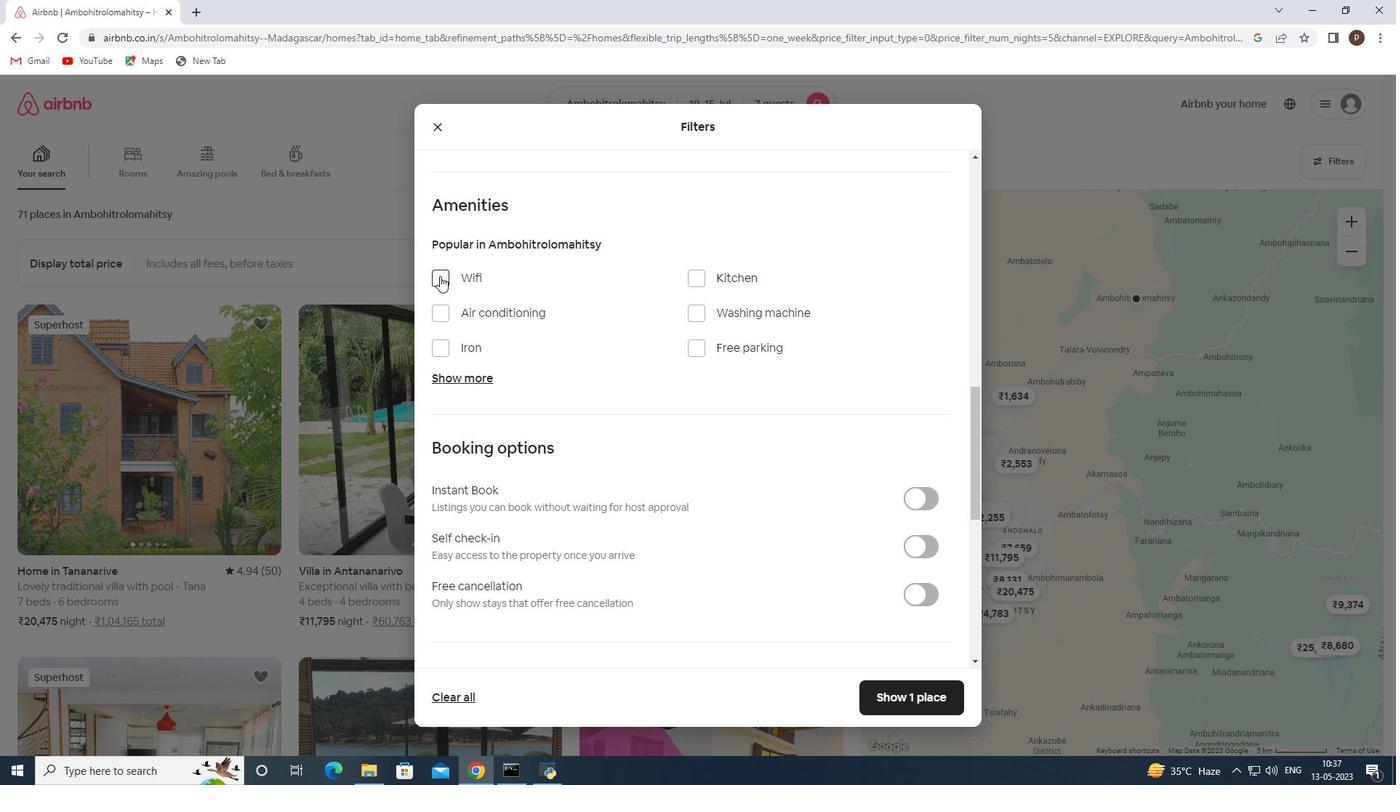 
Action: Mouse moved to (706, 347)
Screenshot: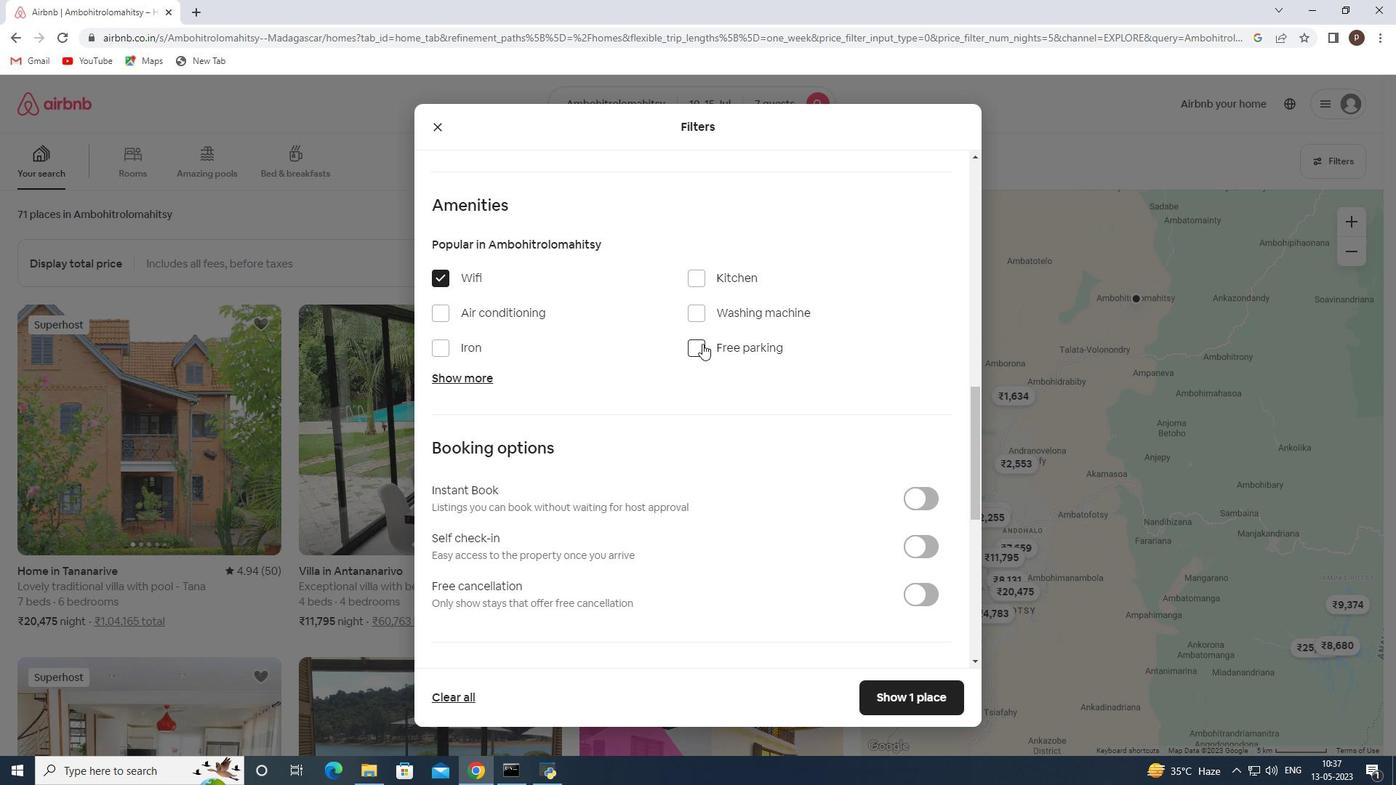 
Action: Mouse pressed left at (706, 347)
Screenshot: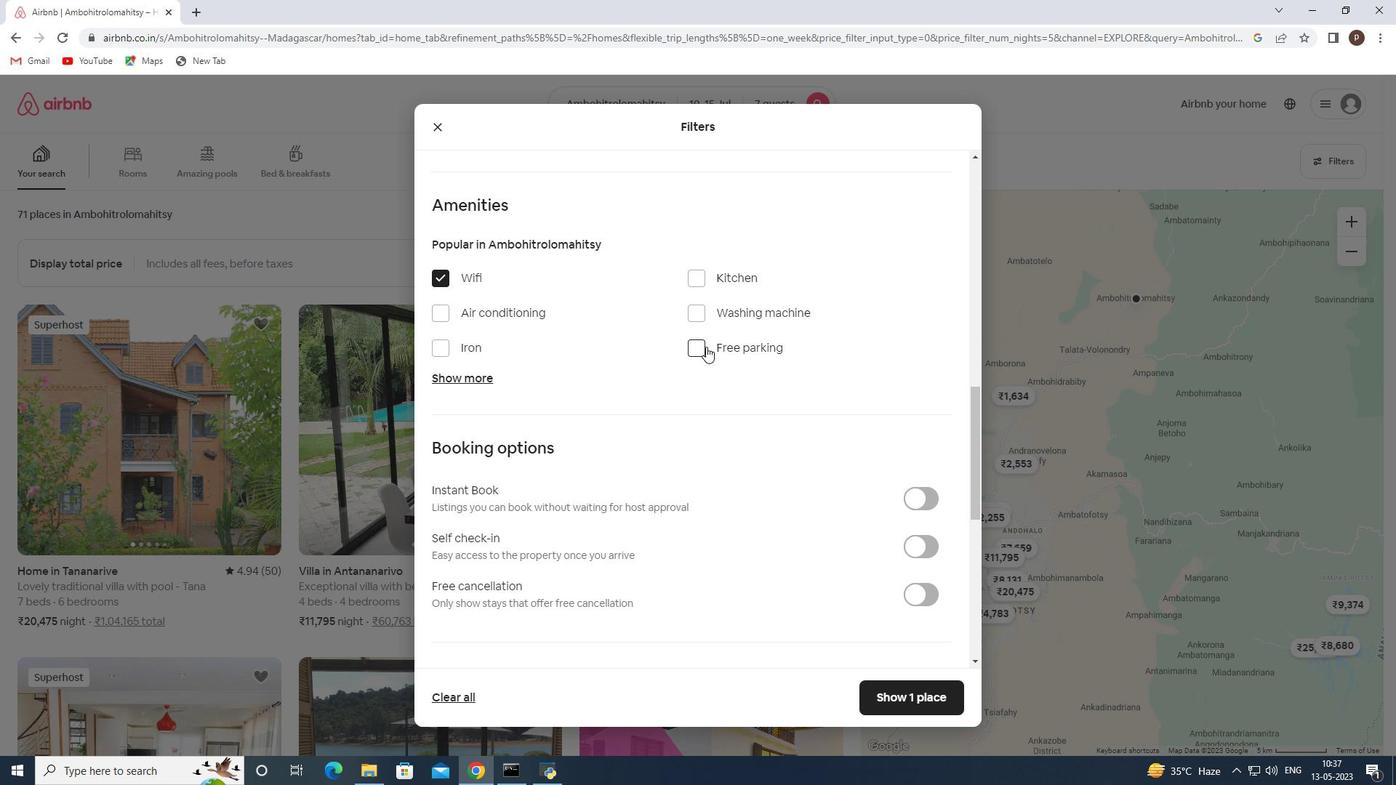 
Action: Mouse moved to (480, 377)
Screenshot: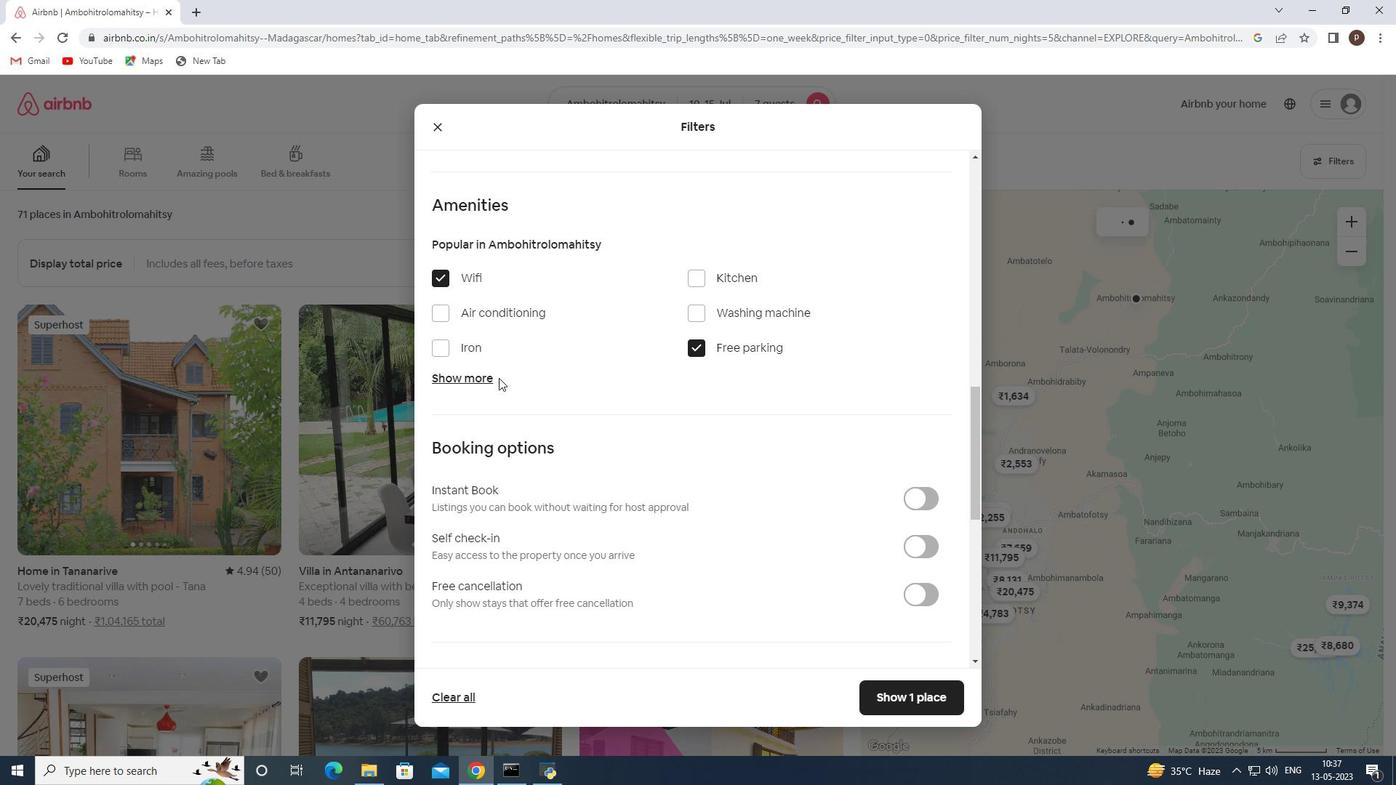 
Action: Mouse pressed left at (480, 377)
Screenshot: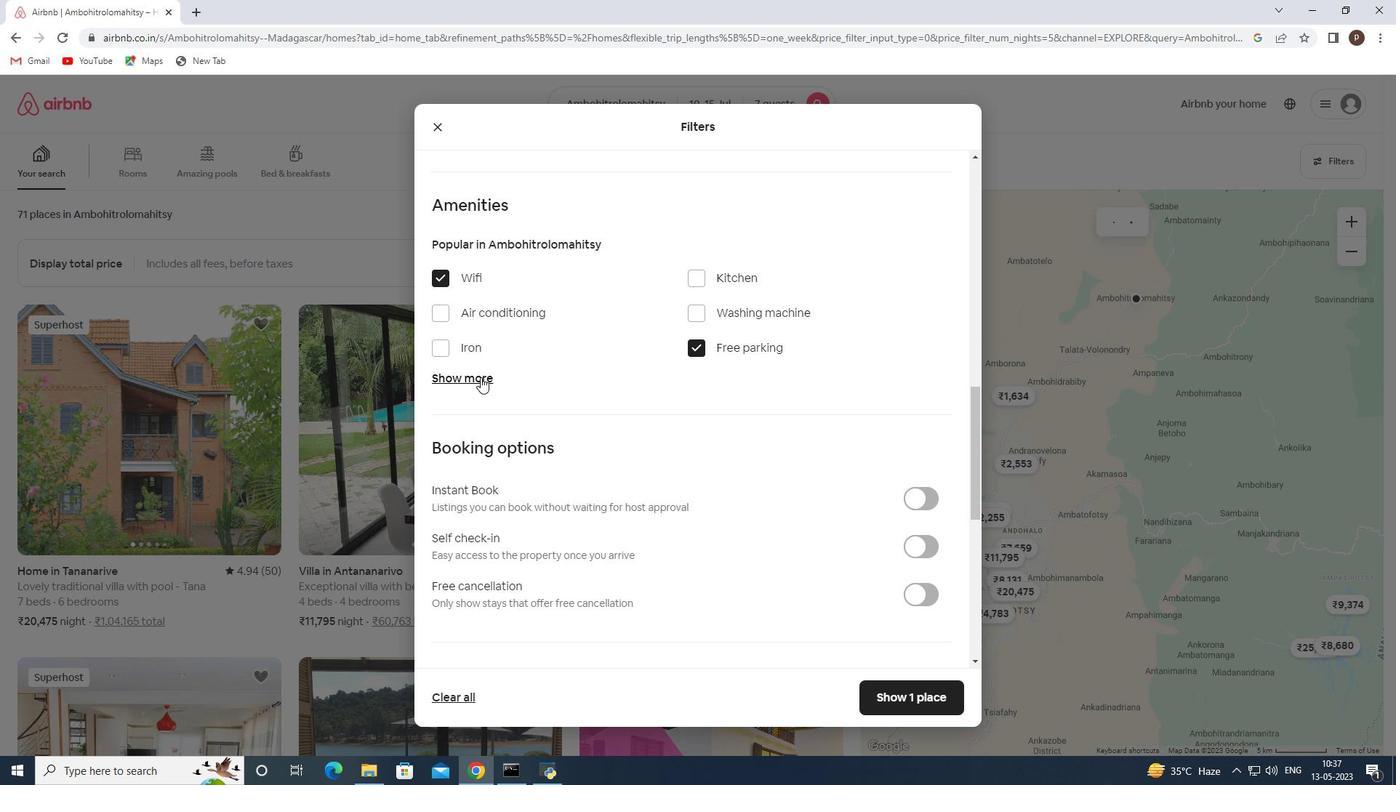 
Action: Mouse moved to (691, 464)
Screenshot: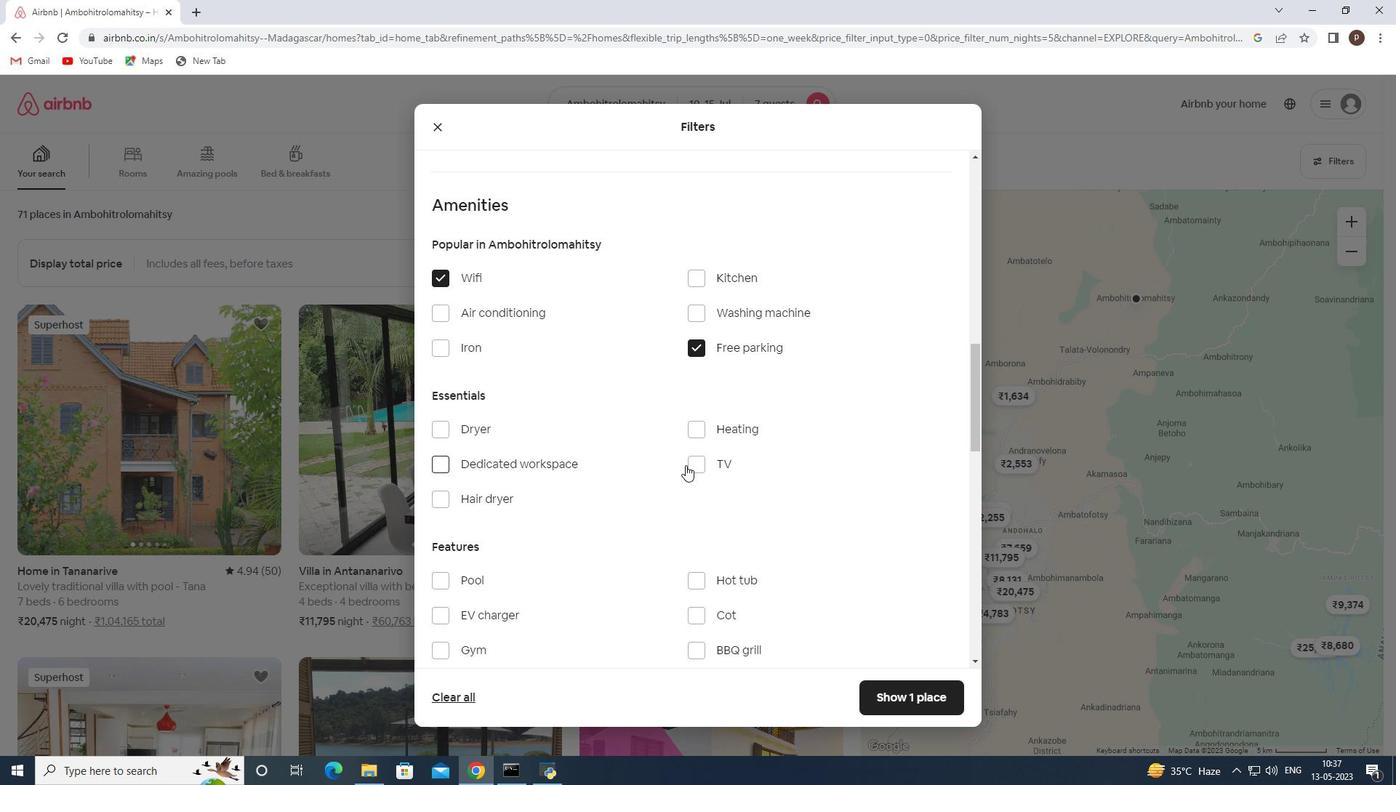 
Action: Mouse pressed left at (691, 464)
Screenshot: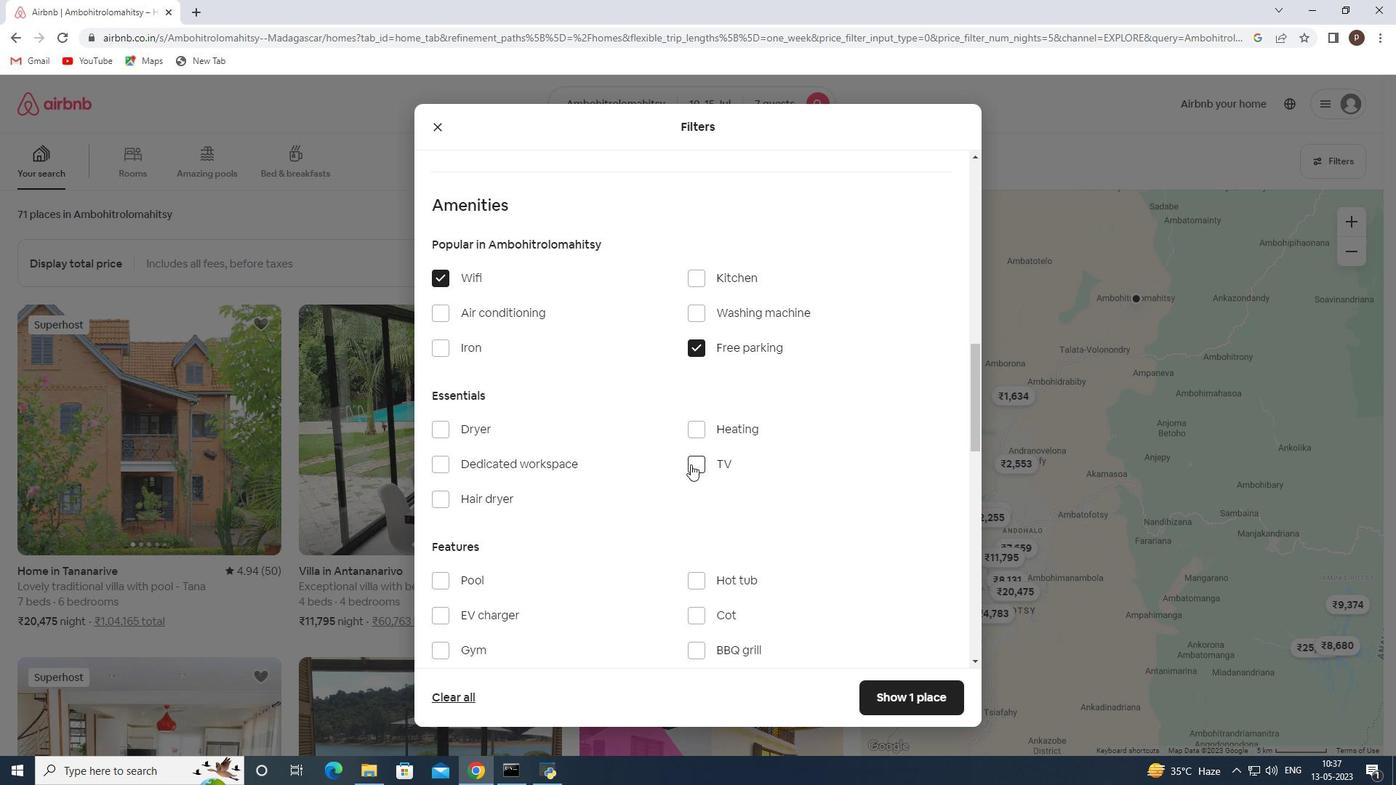 
Action: Mouse moved to (545, 509)
Screenshot: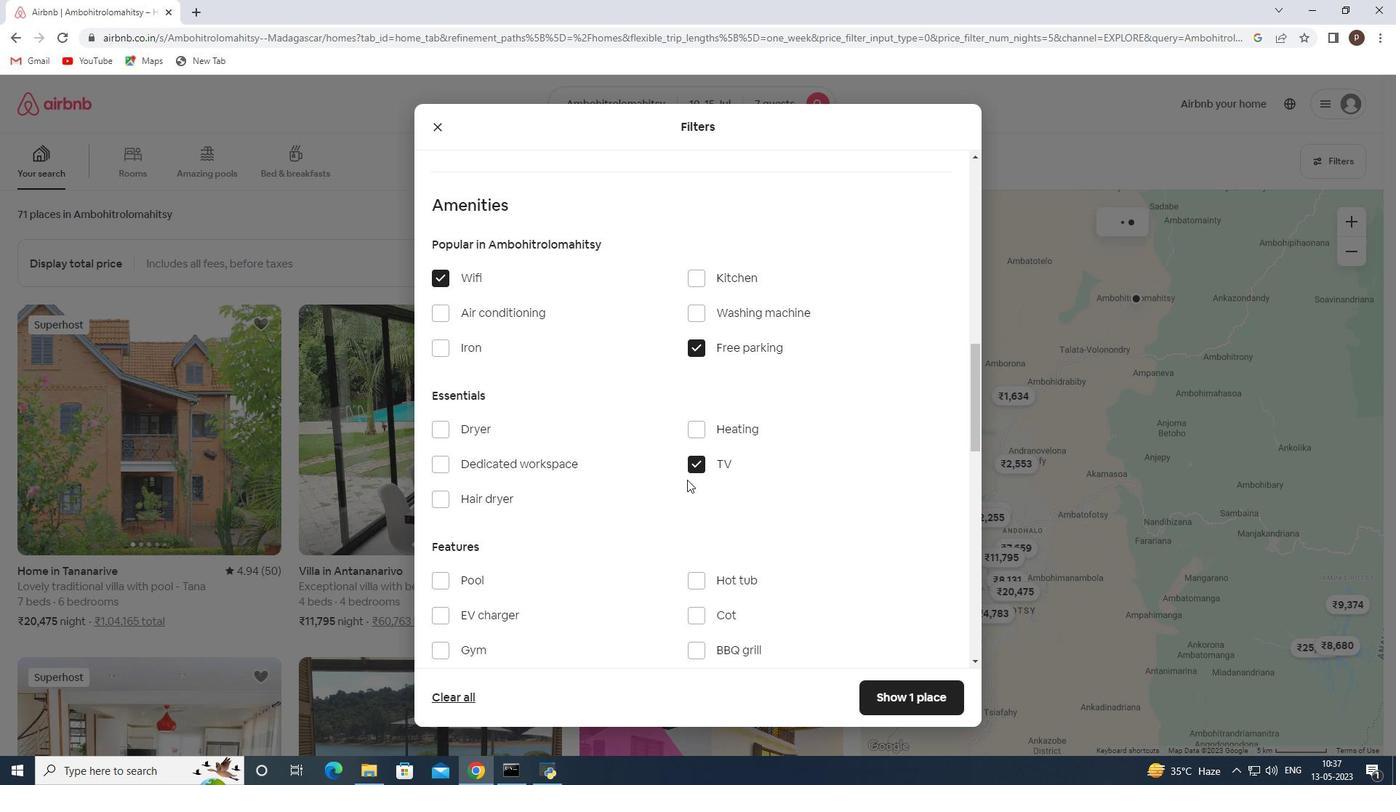
Action: Mouse scrolled (545, 508) with delta (0, 0)
Screenshot: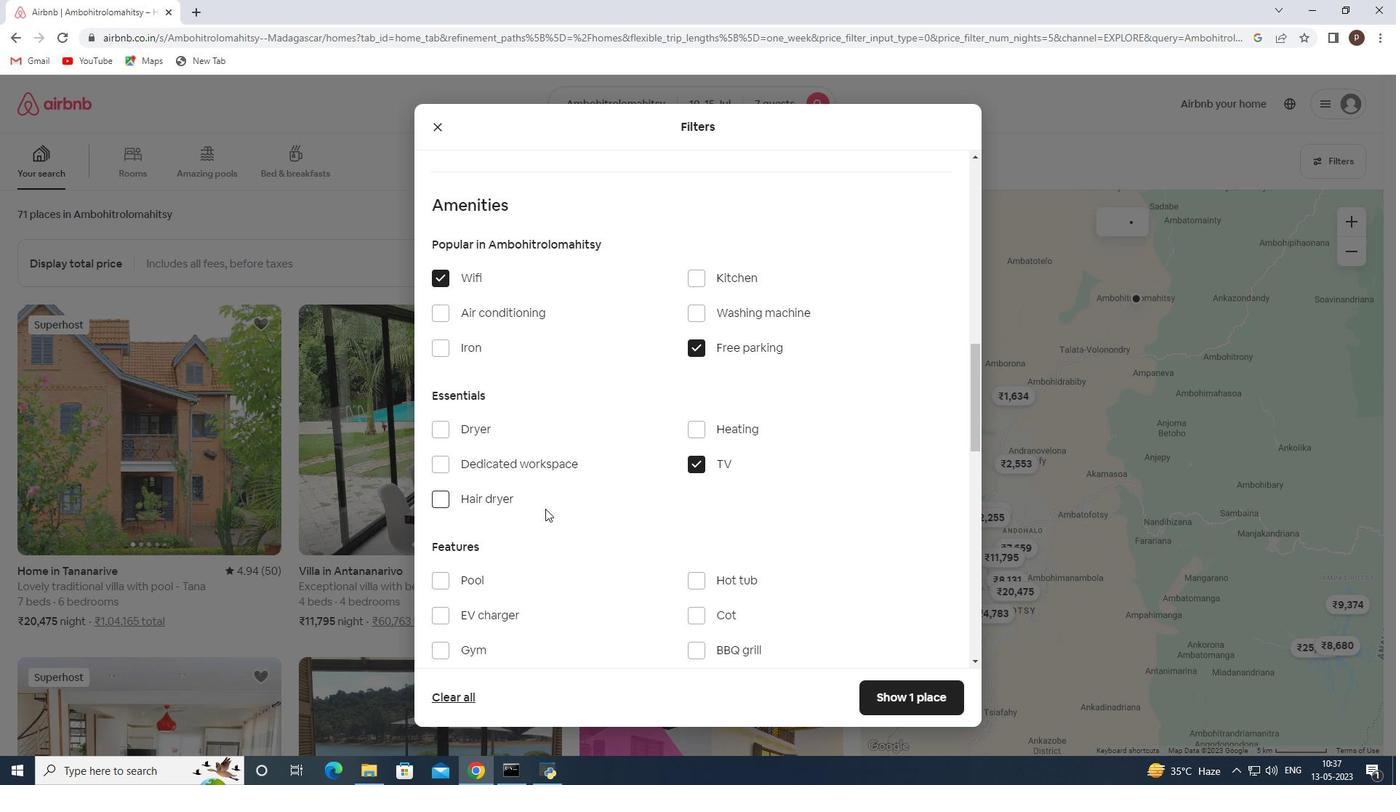 
Action: Mouse scrolled (545, 508) with delta (0, 0)
Screenshot: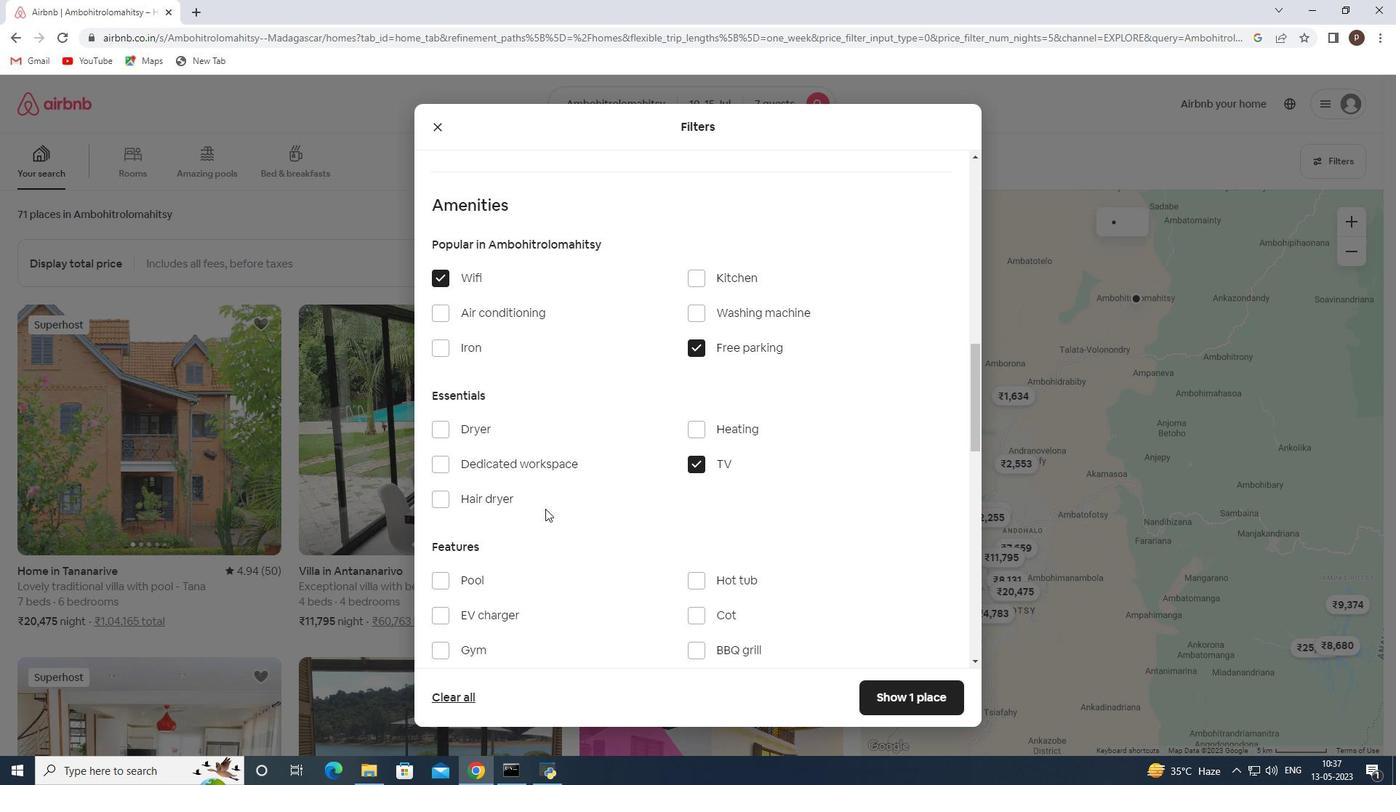 
Action: Mouse moved to (446, 507)
Screenshot: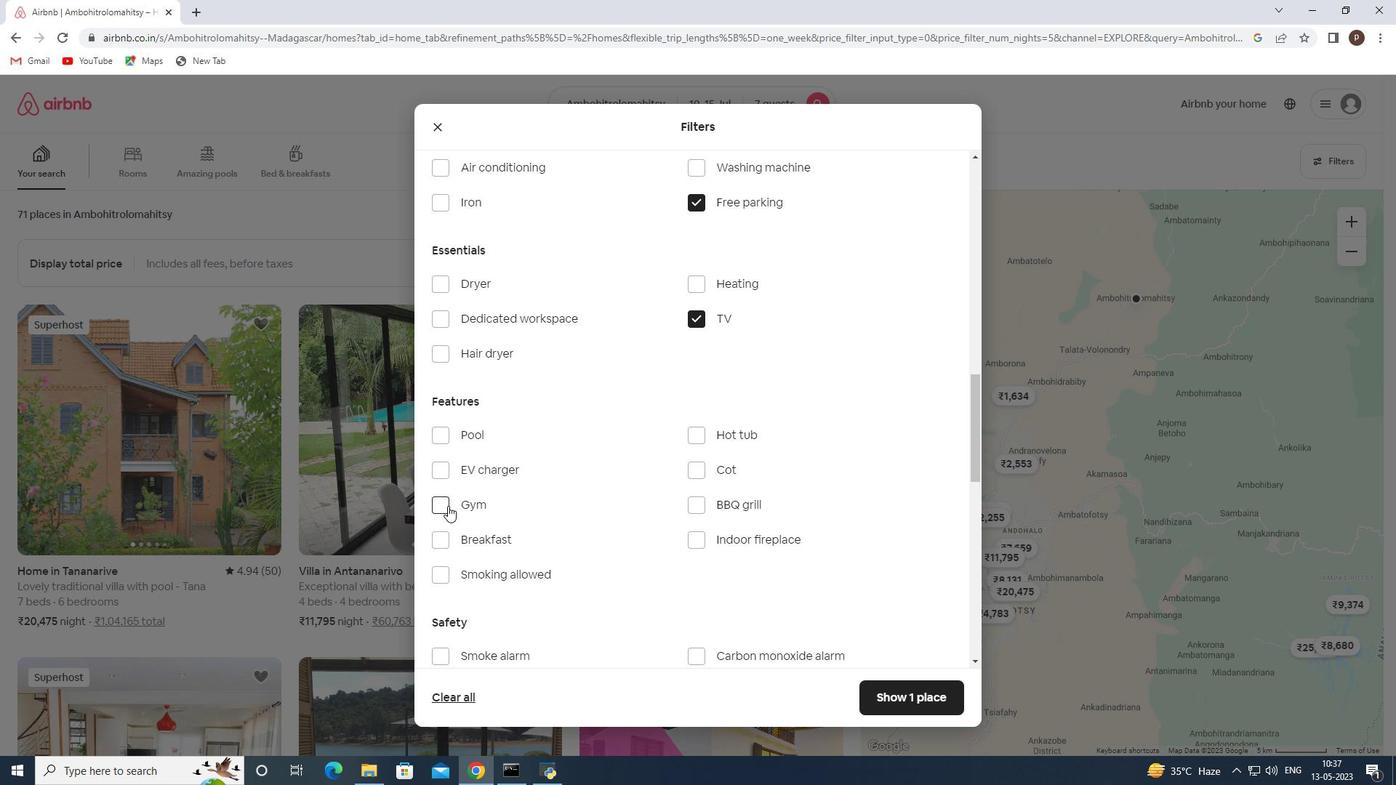 
Action: Mouse pressed left at (446, 507)
Screenshot: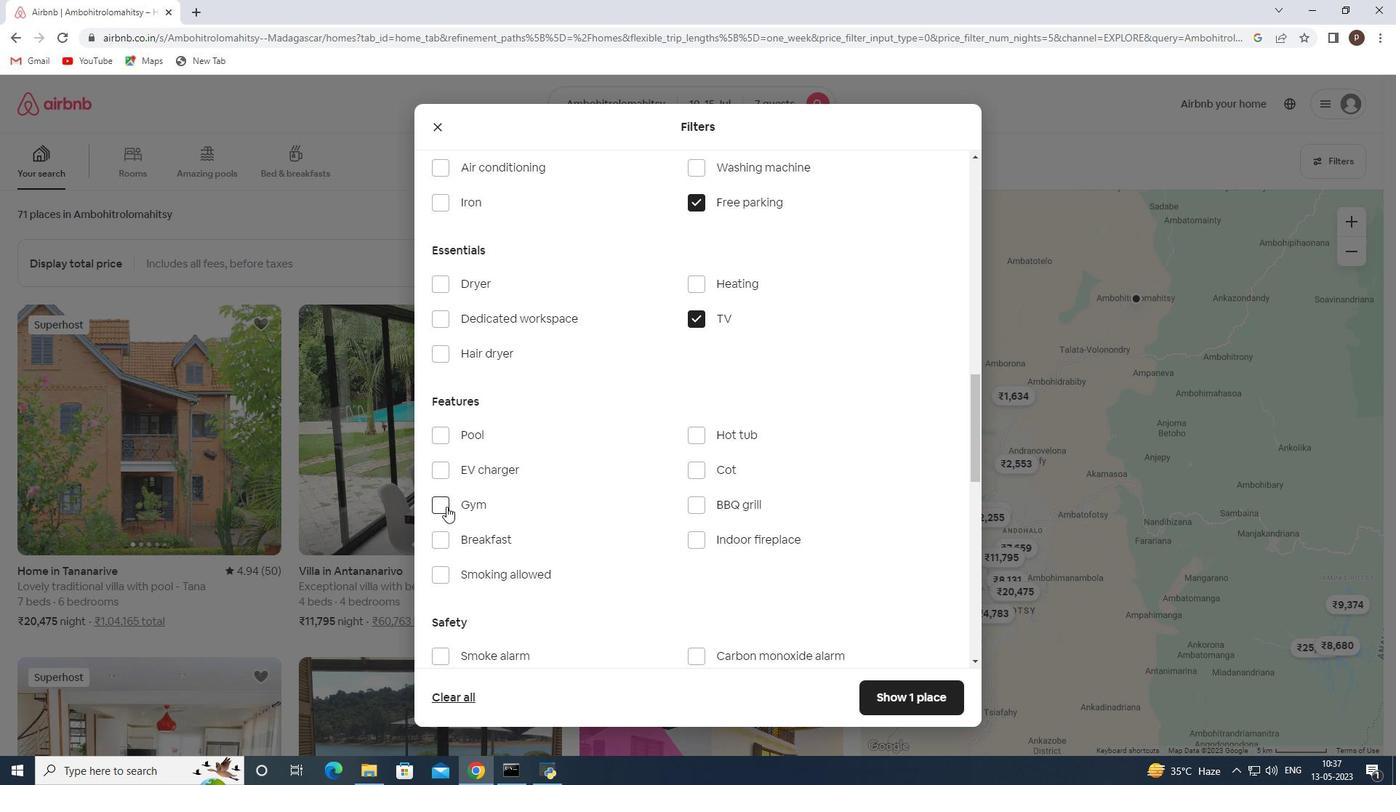 
Action: Mouse moved to (438, 541)
Screenshot: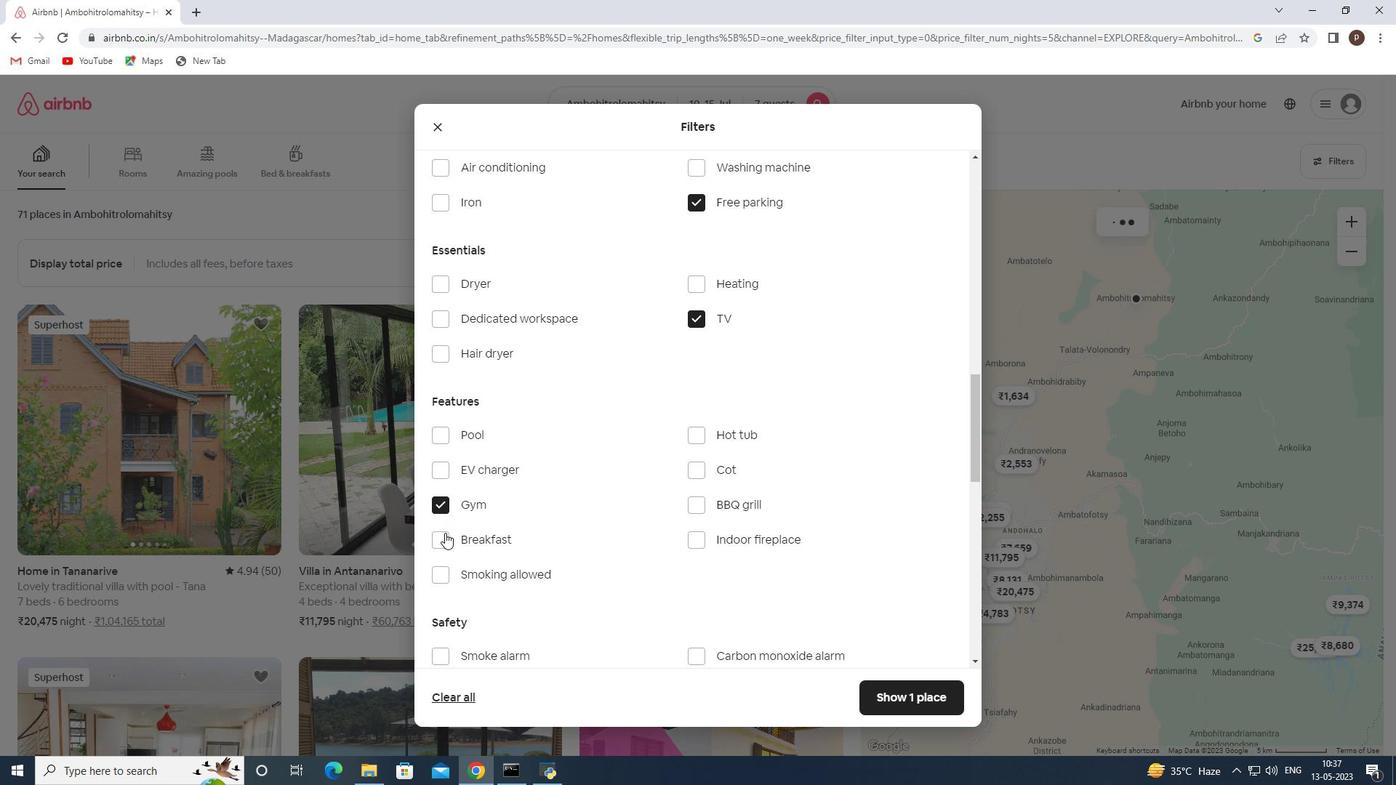 
Action: Mouse pressed left at (438, 541)
Screenshot: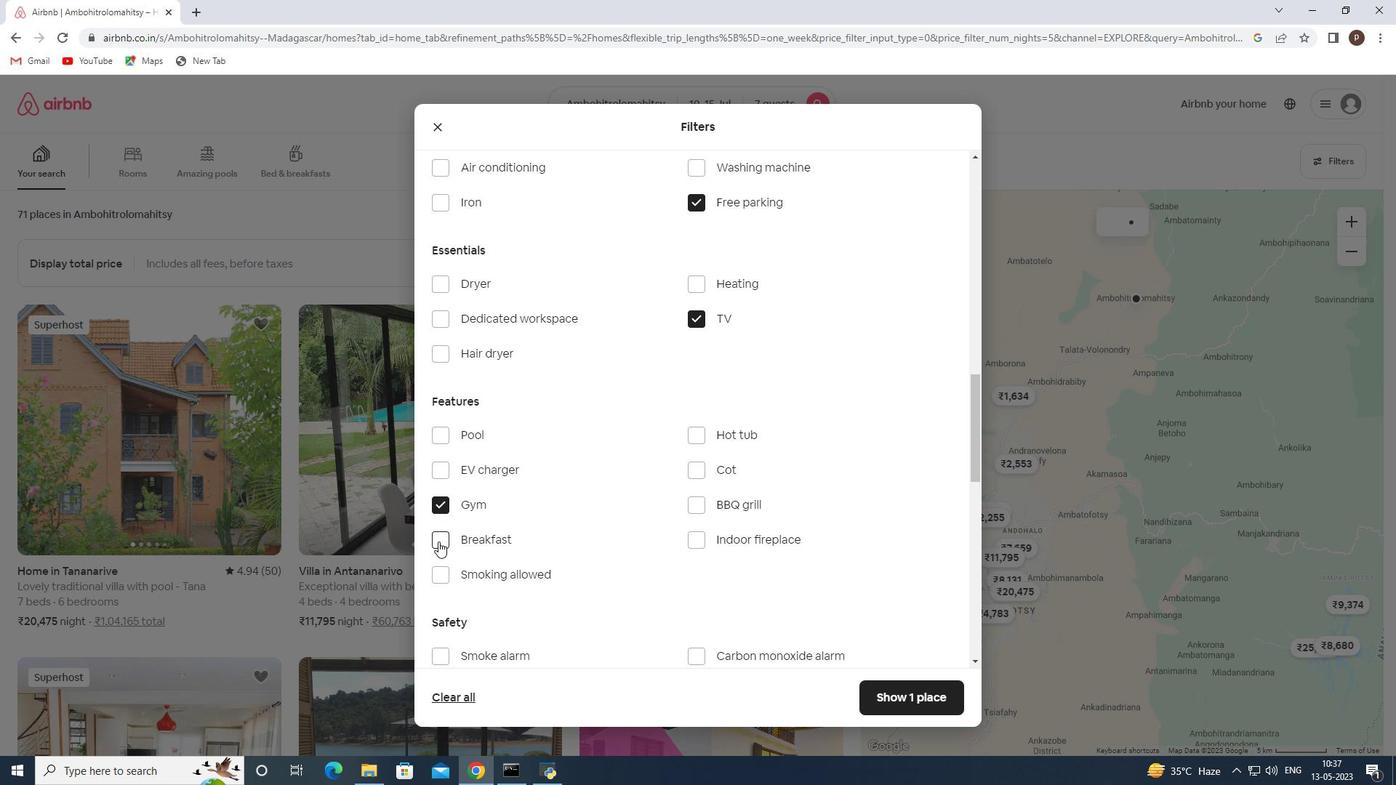 
Action: Mouse moved to (508, 544)
Screenshot: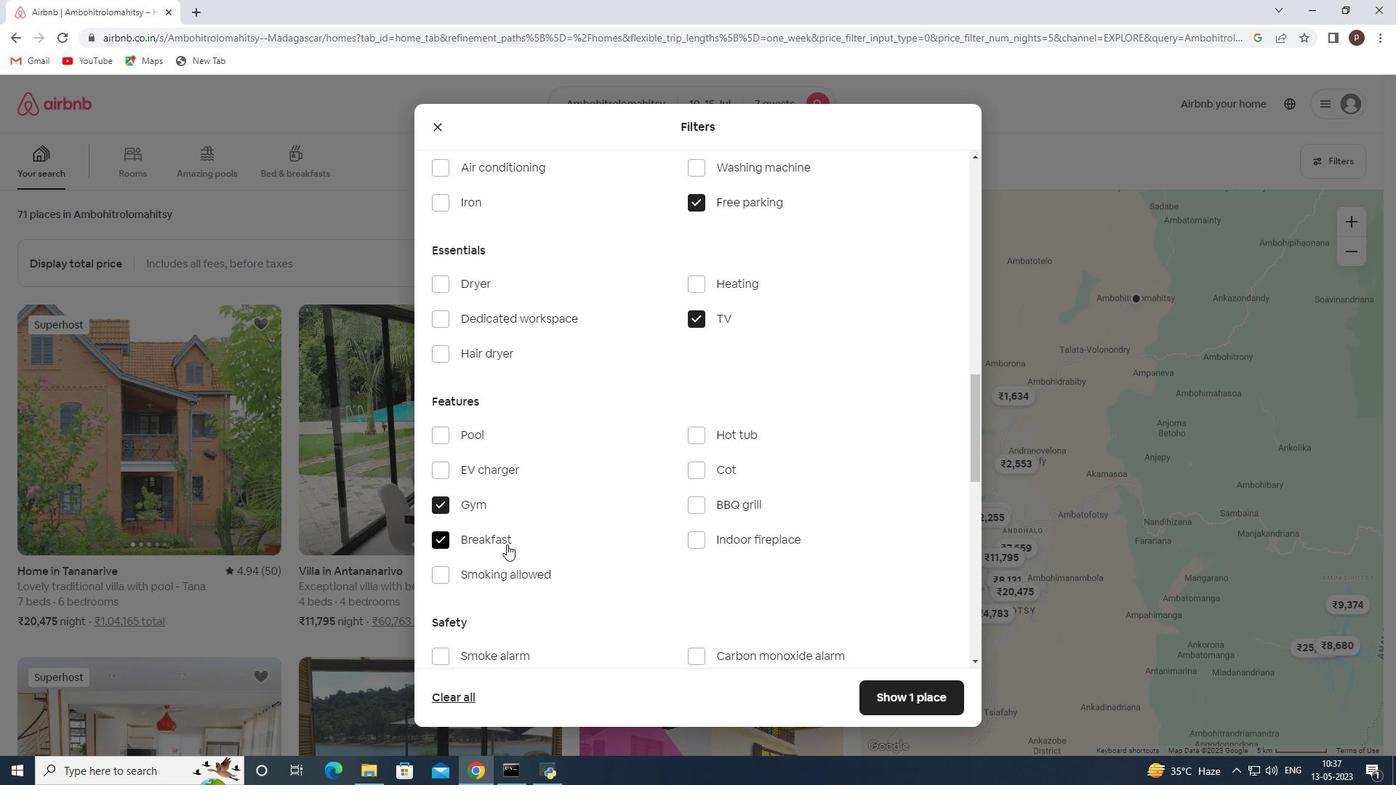 
Action: Mouse scrolled (508, 544) with delta (0, 0)
Screenshot: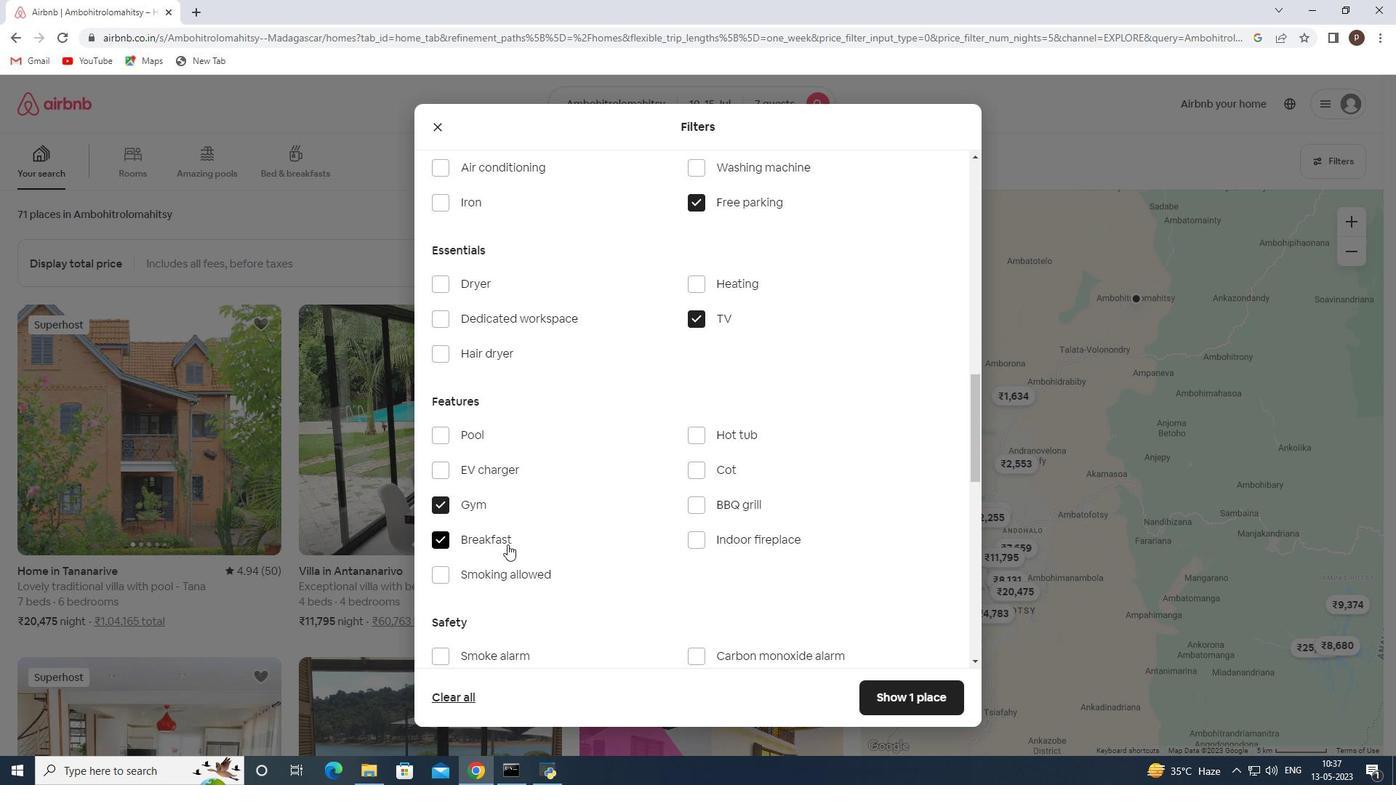 
Action: Mouse scrolled (508, 544) with delta (0, 0)
Screenshot: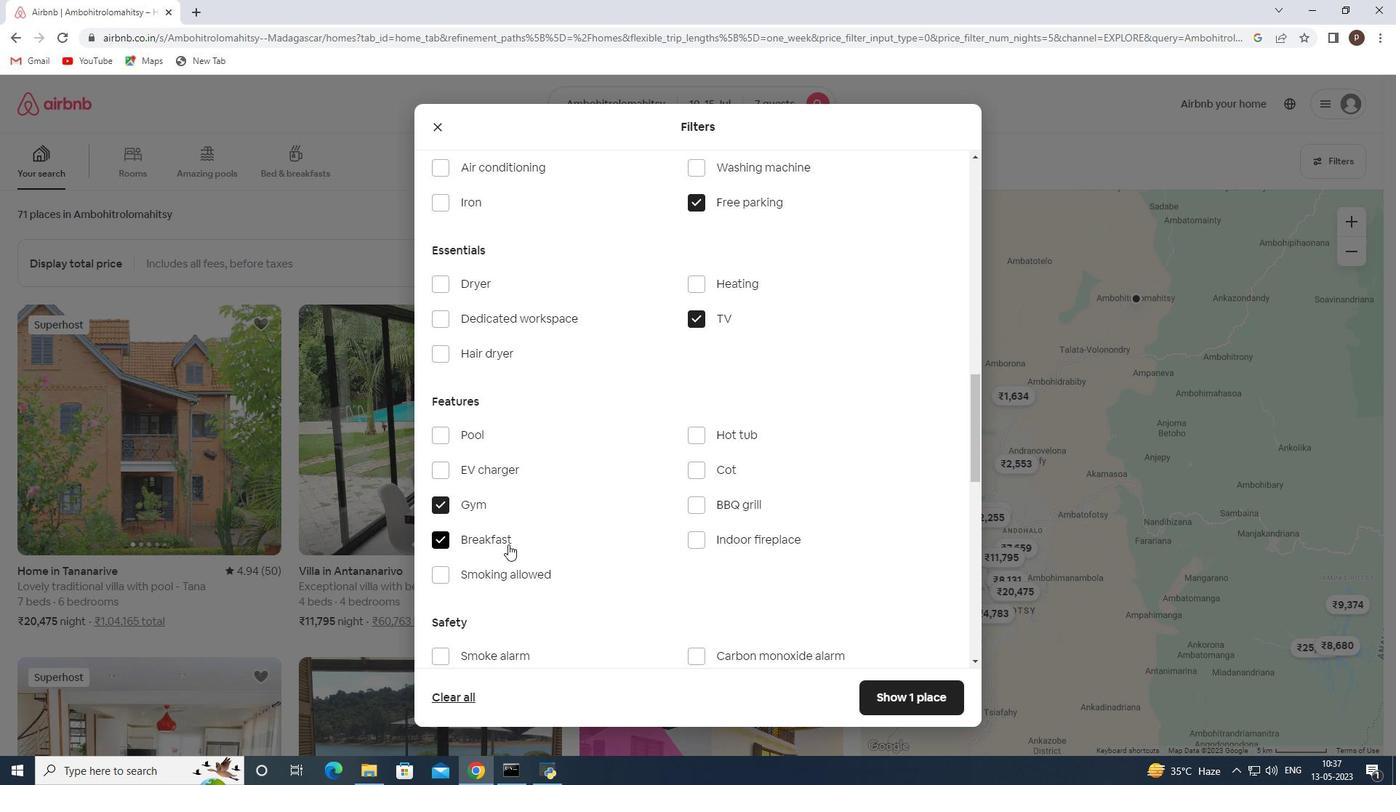 
Action: Mouse moved to (876, 542)
Screenshot: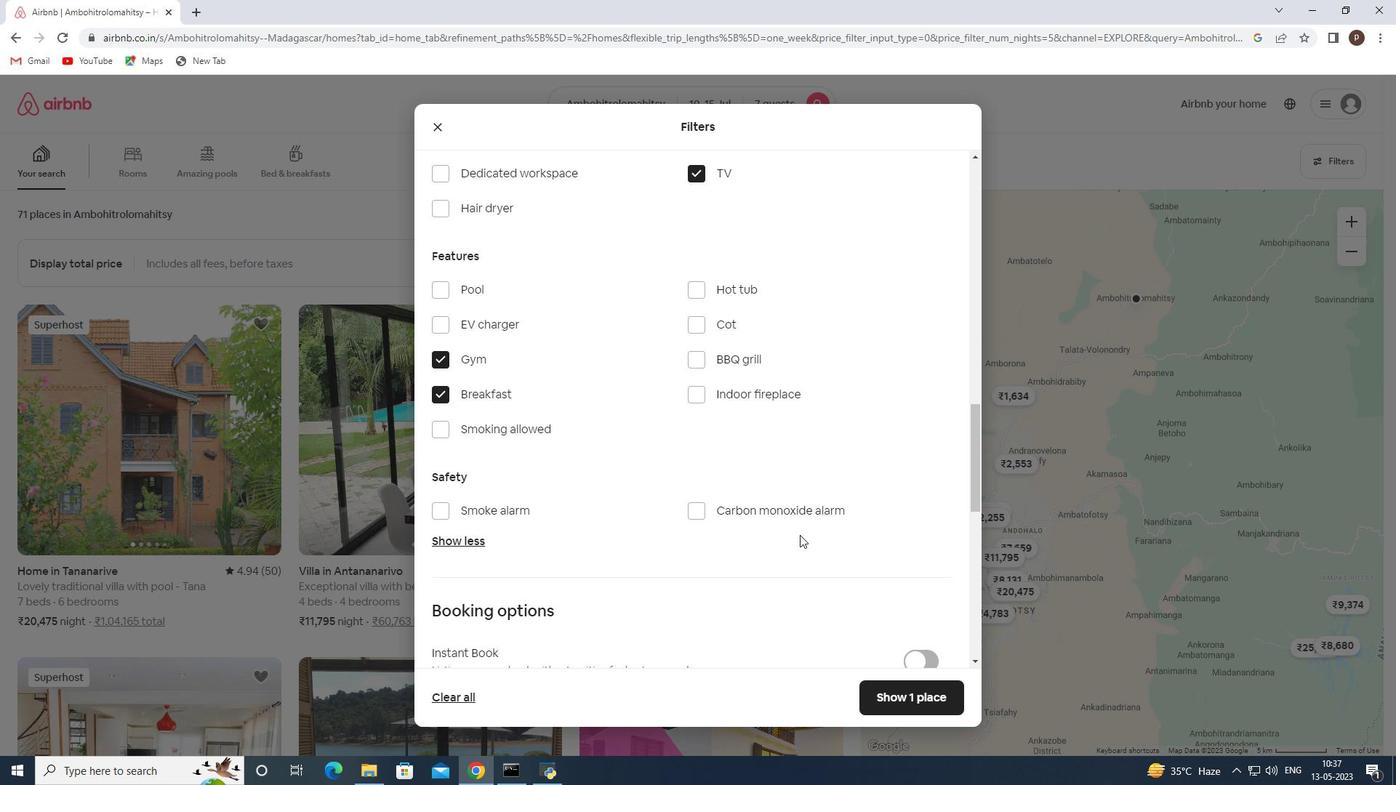 
Action: Mouse scrolled (876, 541) with delta (0, 0)
Screenshot: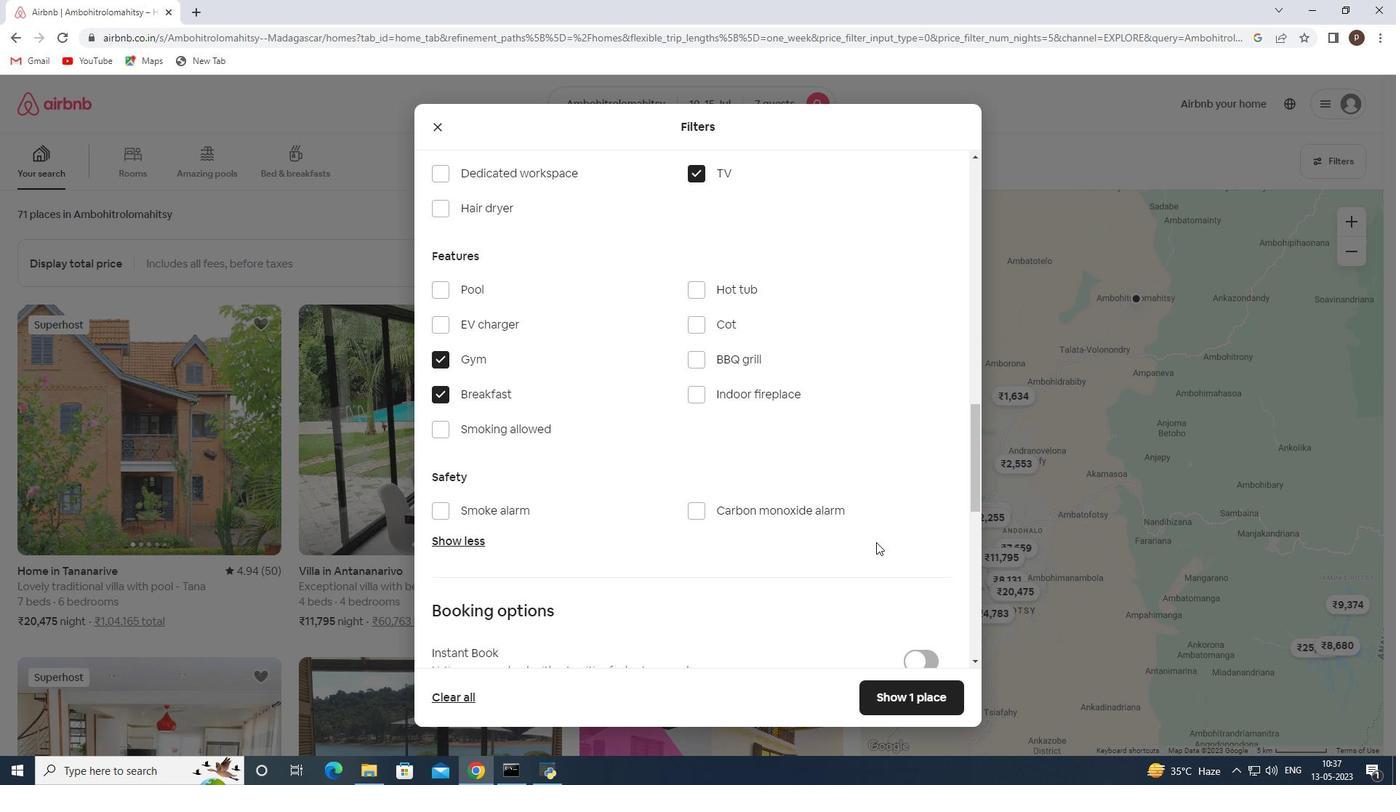 
Action: Mouse scrolled (876, 541) with delta (0, 0)
Screenshot: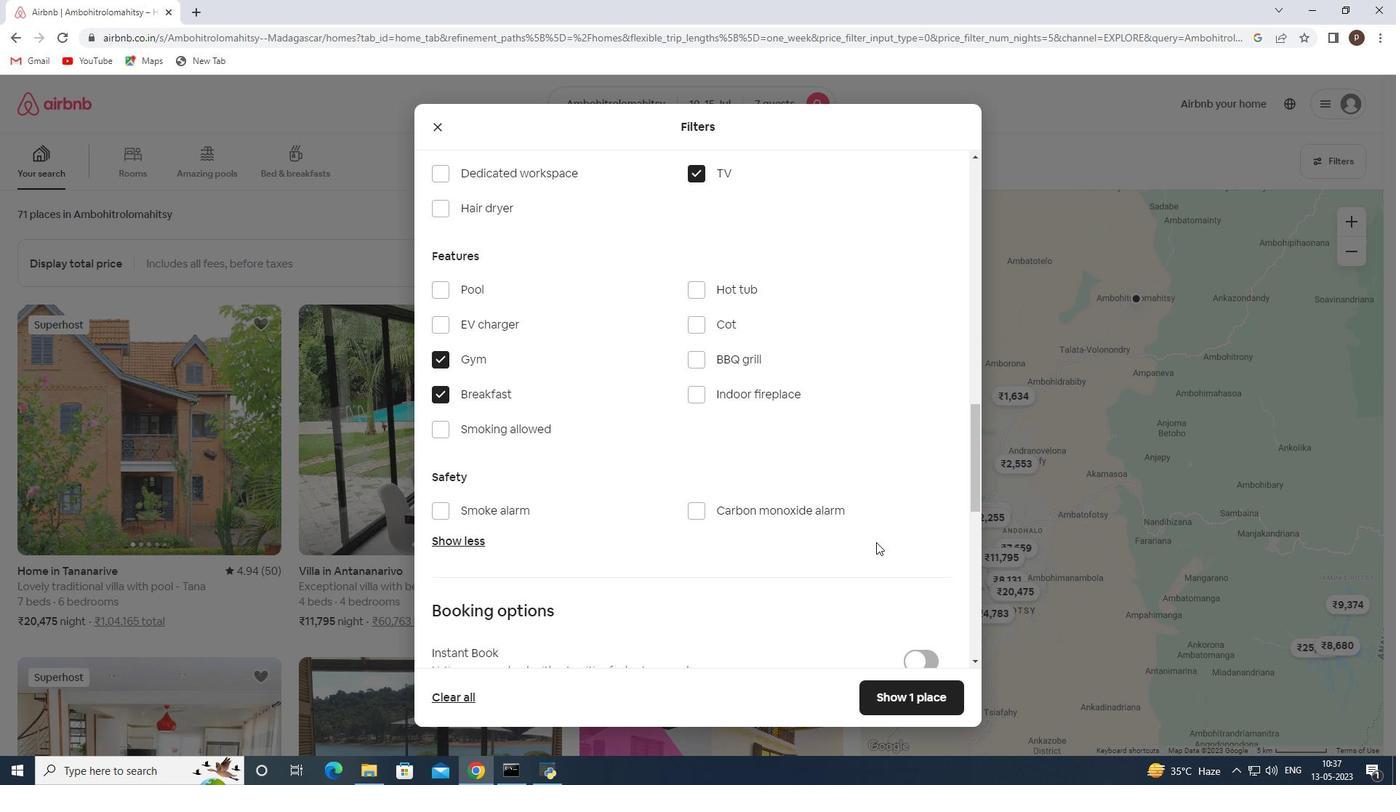 
Action: Mouse scrolled (876, 541) with delta (0, 0)
Screenshot: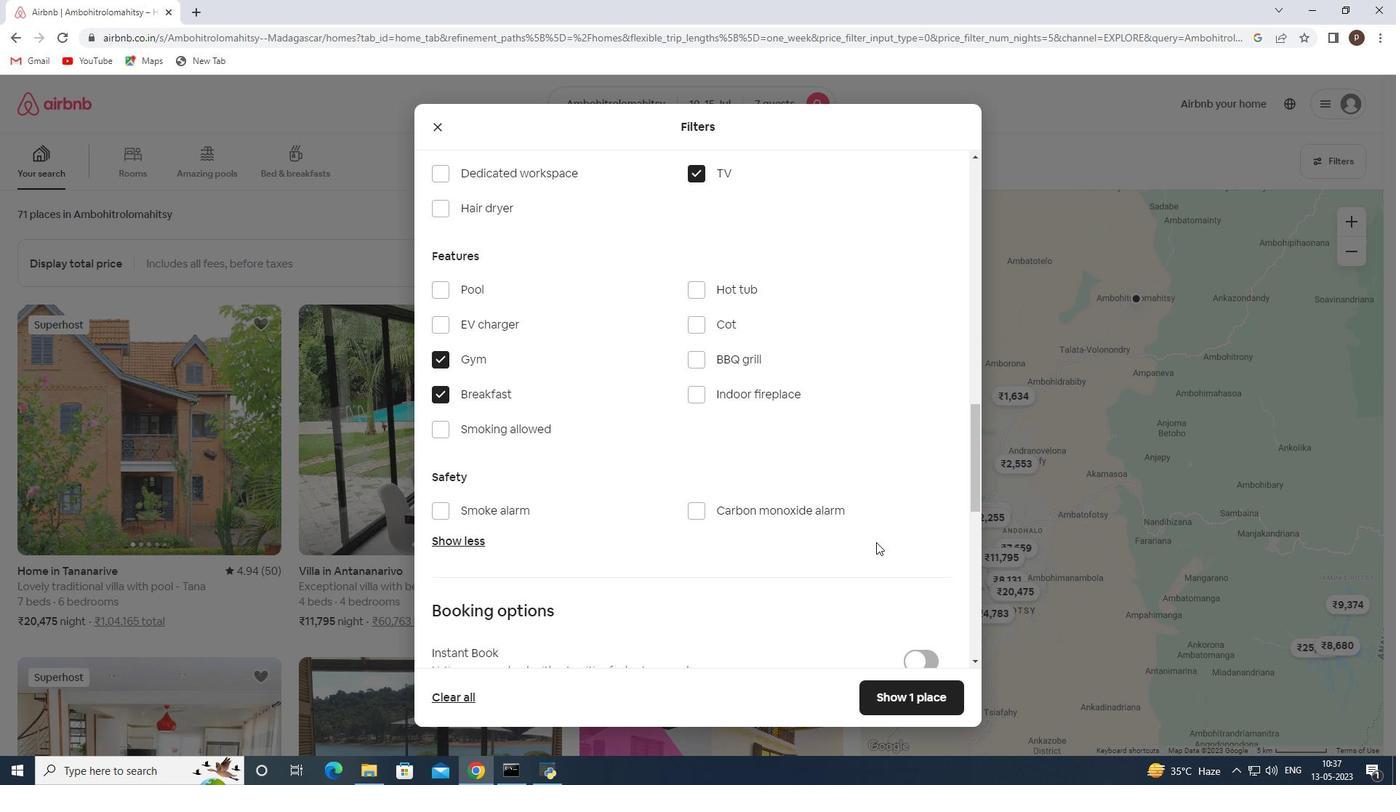 
Action: Mouse moved to (915, 490)
Screenshot: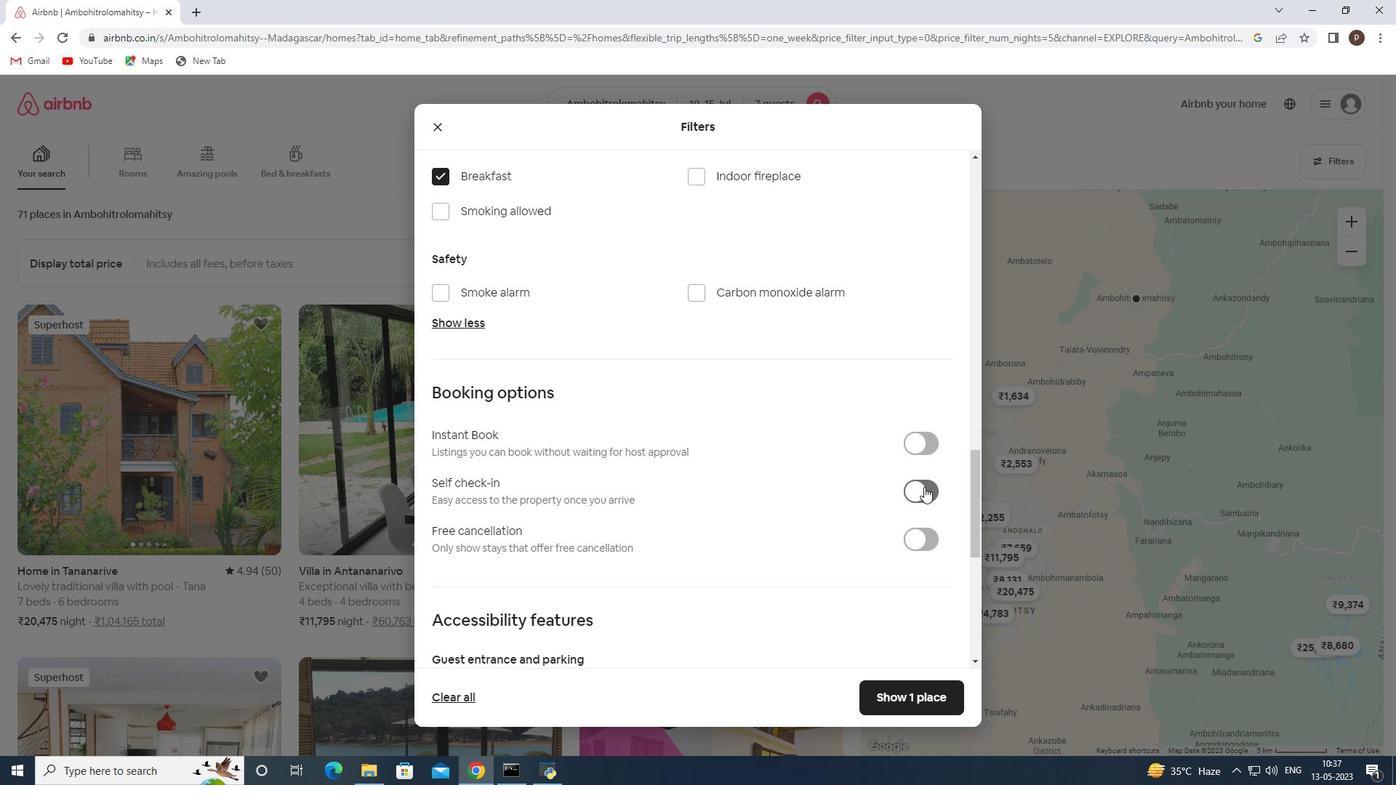 
Action: Mouse pressed left at (915, 490)
Screenshot: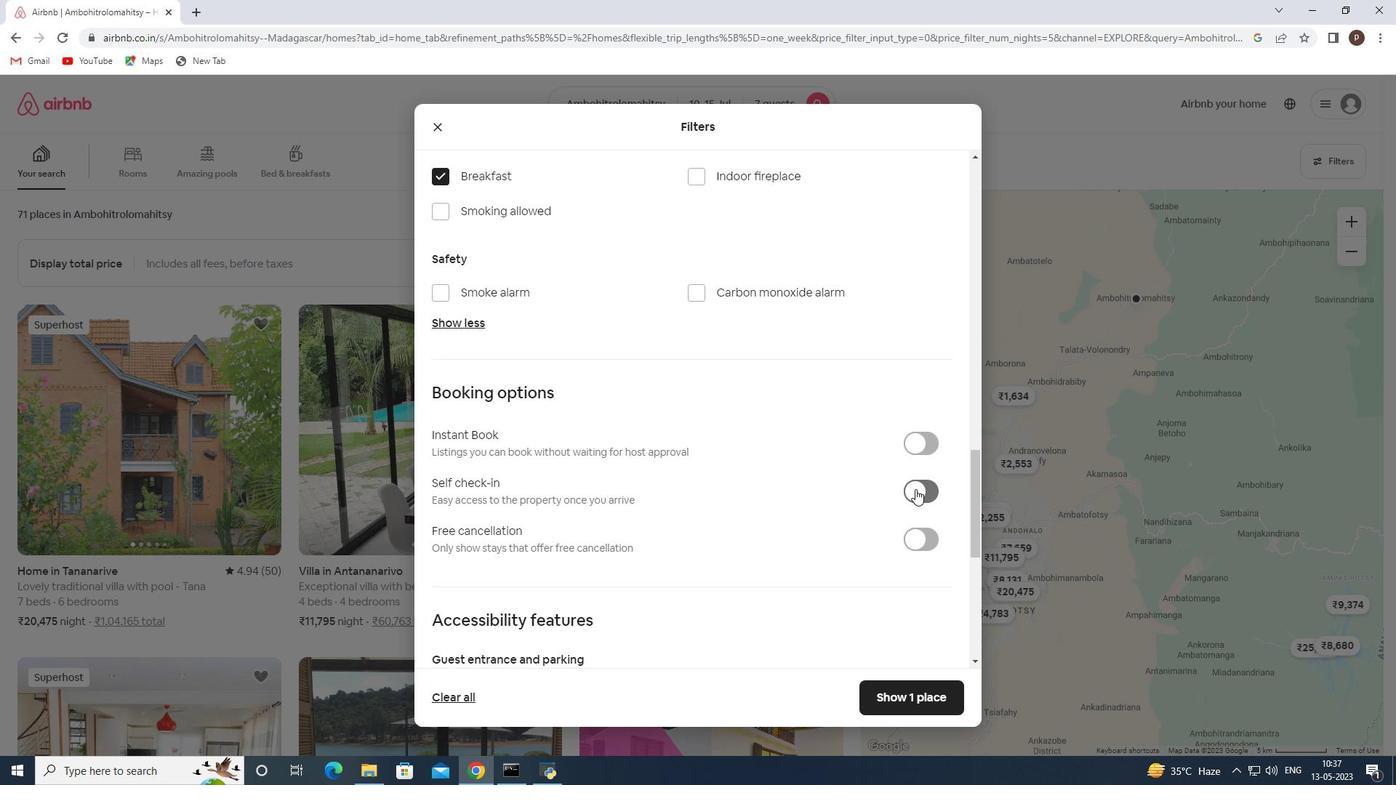 
Action: Mouse moved to (763, 528)
Screenshot: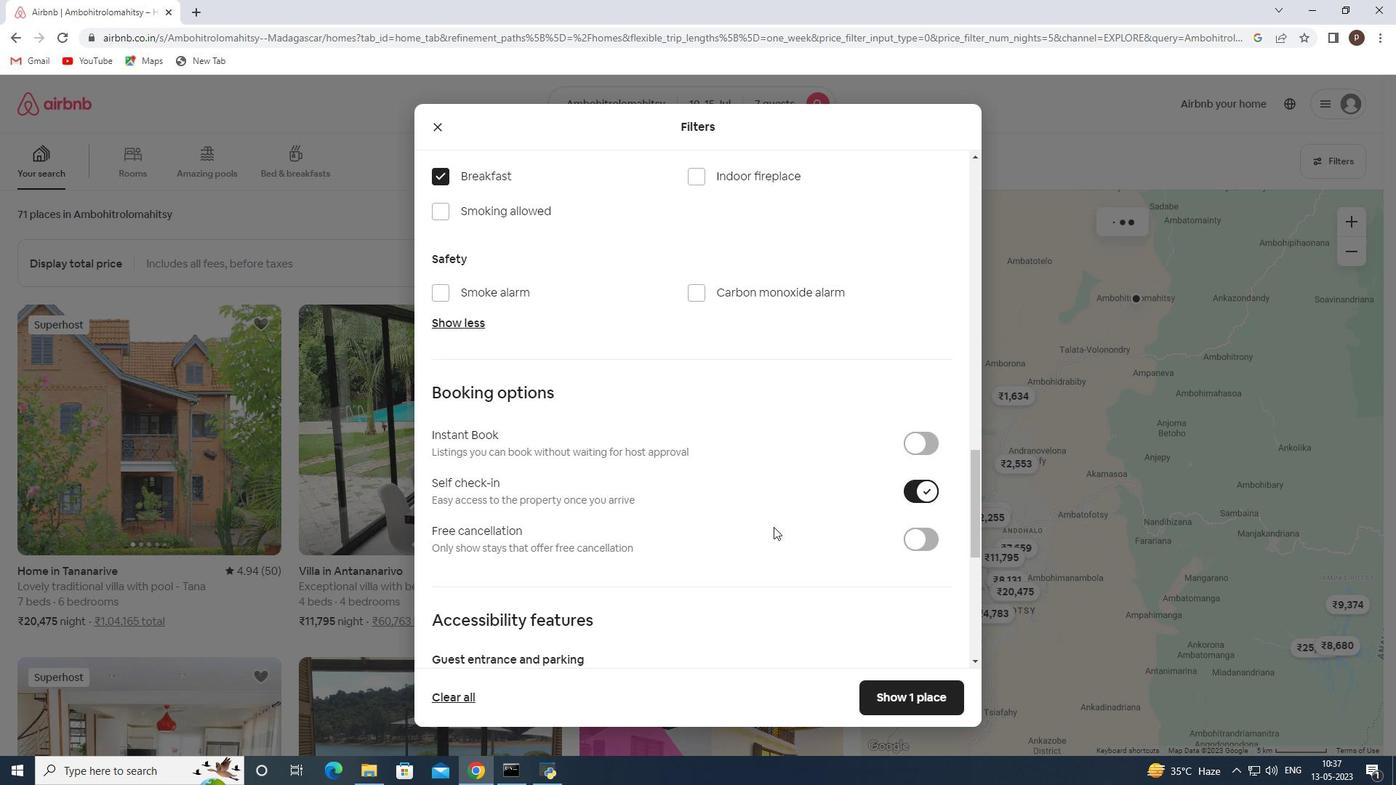 
Action: Mouse scrolled (763, 527) with delta (0, 0)
Screenshot: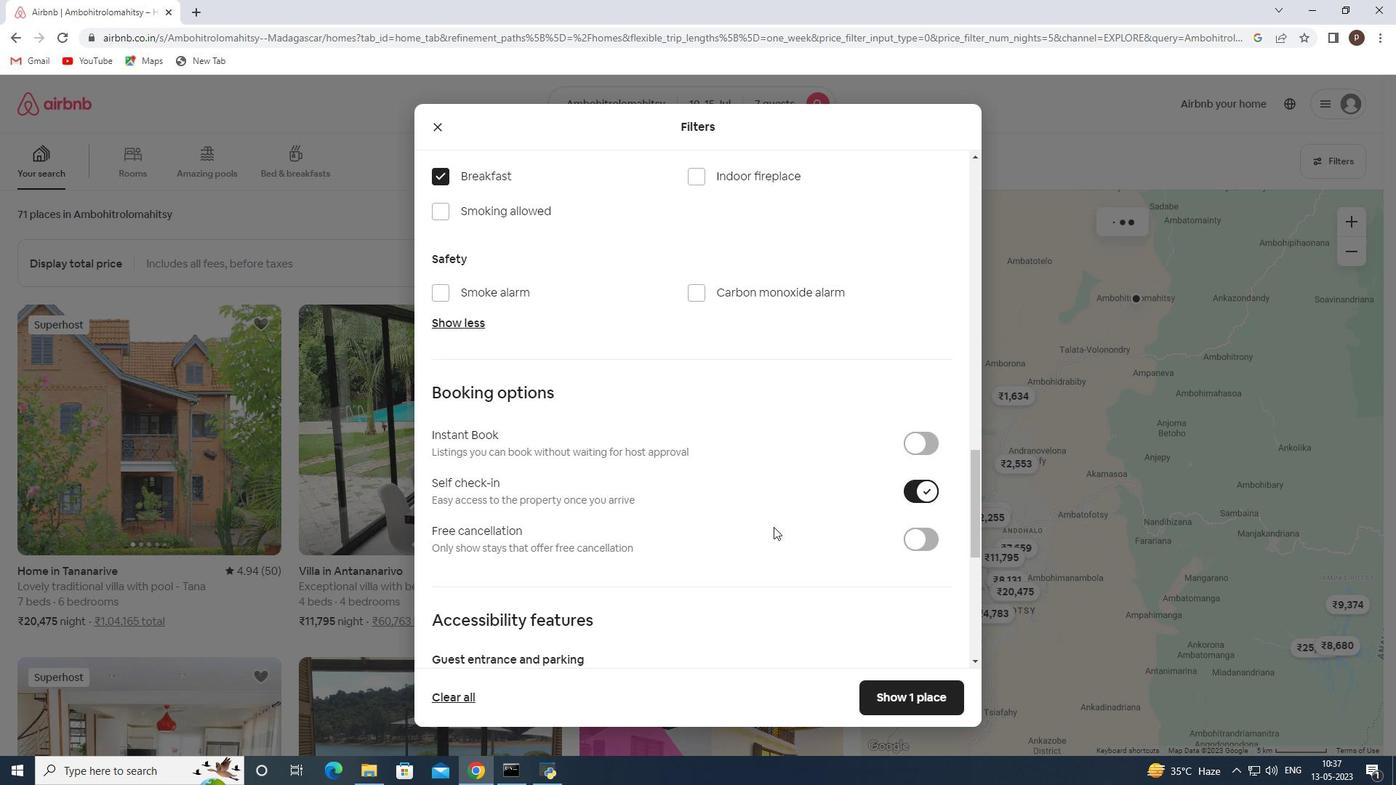 
Action: Mouse moved to (763, 528)
Screenshot: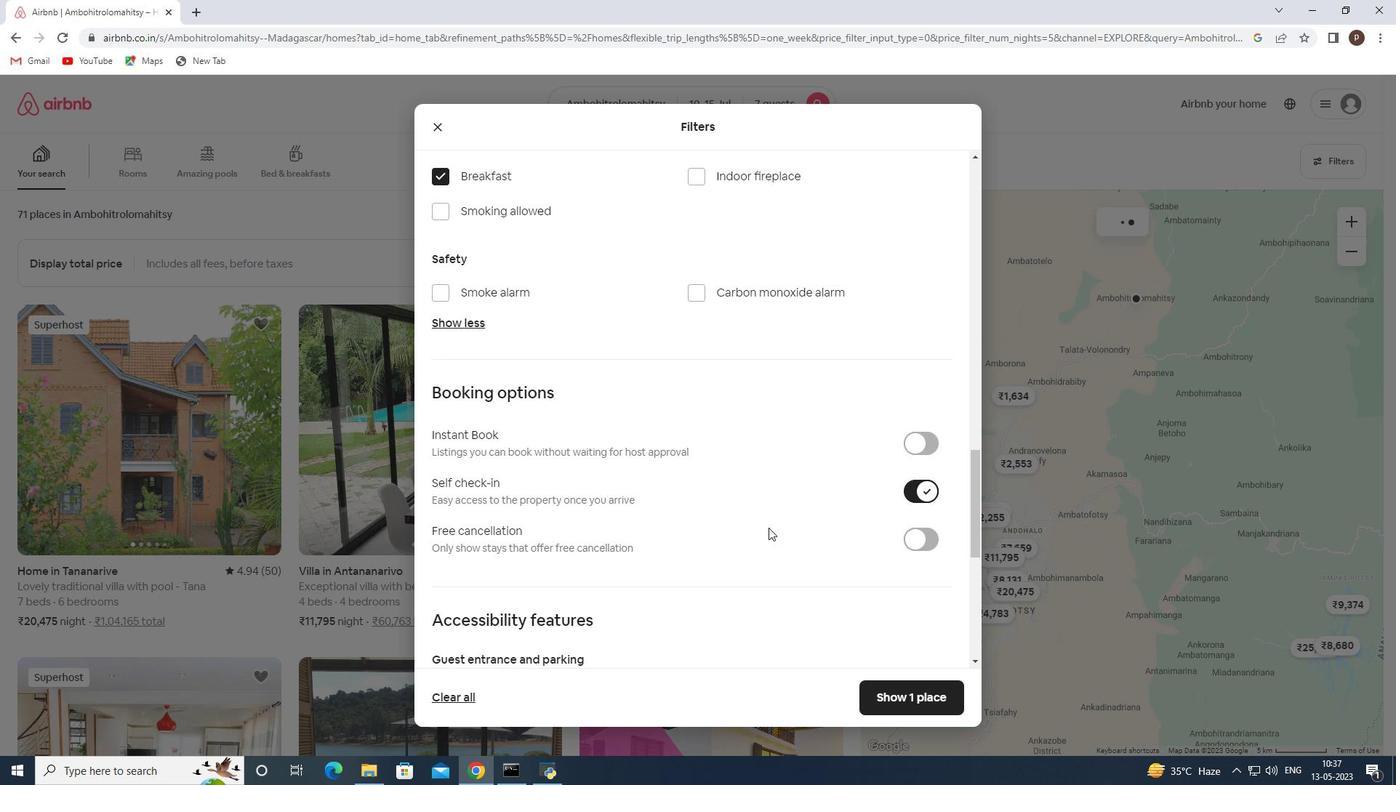 
Action: Mouse scrolled (763, 528) with delta (0, 0)
Screenshot: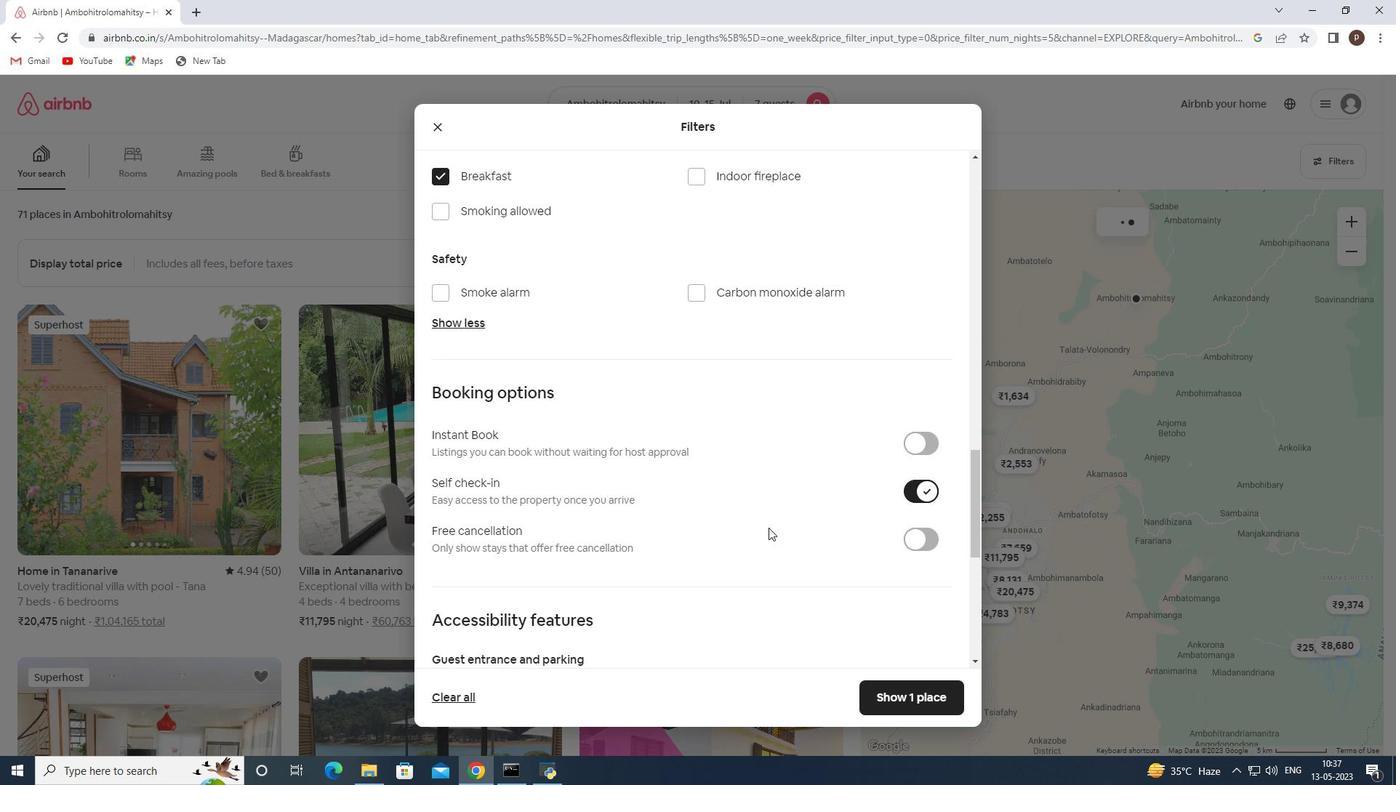 
Action: Mouse scrolled (763, 528) with delta (0, 0)
Screenshot: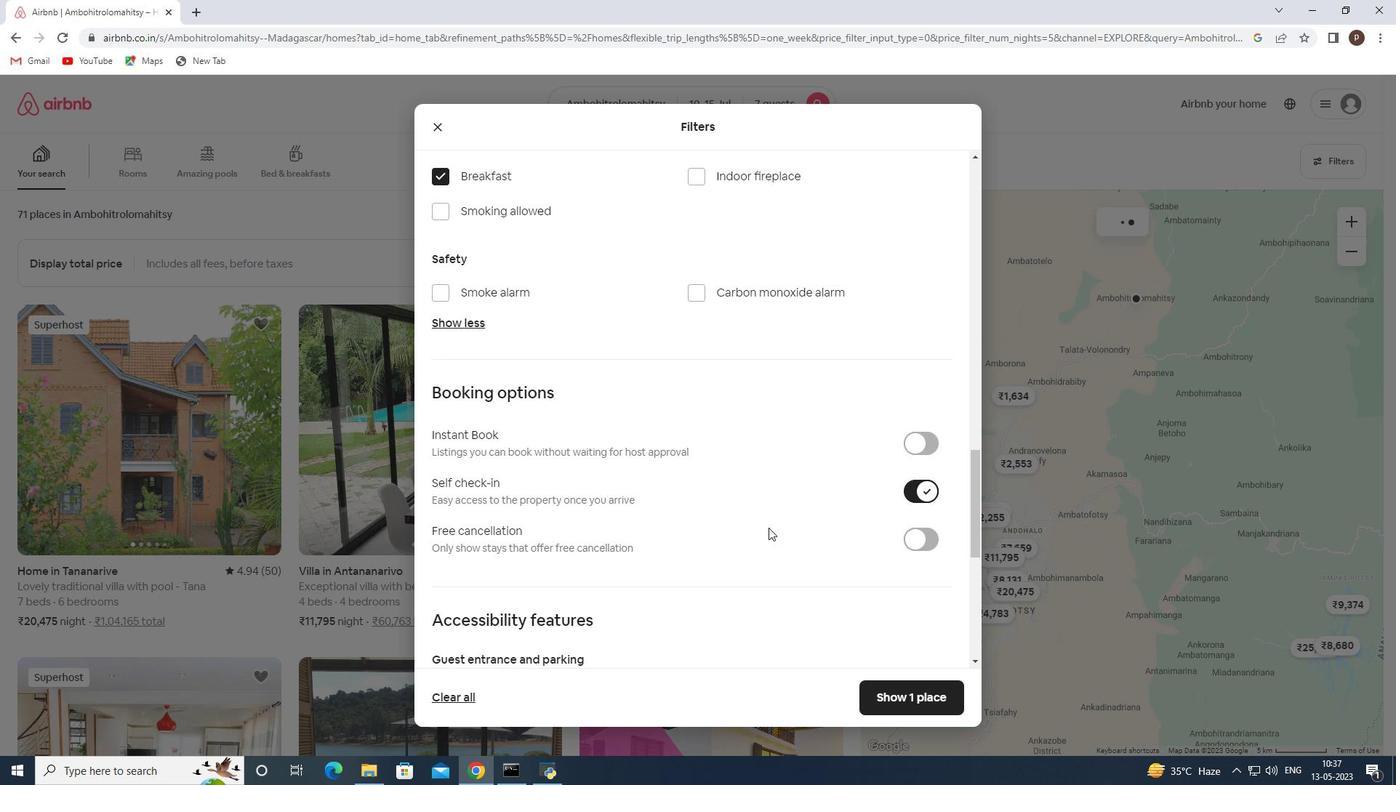 
Action: Mouse scrolled (763, 528) with delta (0, 0)
Screenshot: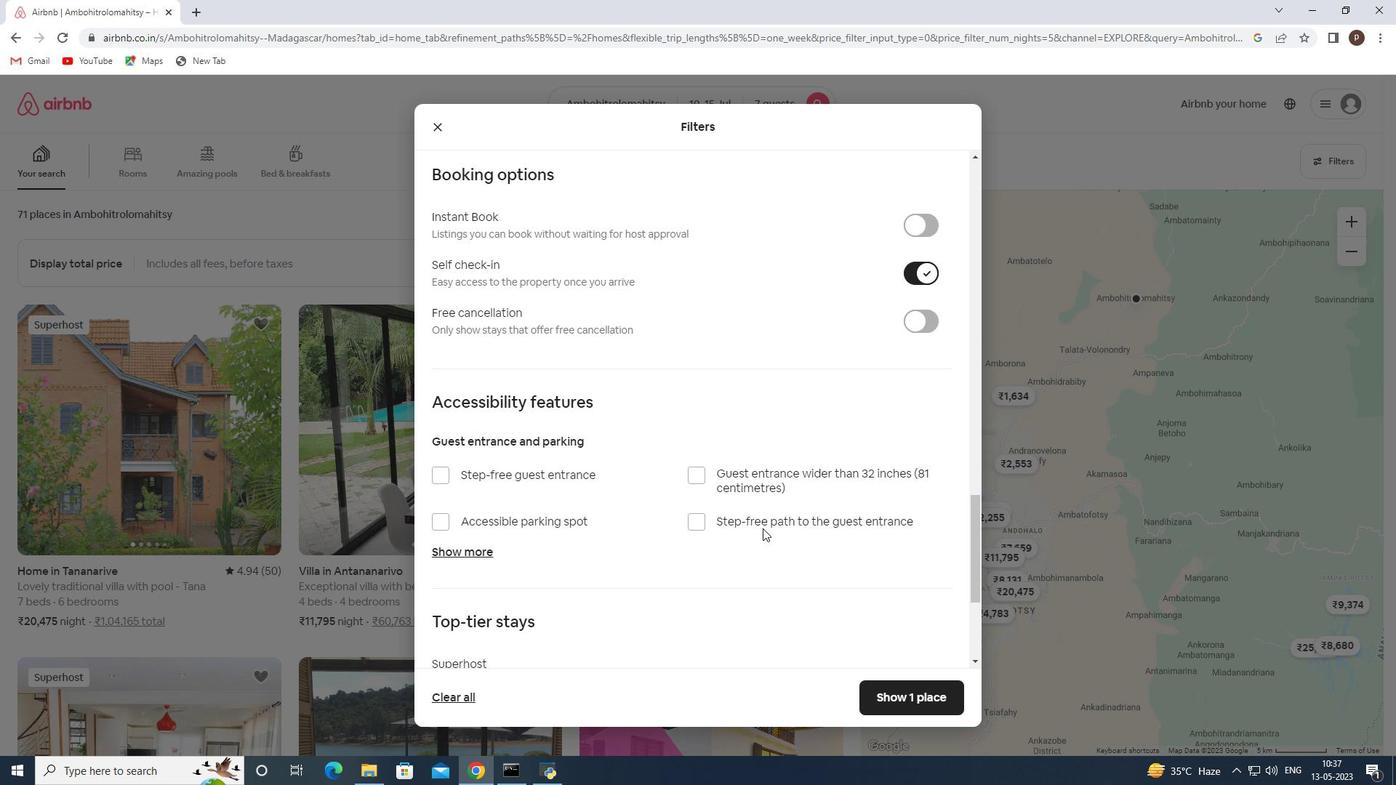 
Action: Mouse scrolled (763, 528) with delta (0, 0)
Screenshot: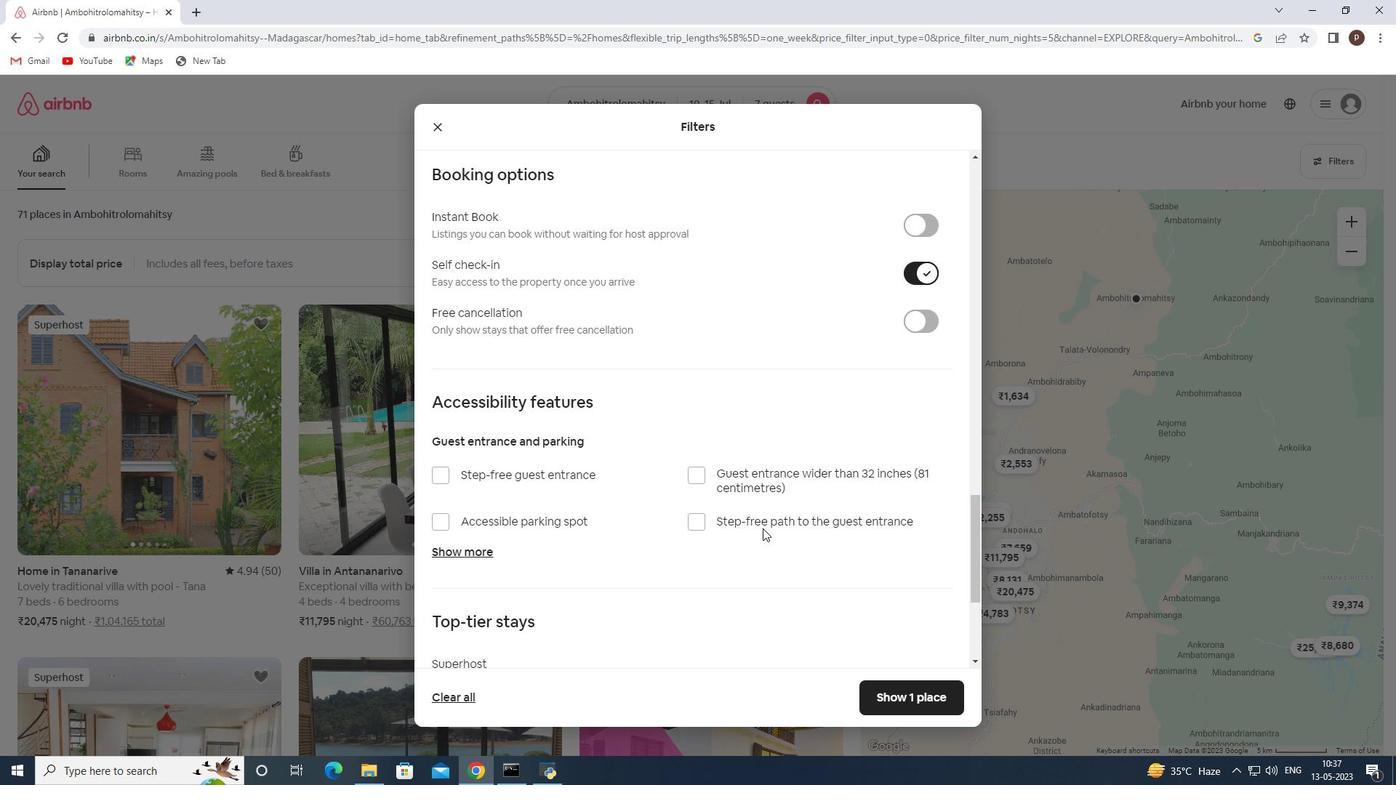 
Action: Mouse scrolled (763, 528) with delta (0, 0)
Screenshot: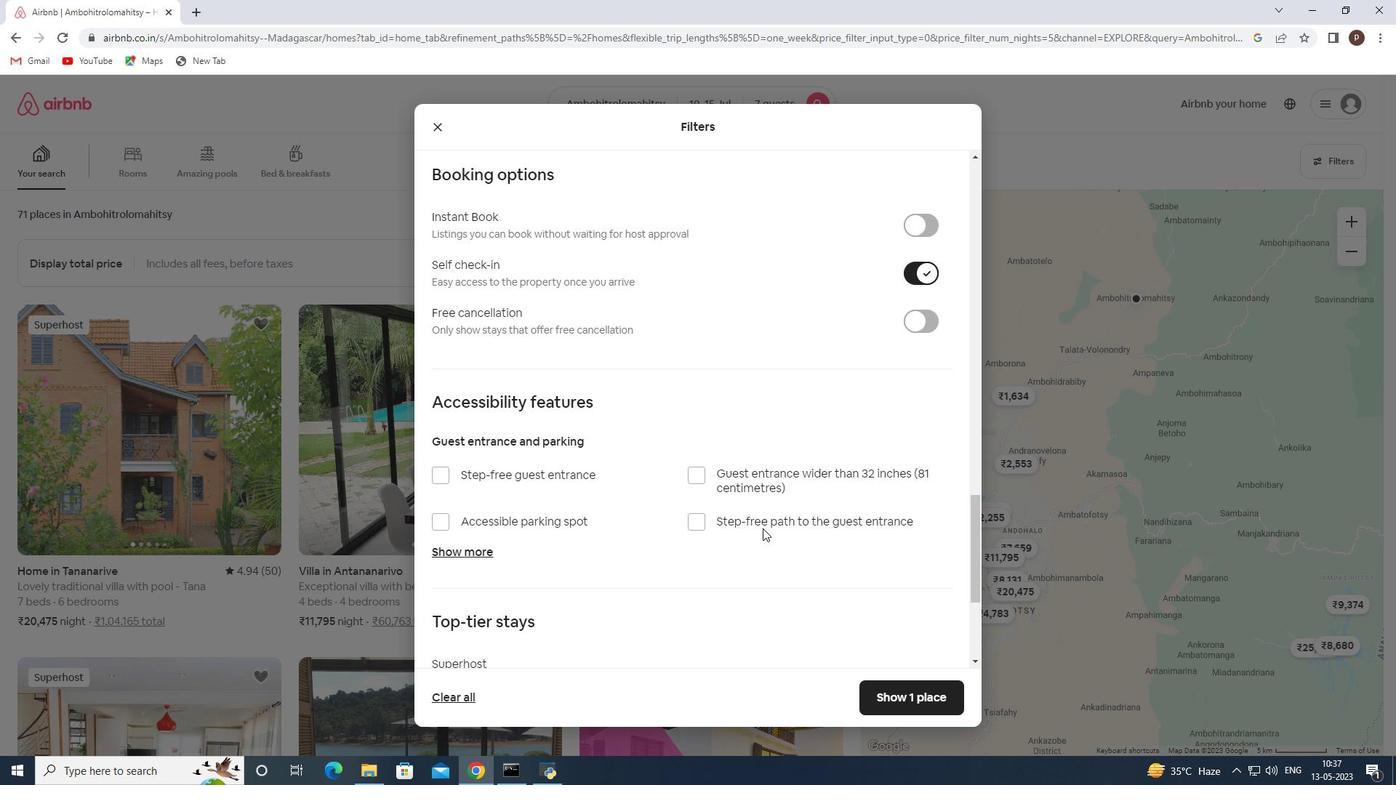 
Action: Mouse scrolled (763, 528) with delta (0, 0)
Screenshot: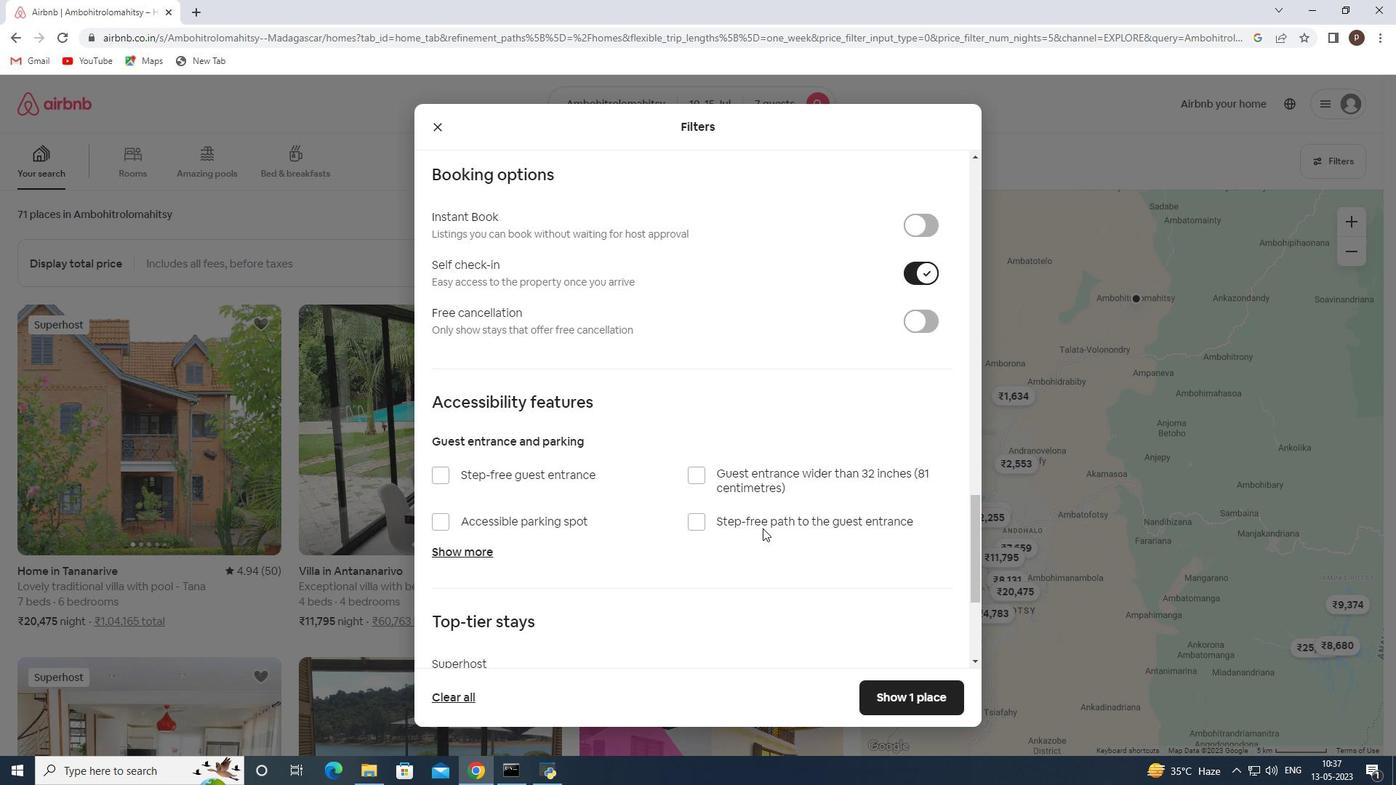 
Action: Mouse scrolled (763, 528) with delta (0, 0)
Screenshot: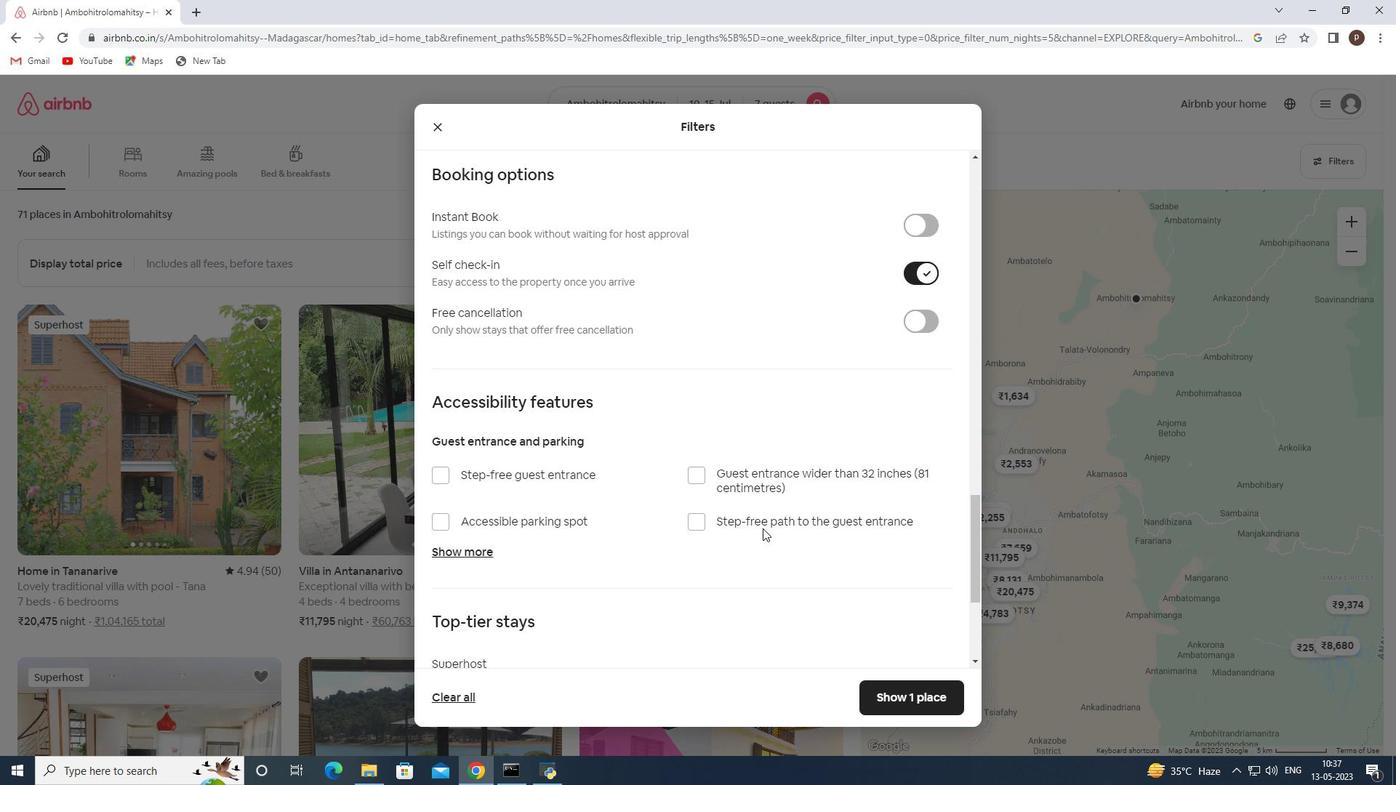 
Action: Mouse moved to (762, 529)
Screenshot: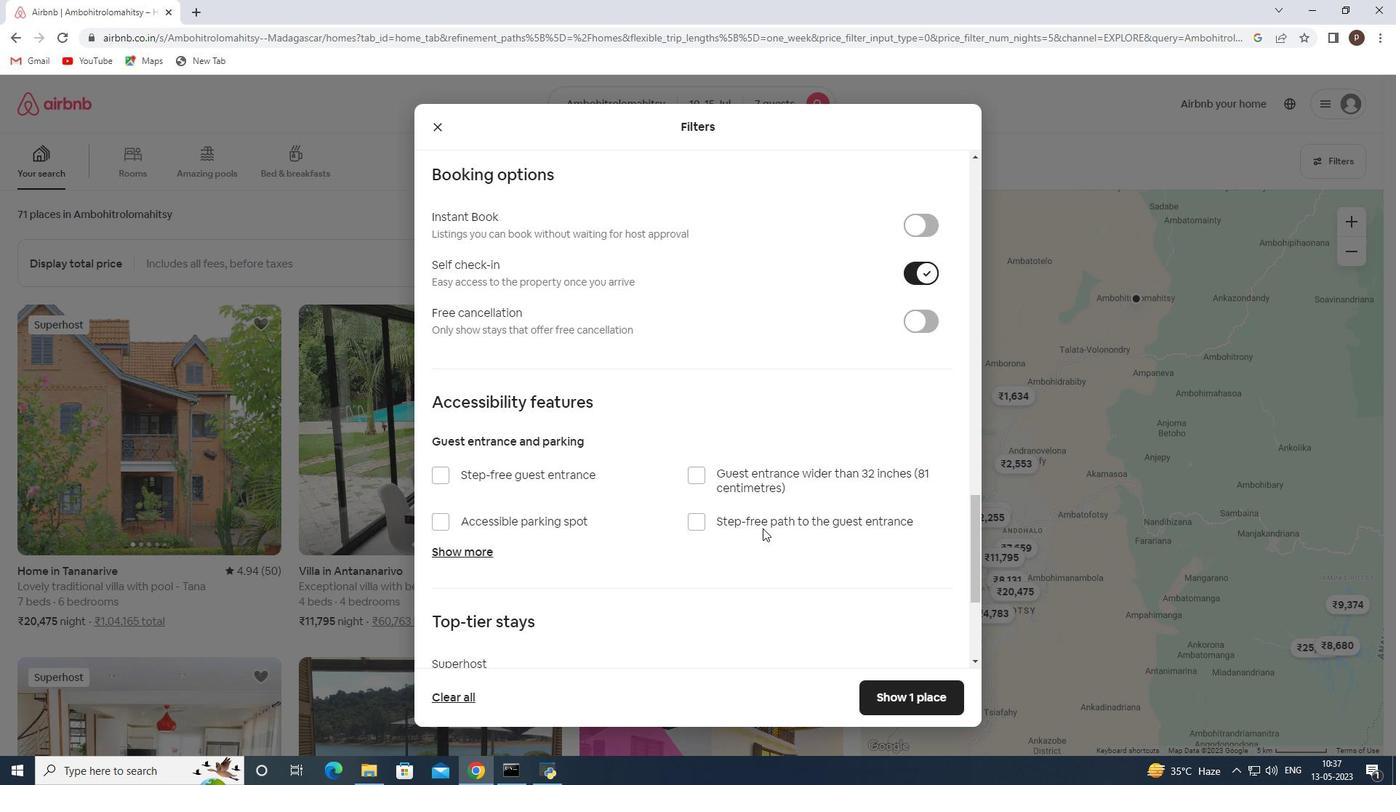 
Action: Mouse scrolled (762, 528) with delta (0, 0)
Screenshot: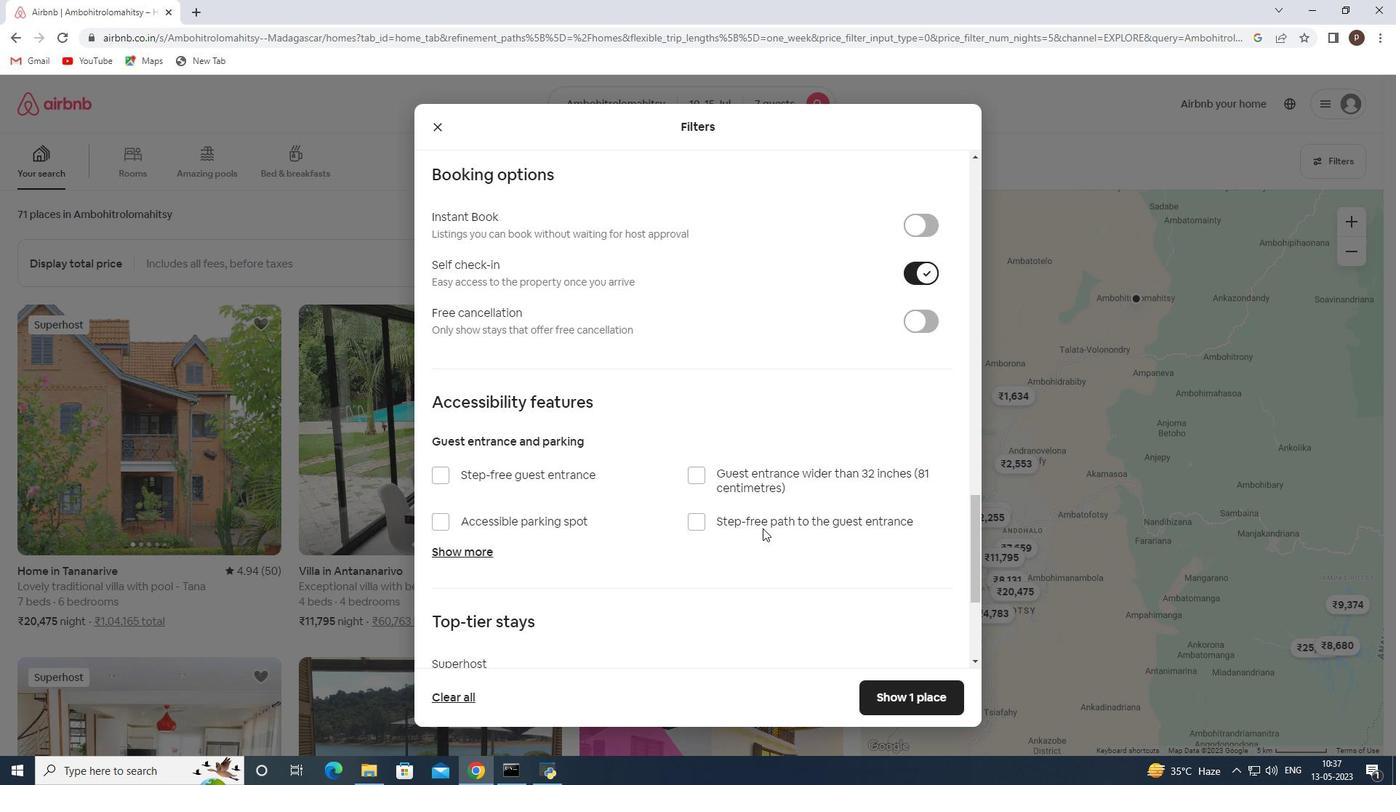 
Action: Mouse moved to (761, 529)
Screenshot: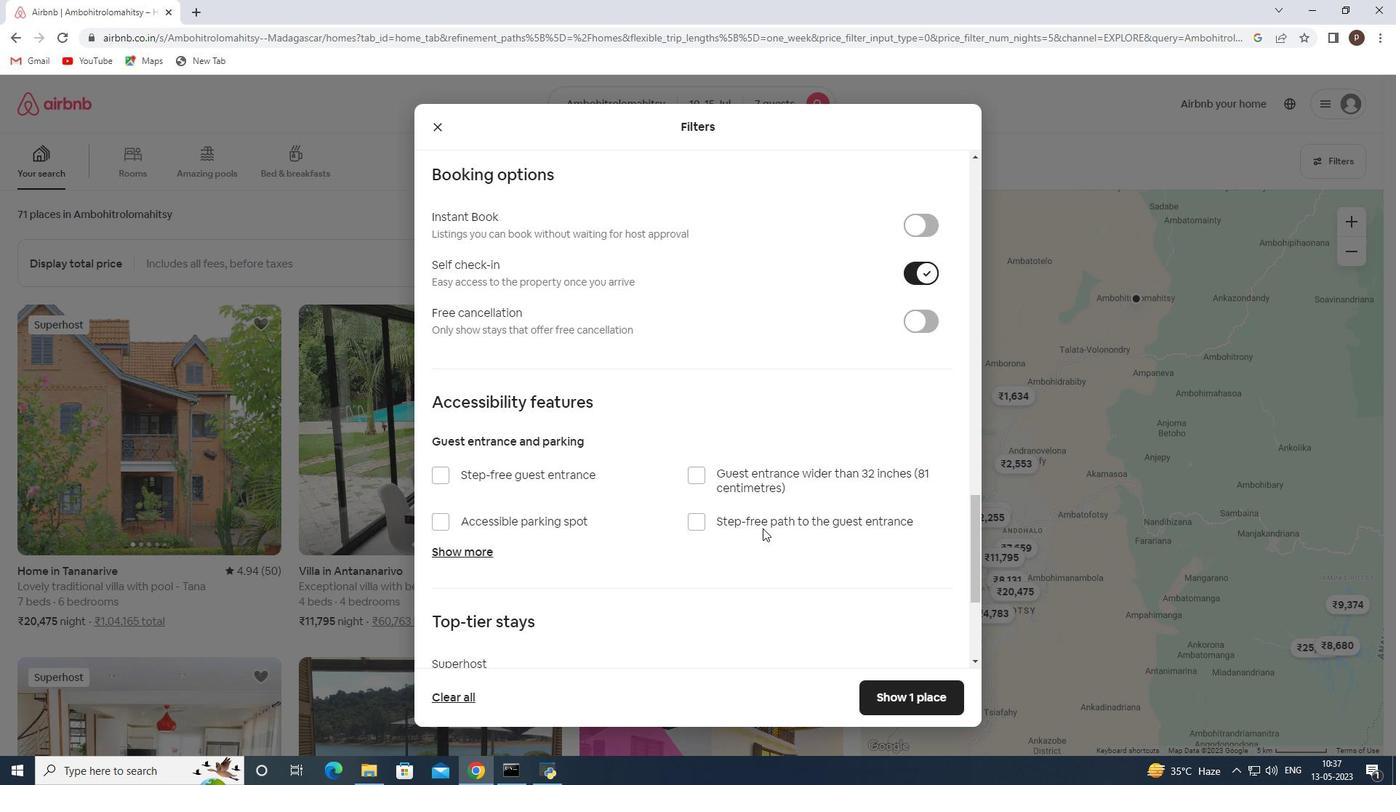 
Action: Mouse scrolled (761, 528) with delta (0, 0)
Screenshot: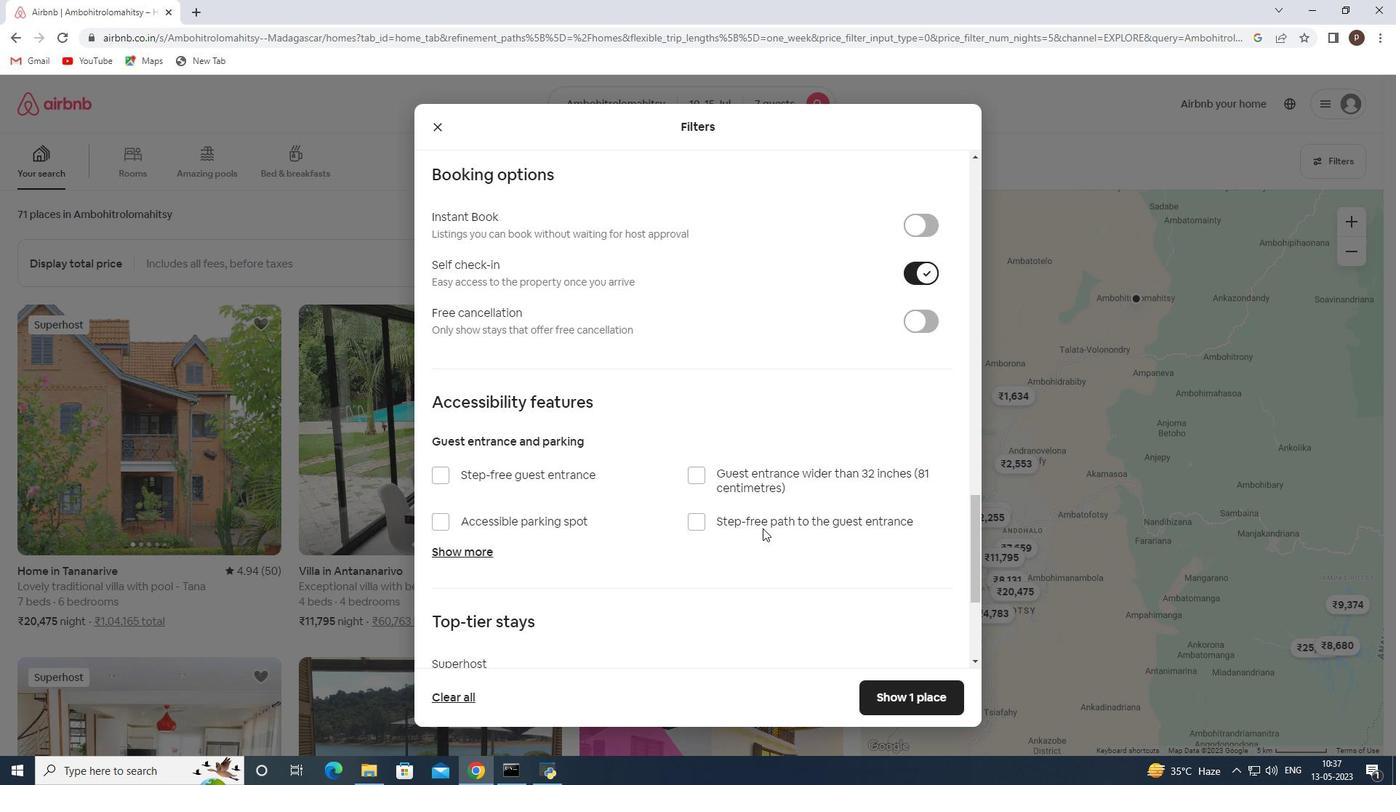 
Action: Mouse moved to (445, 569)
Screenshot: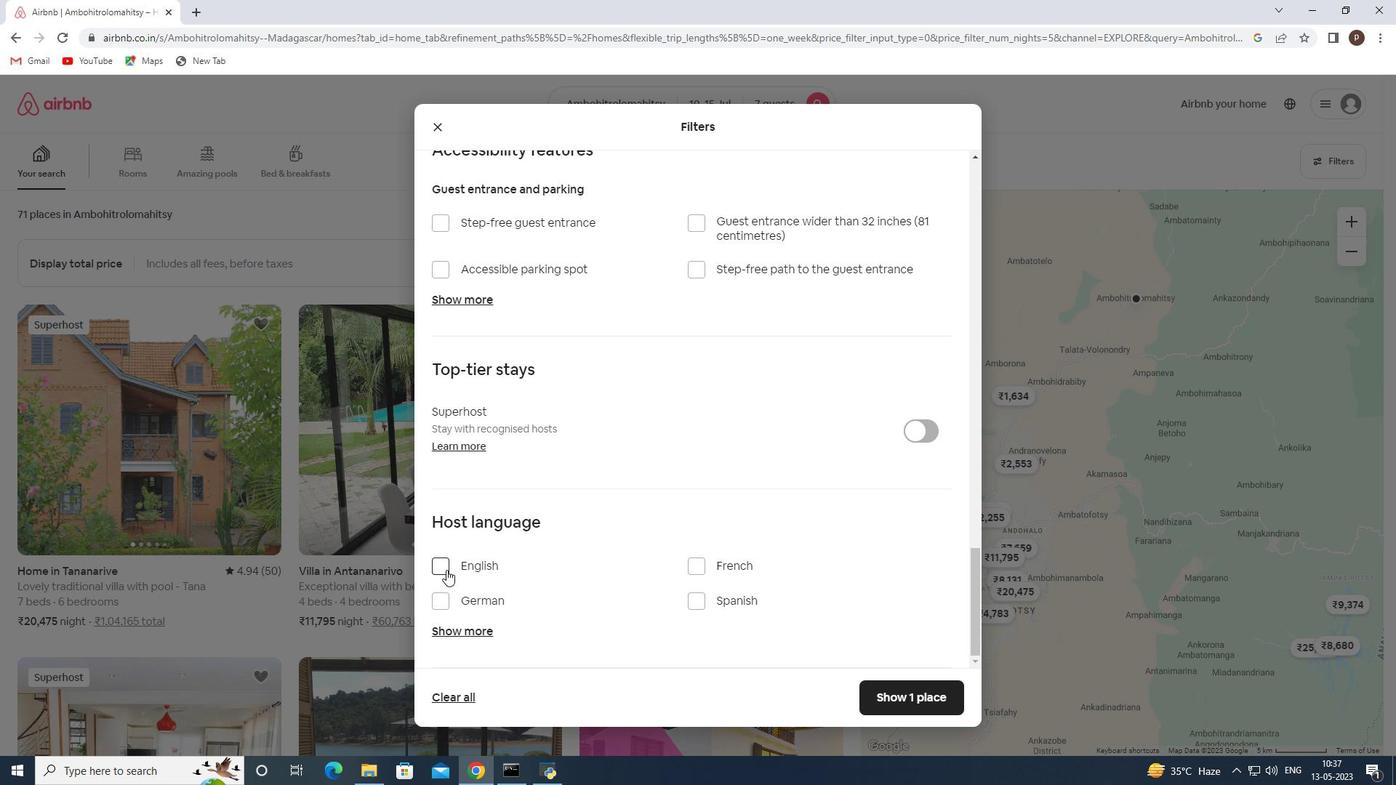 
Action: Mouse pressed left at (445, 569)
Screenshot: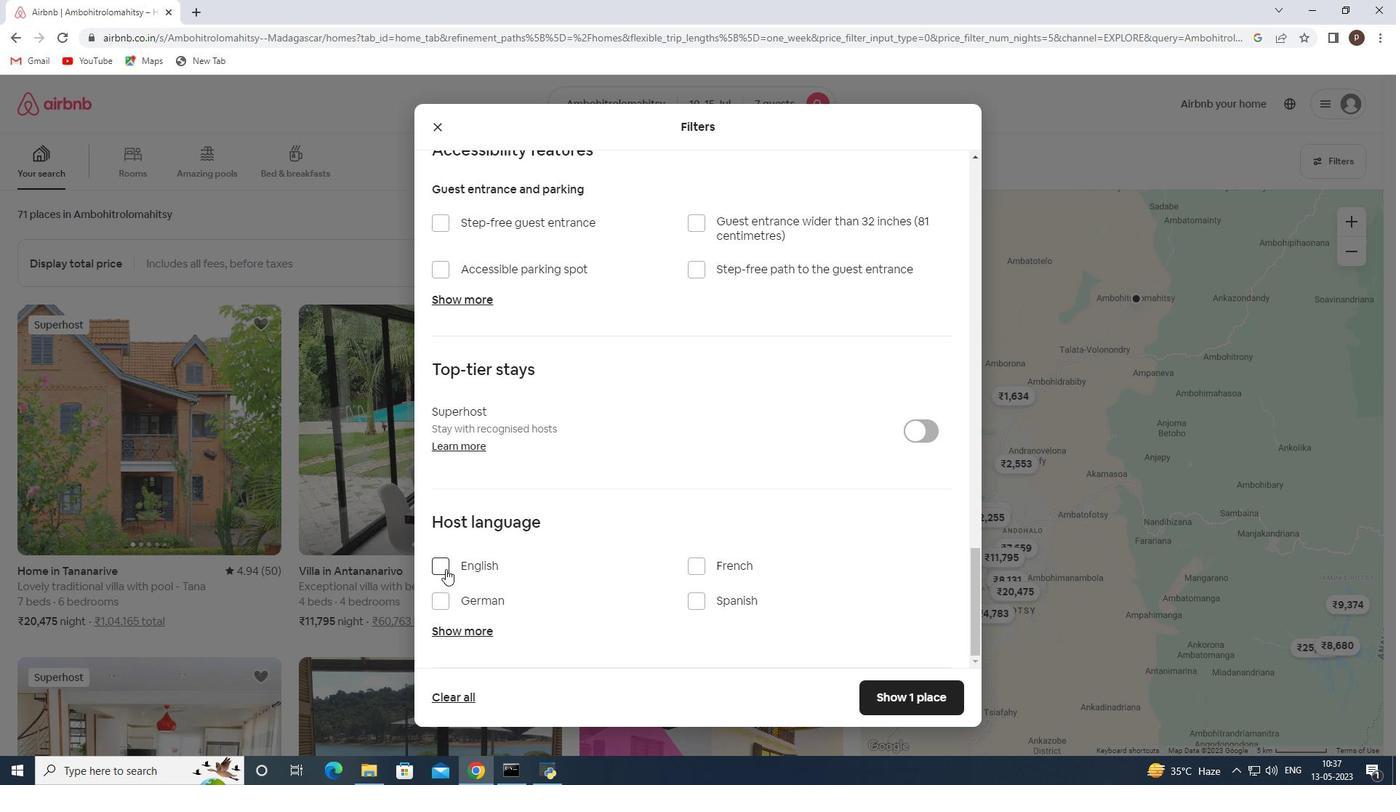 
Action: Mouse moved to (918, 689)
Screenshot: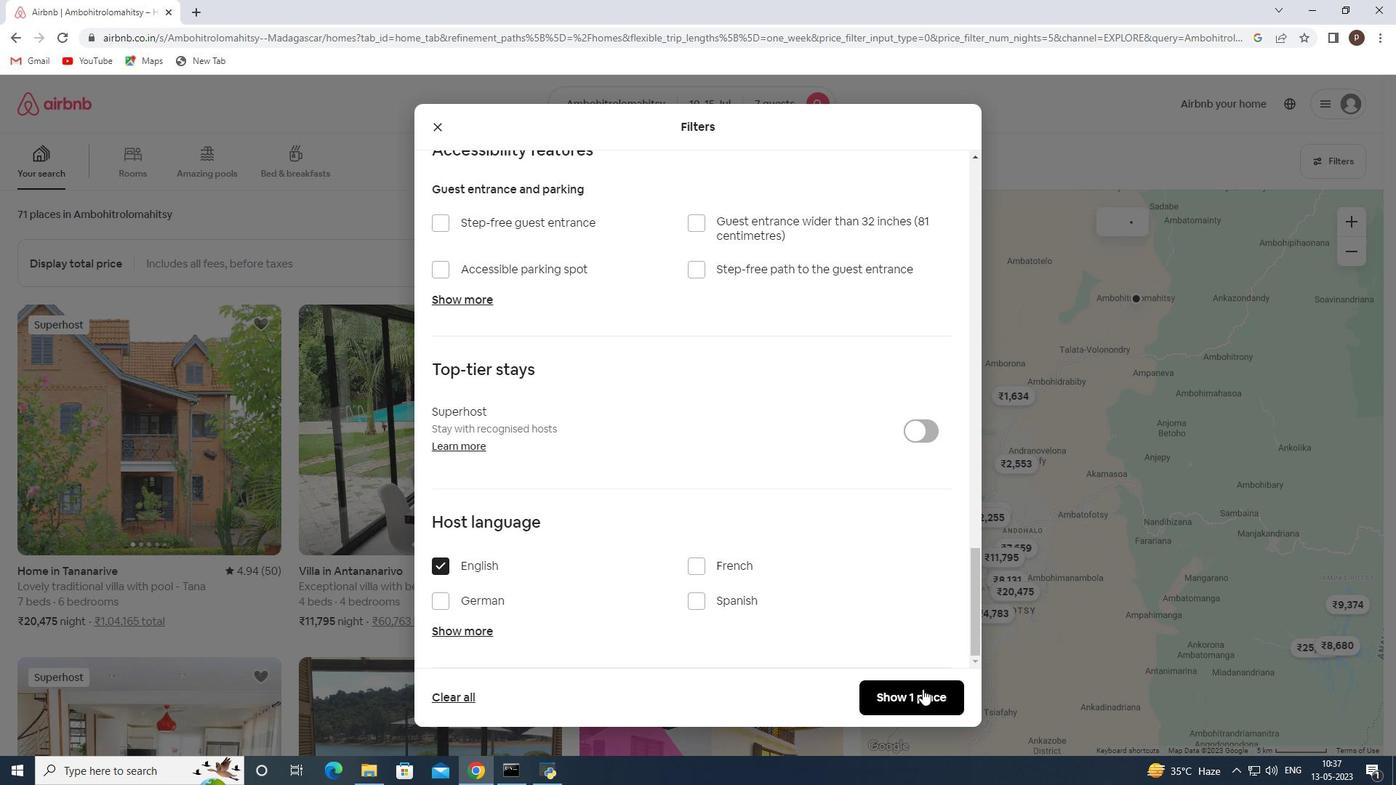 
Action: Mouse pressed left at (918, 689)
Screenshot: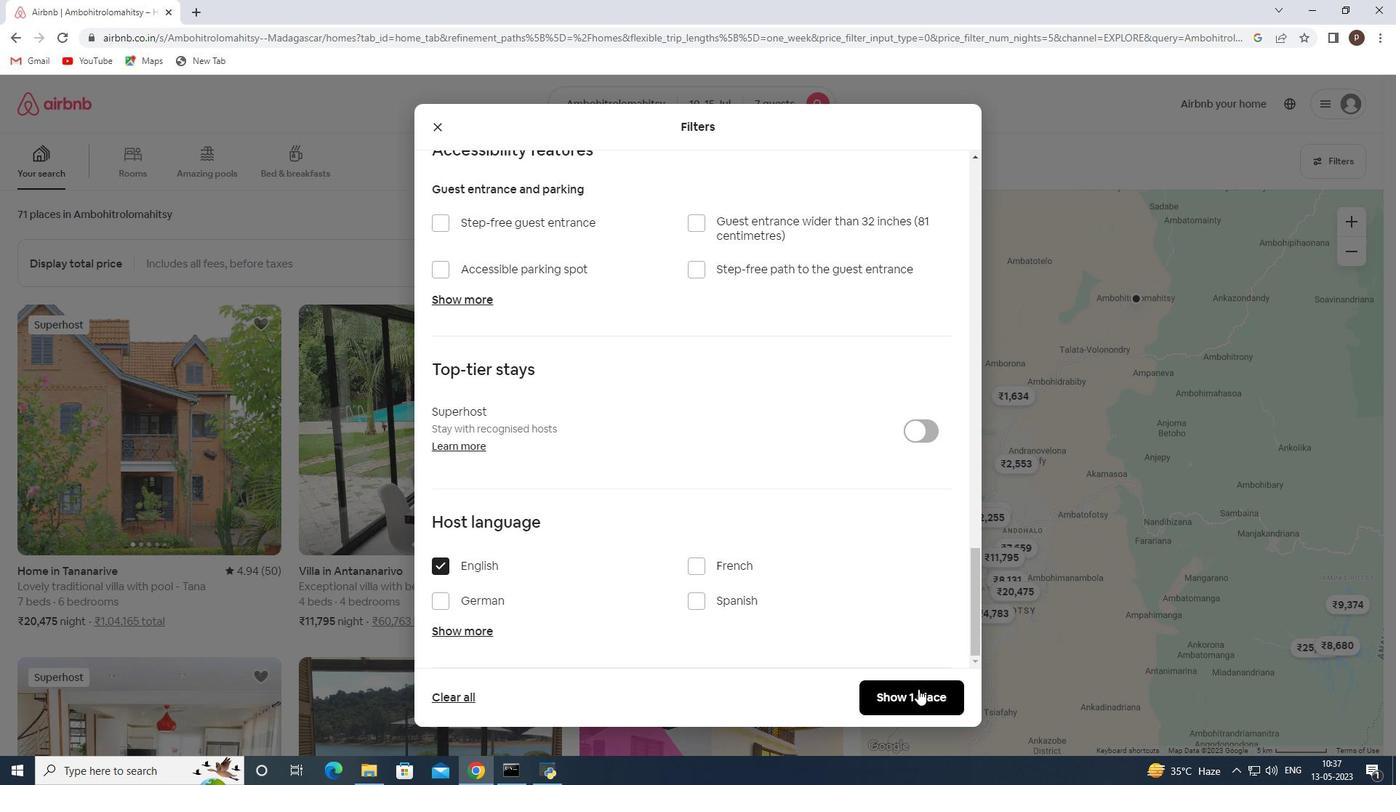 
